 Task: Compose an email with the signature Lane Turner with the subject Request for feedback on a legal brief and the message Could you please provide a breakdown of the project issues log? from softage.3@softage.net to softage.1@softage.net with an attached audio file Audiobook_sample.mp3 Undo the message, redo the message and add the line (Thank you) Send the email. Finally, move the email from Sent Items to the label Maintenance
Action: Mouse moved to (118, 156)
Screenshot: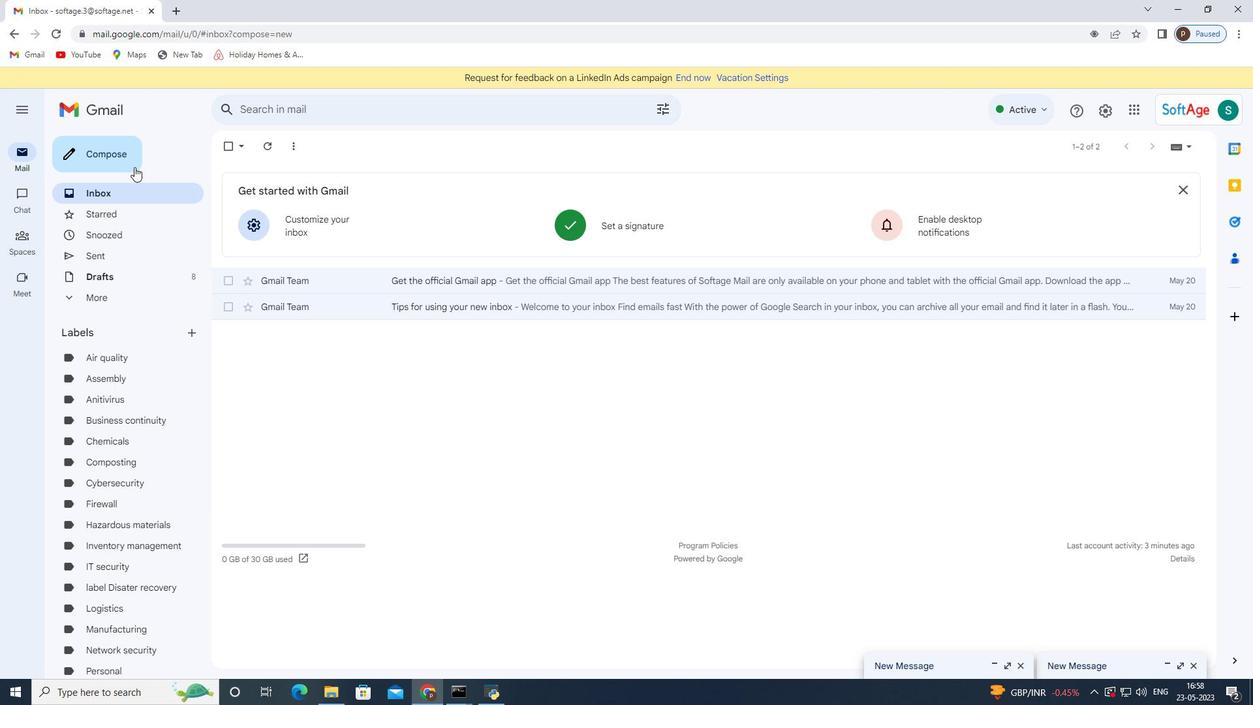 
Action: Mouse pressed left at (118, 156)
Screenshot: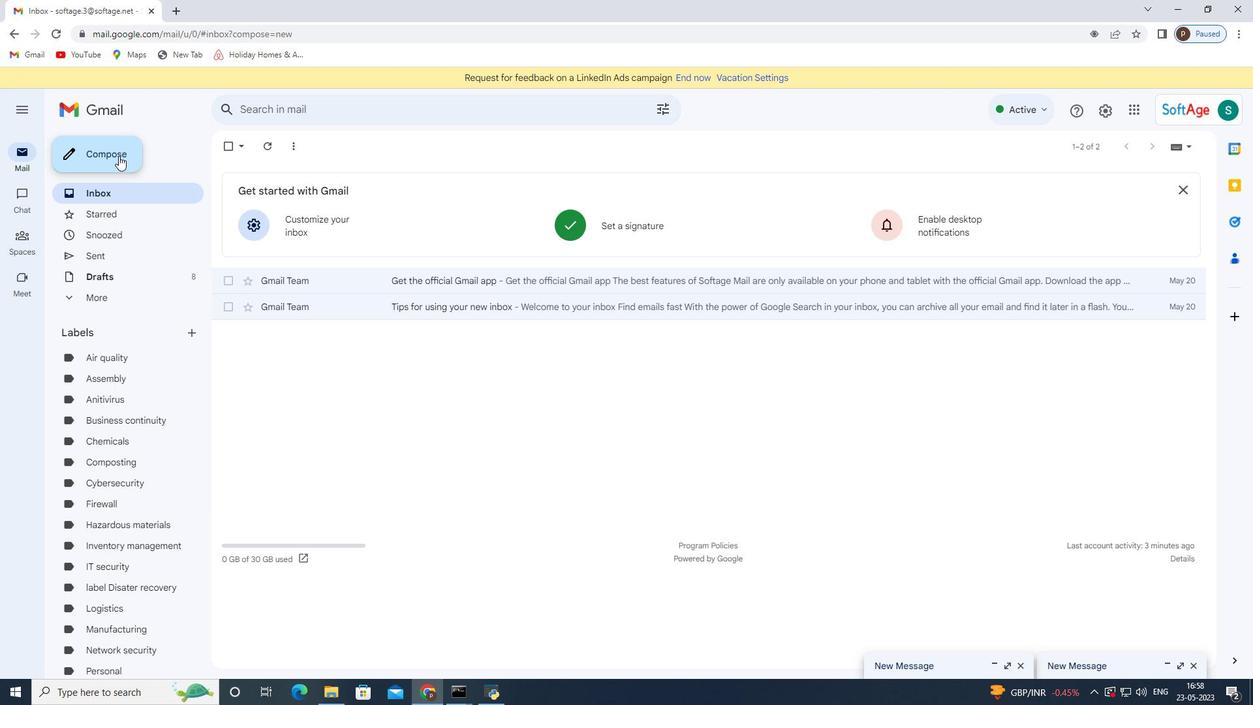 
Action: Mouse moved to (710, 659)
Screenshot: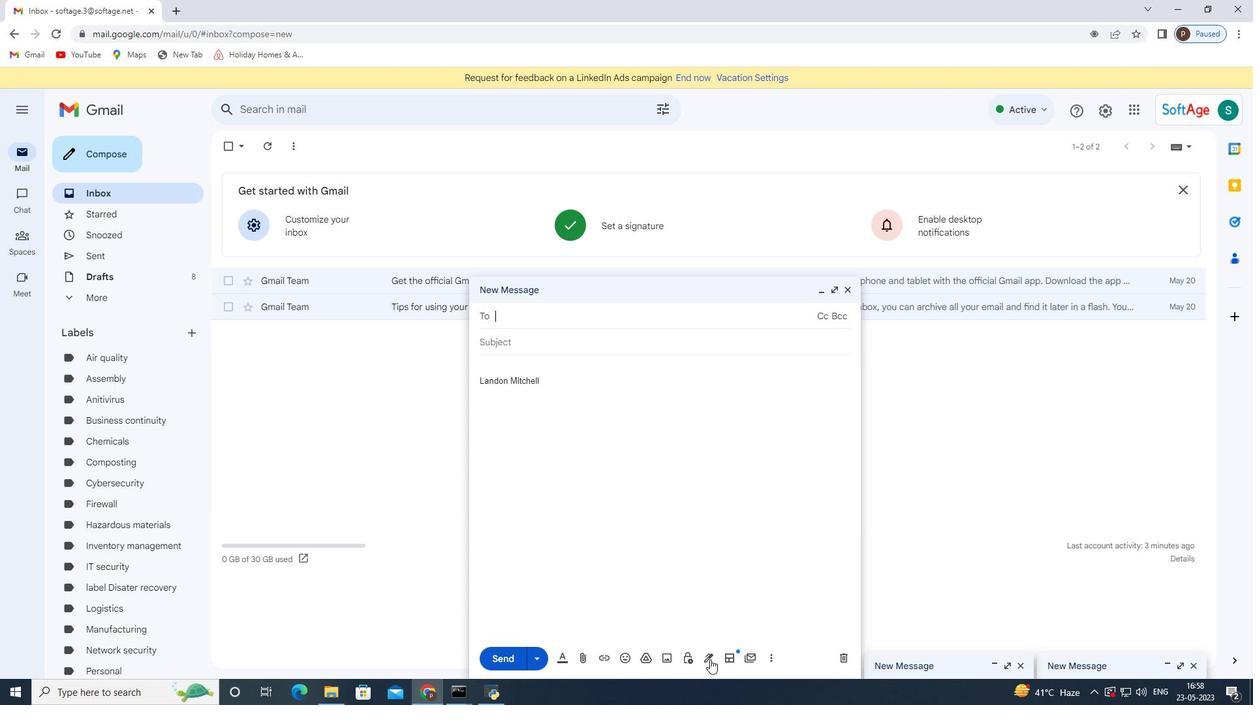 
Action: Mouse pressed left at (710, 659)
Screenshot: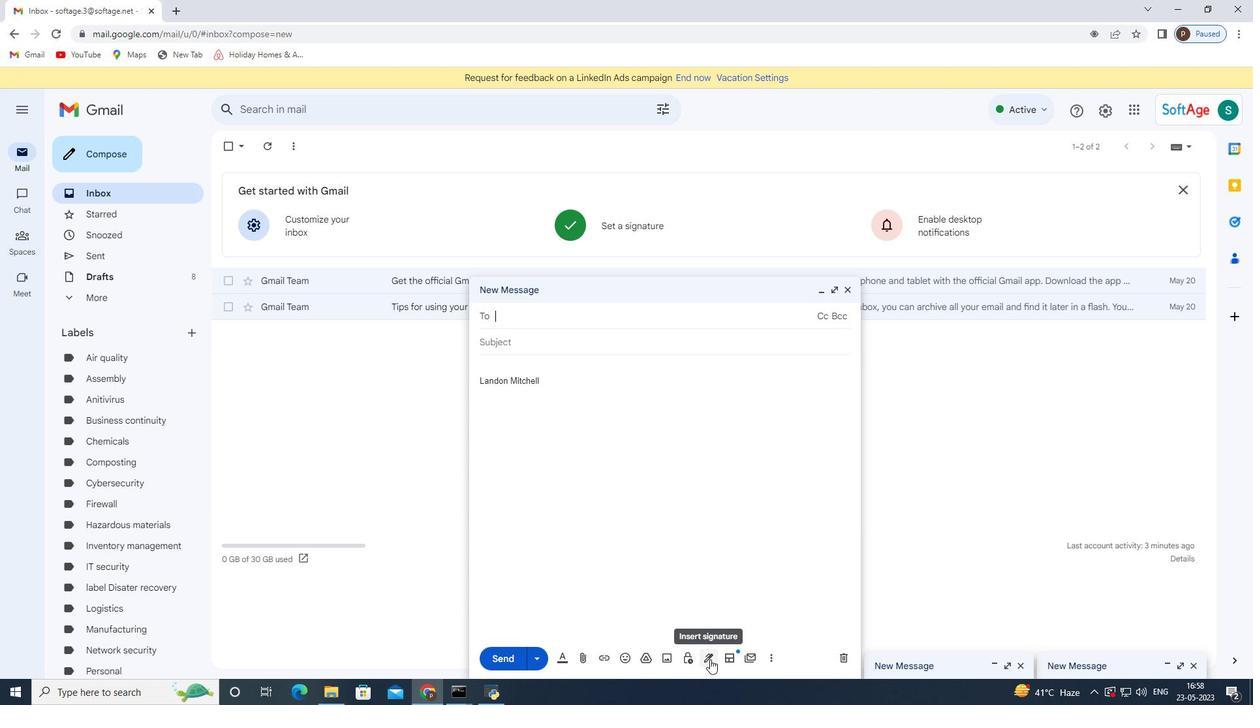 
Action: Mouse moved to (753, 586)
Screenshot: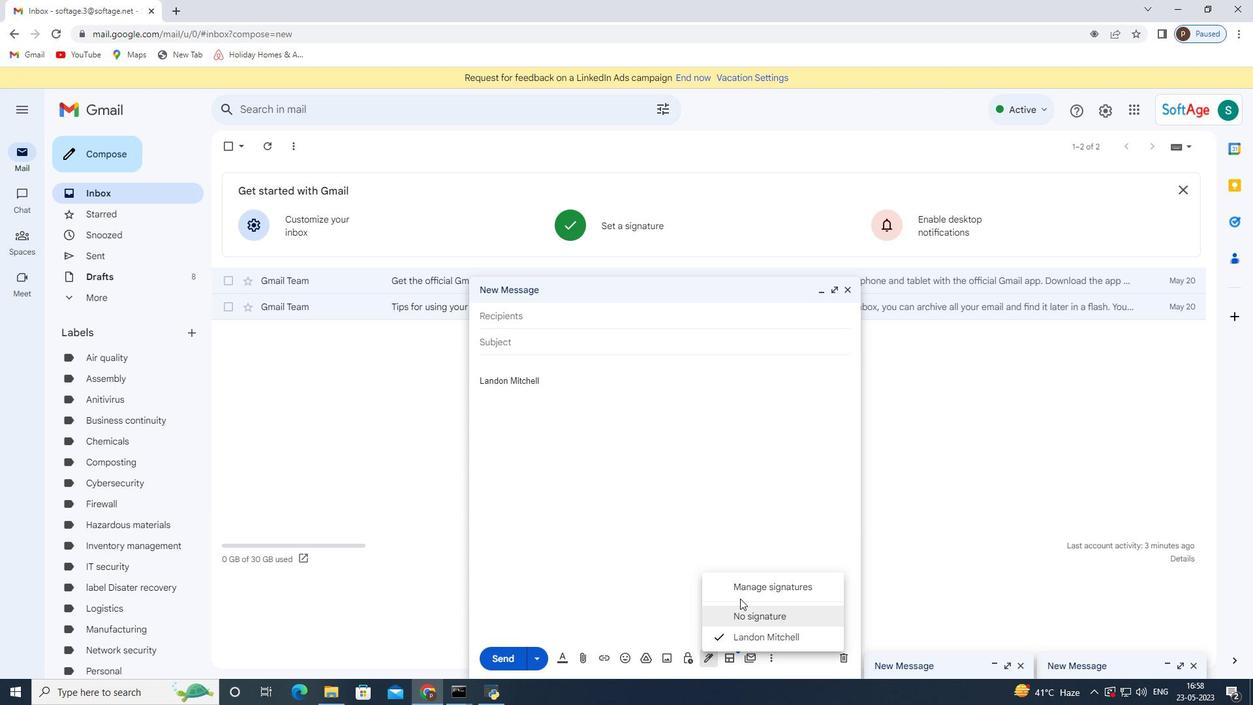 
Action: Mouse pressed left at (753, 586)
Screenshot: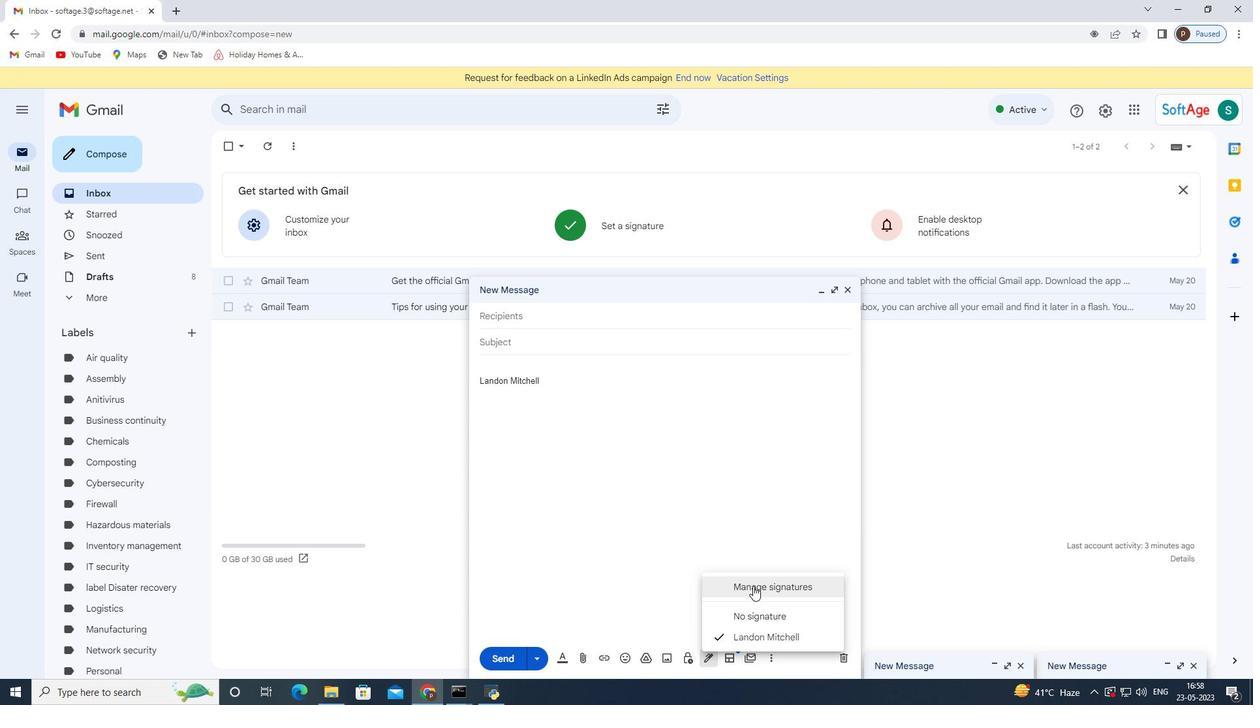 
Action: Mouse moved to (848, 289)
Screenshot: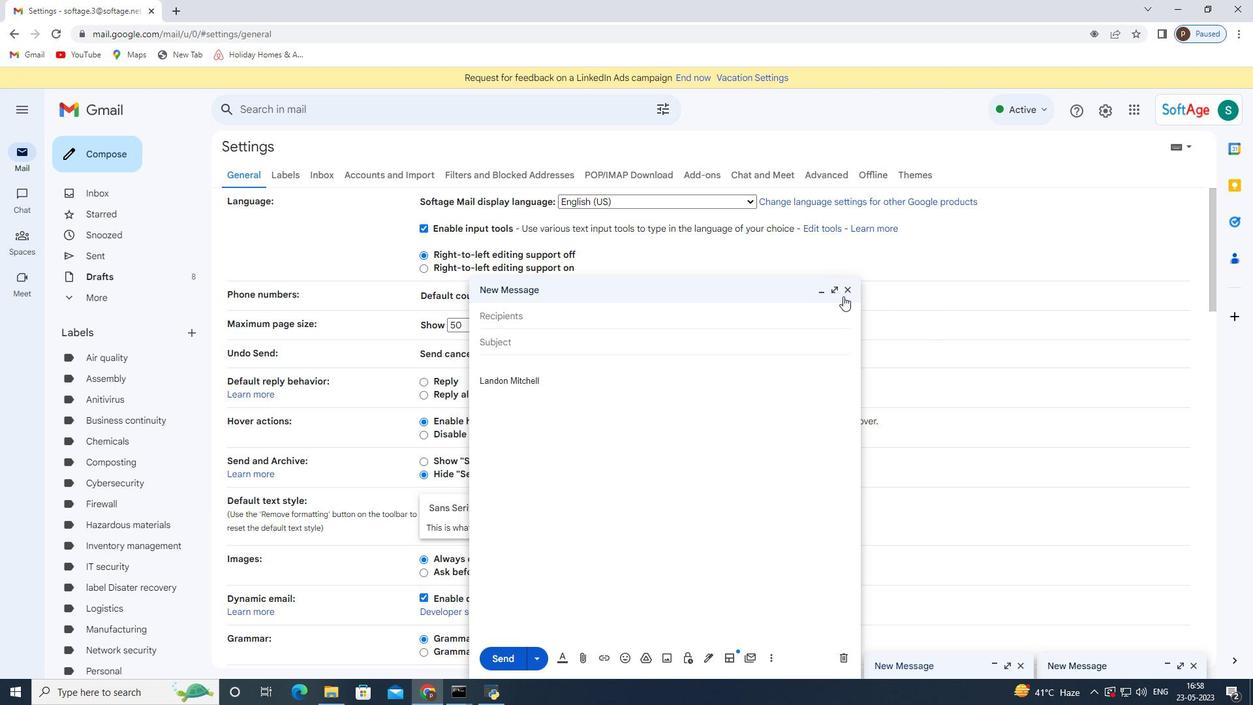 
Action: Mouse pressed left at (848, 289)
Screenshot: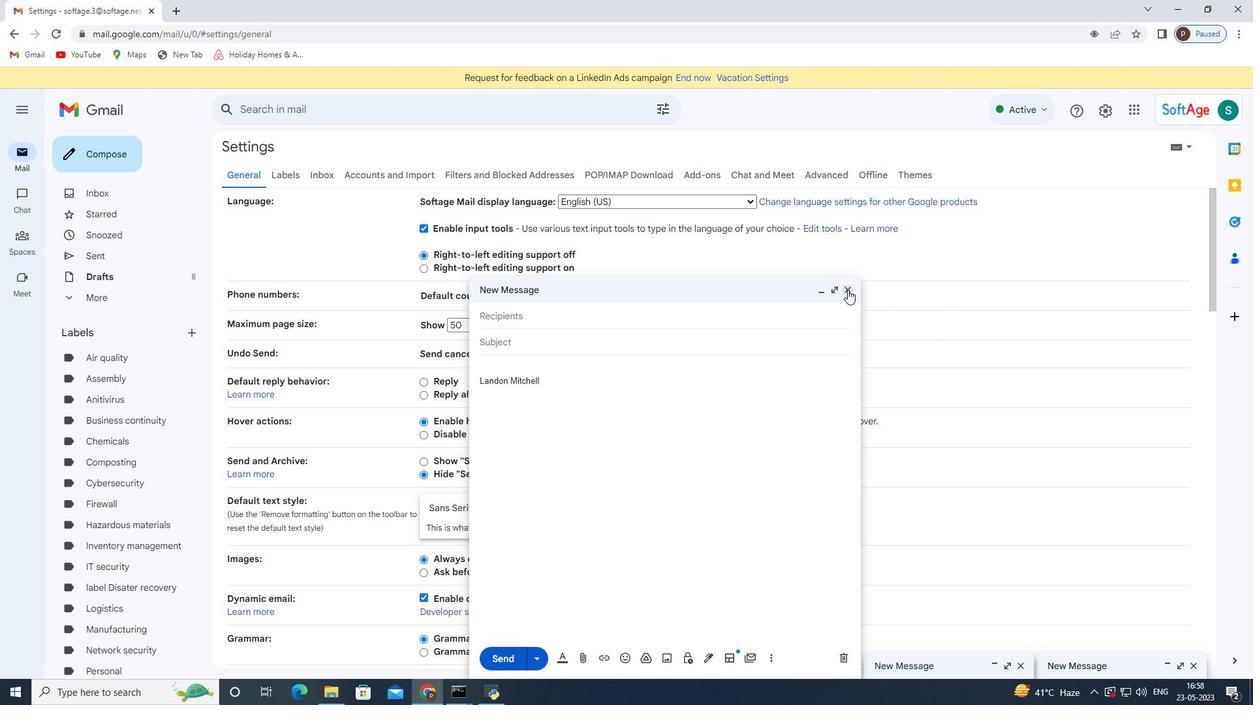 
Action: Mouse moved to (593, 380)
Screenshot: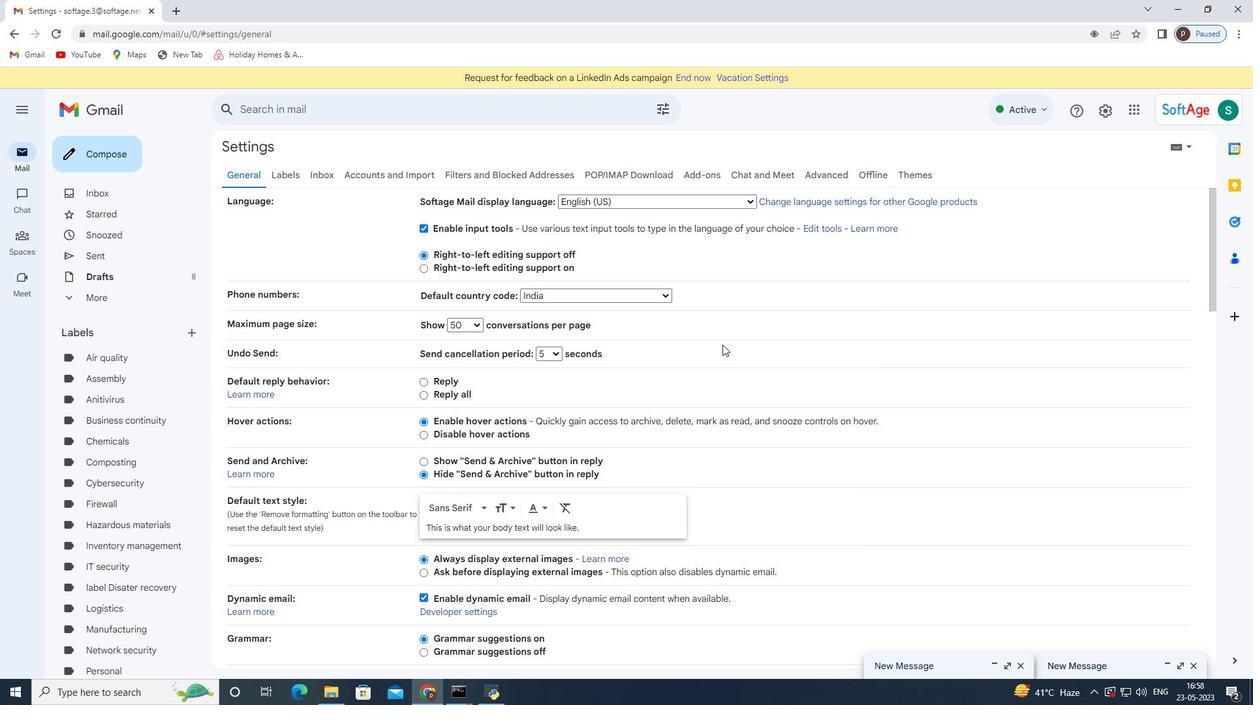 
Action: Mouse scrolled (593, 380) with delta (0, 0)
Screenshot: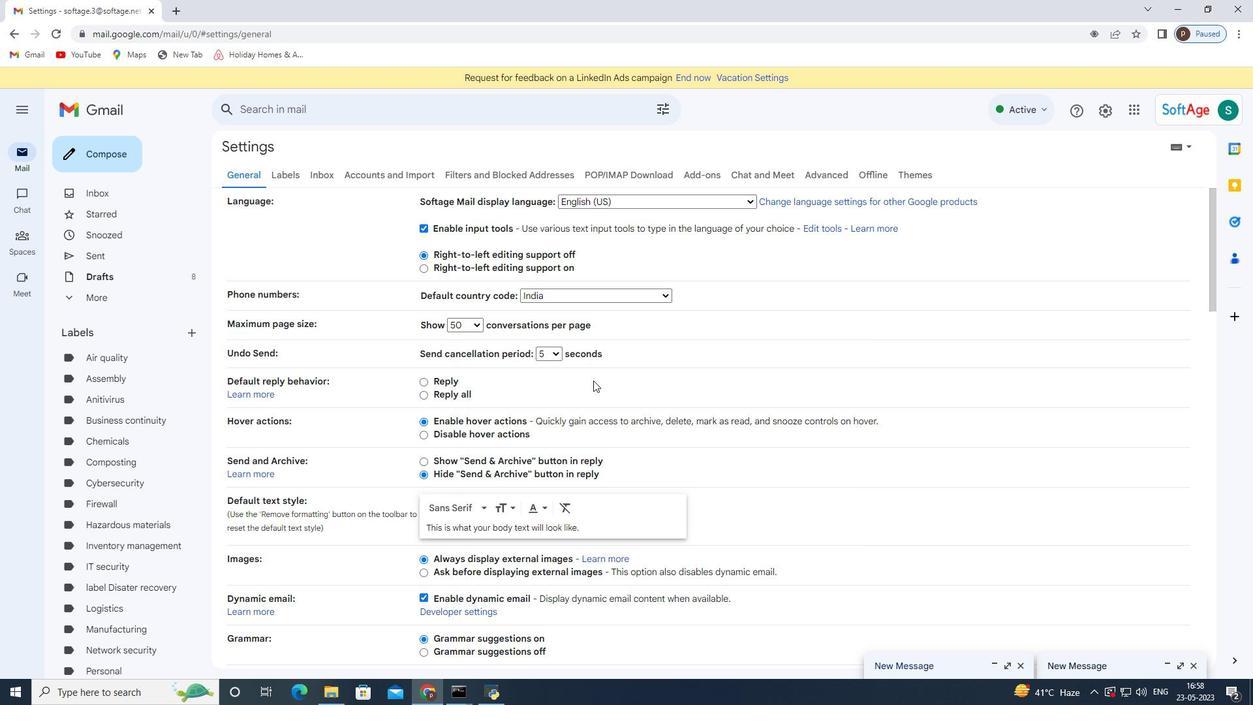 
Action: Mouse scrolled (593, 380) with delta (0, 0)
Screenshot: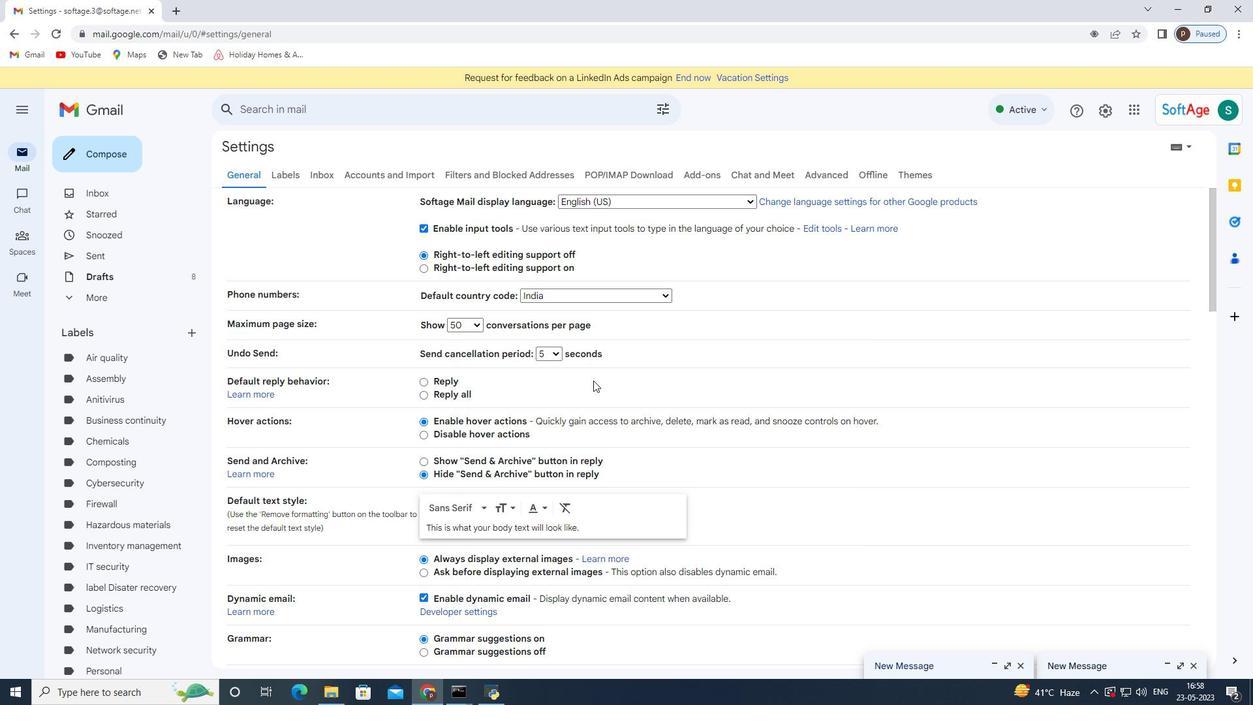 
Action: Mouse moved to (488, 430)
Screenshot: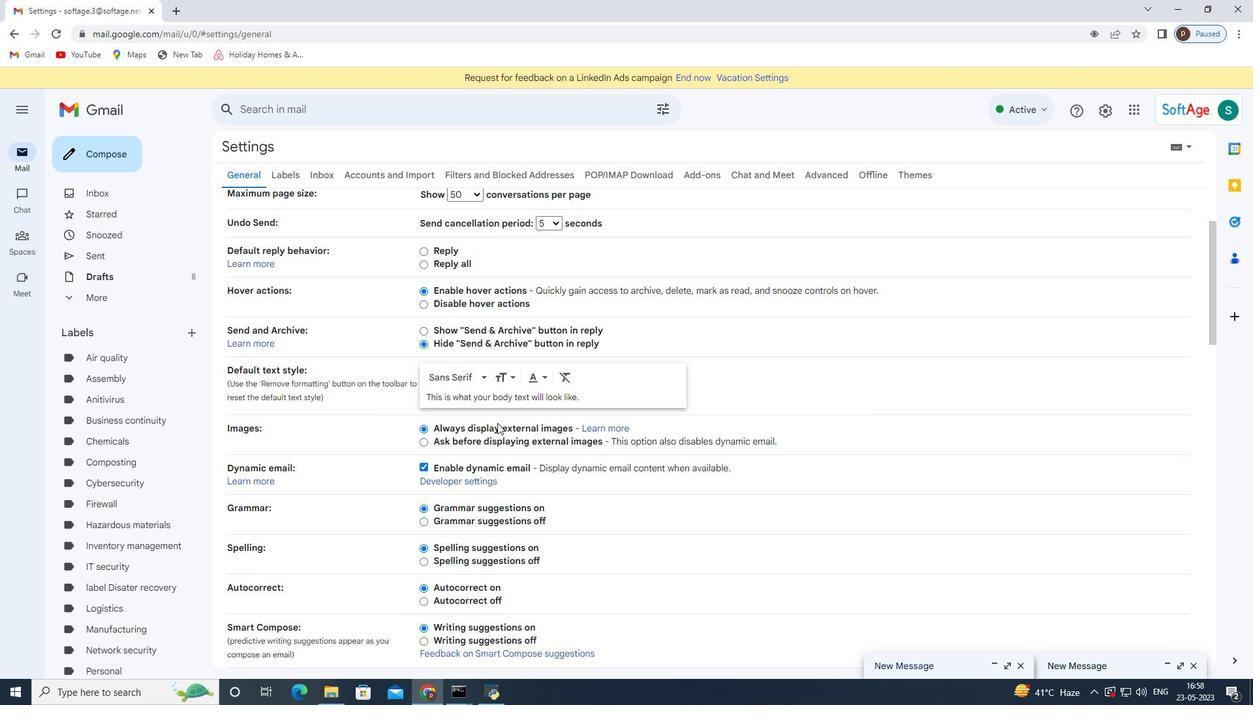 
Action: Mouse scrolled (488, 429) with delta (0, 0)
Screenshot: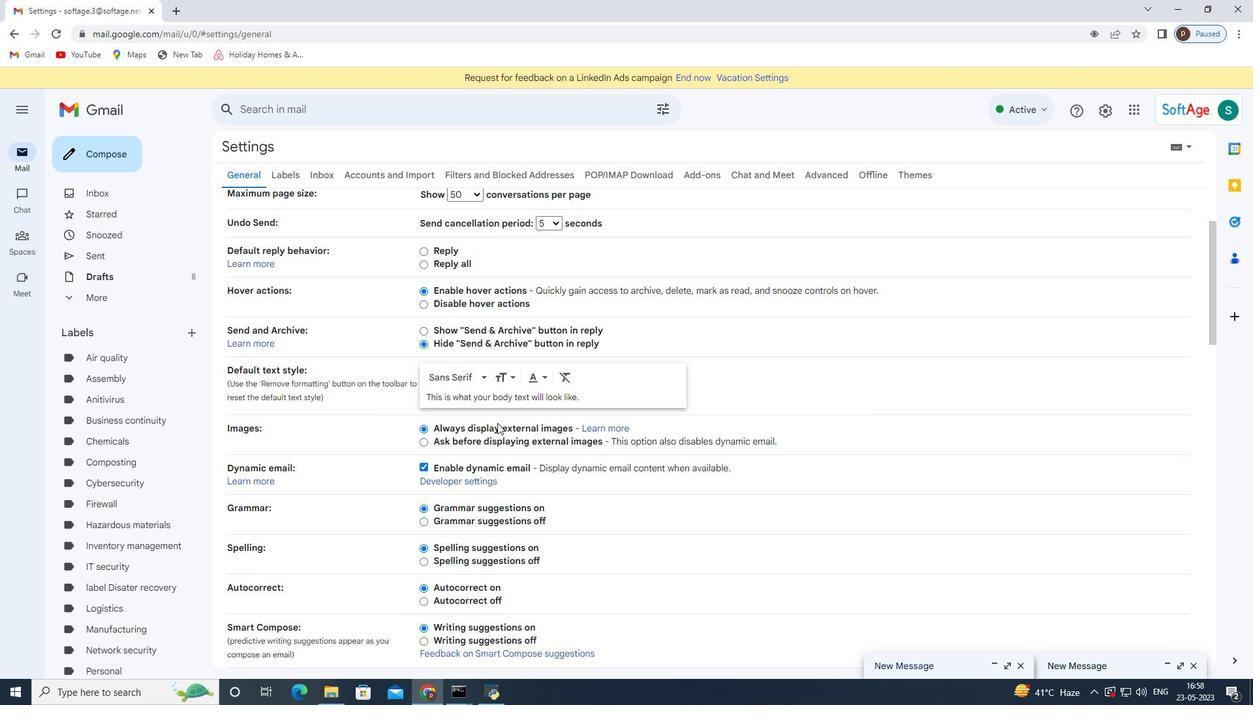 
Action: Mouse moved to (487, 431)
Screenshot: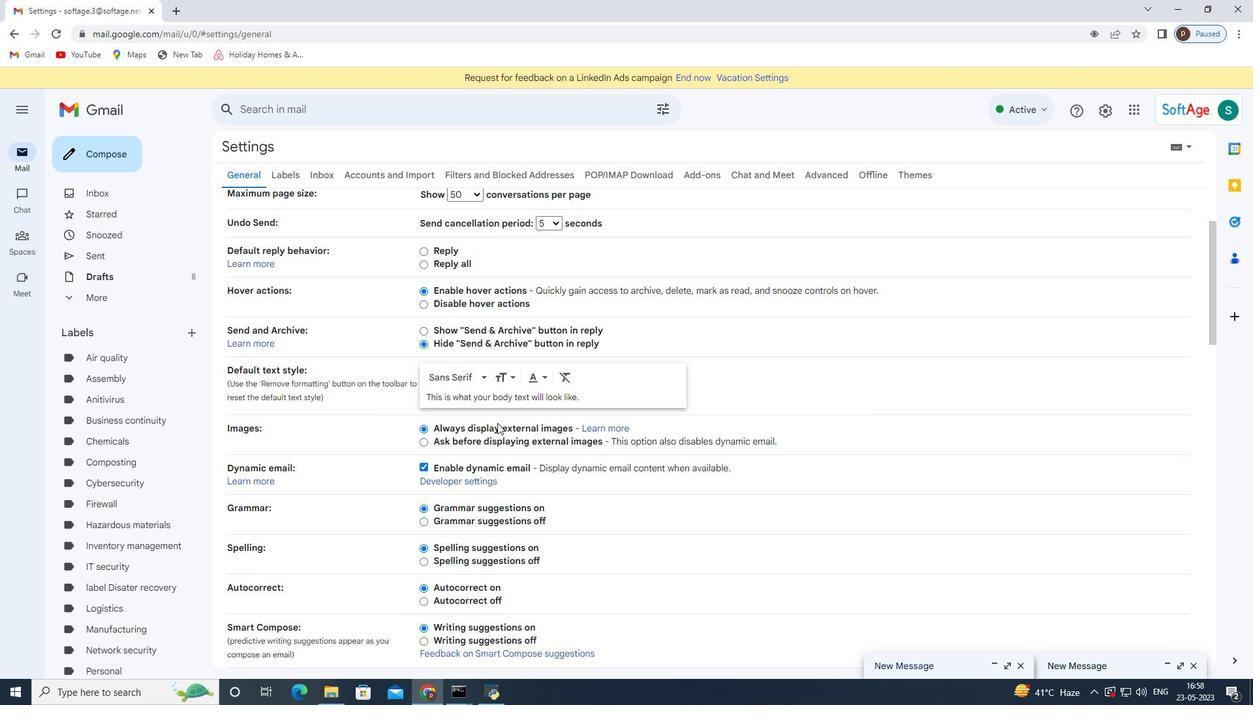 
Action: Mouse scrolled (487, 431) with delta (0, 0)
Screenshot: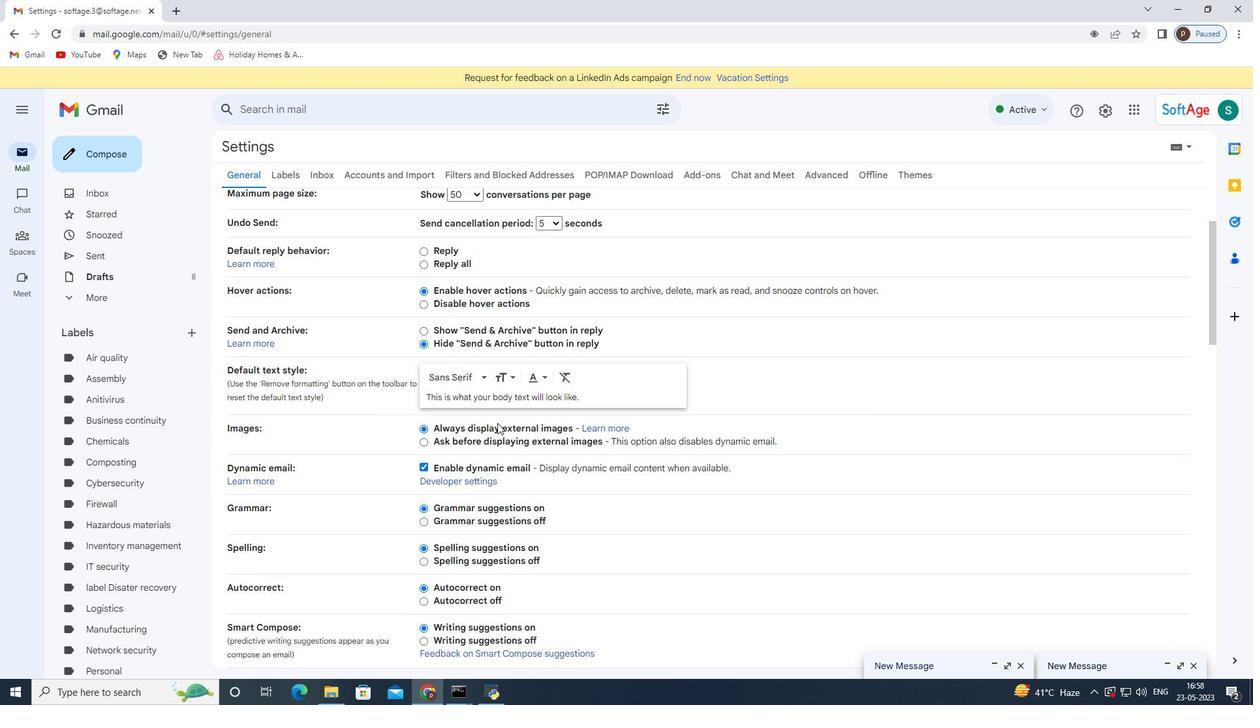 
Action: Mouse moved to (487, 434)
Screenshot: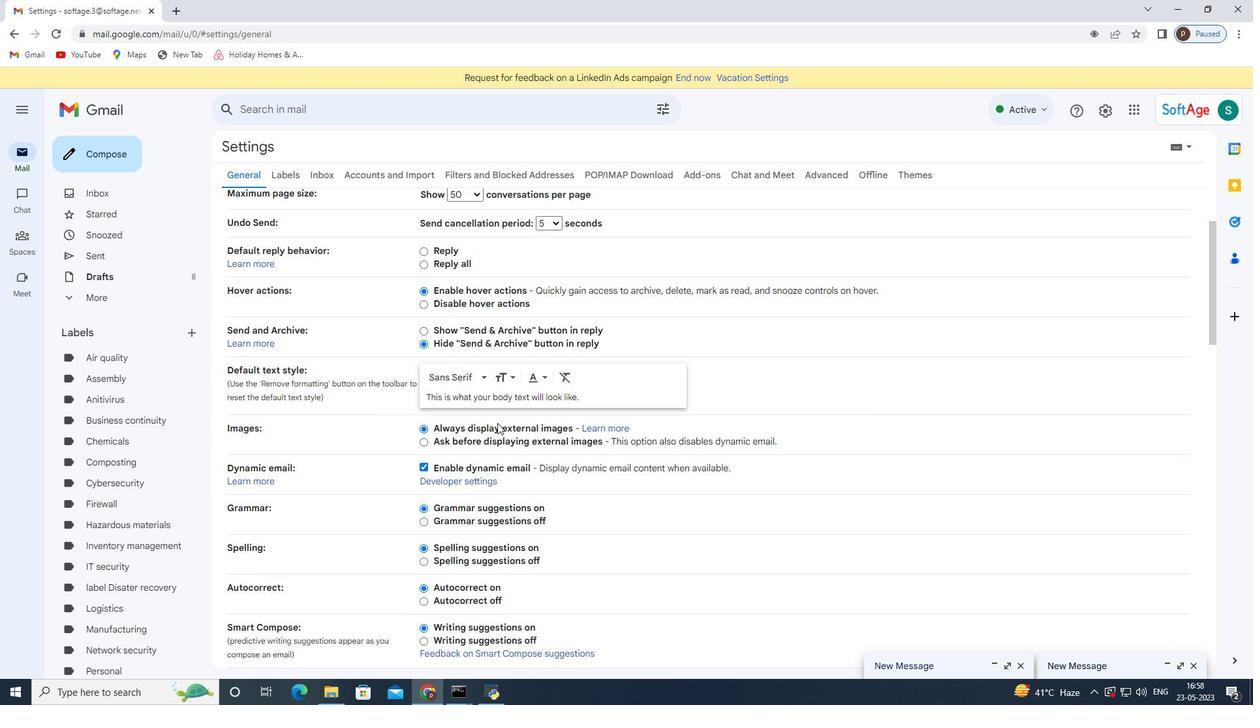 
Action: Mouse scrolled (487, 434) with delta (0, 0)
Screenshot: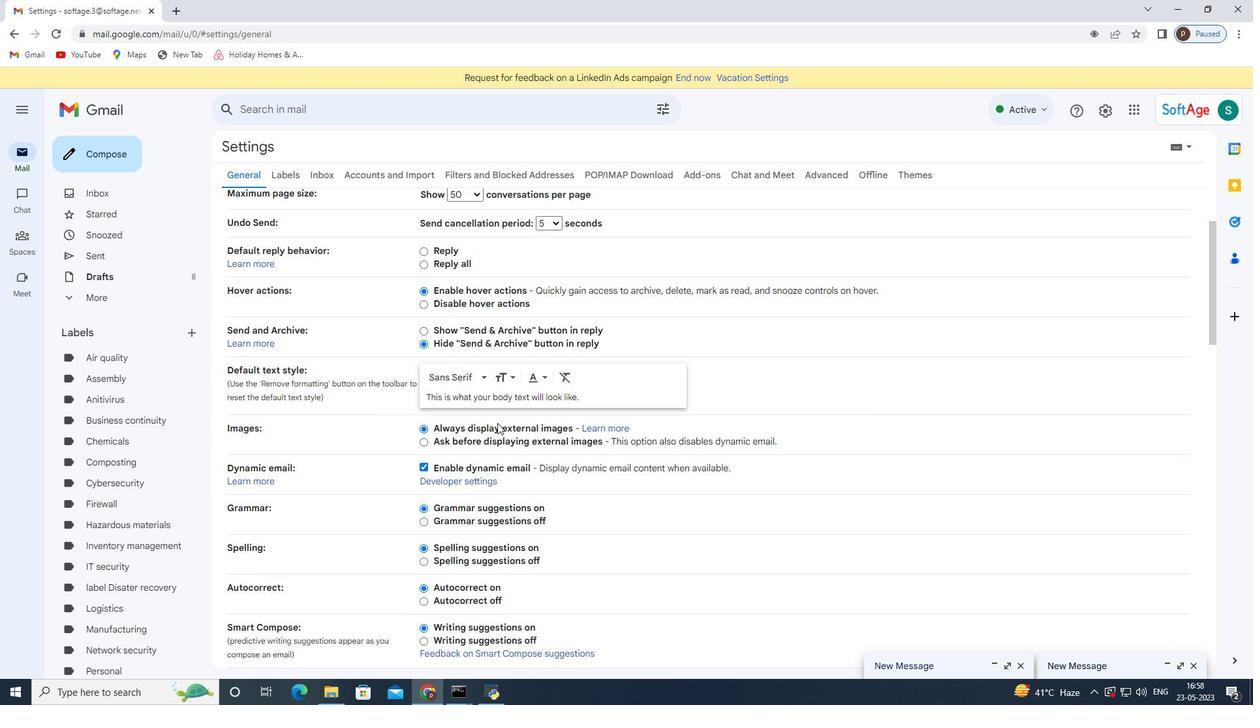 
Action: Mouse moved to (532, 449)
Screenshot: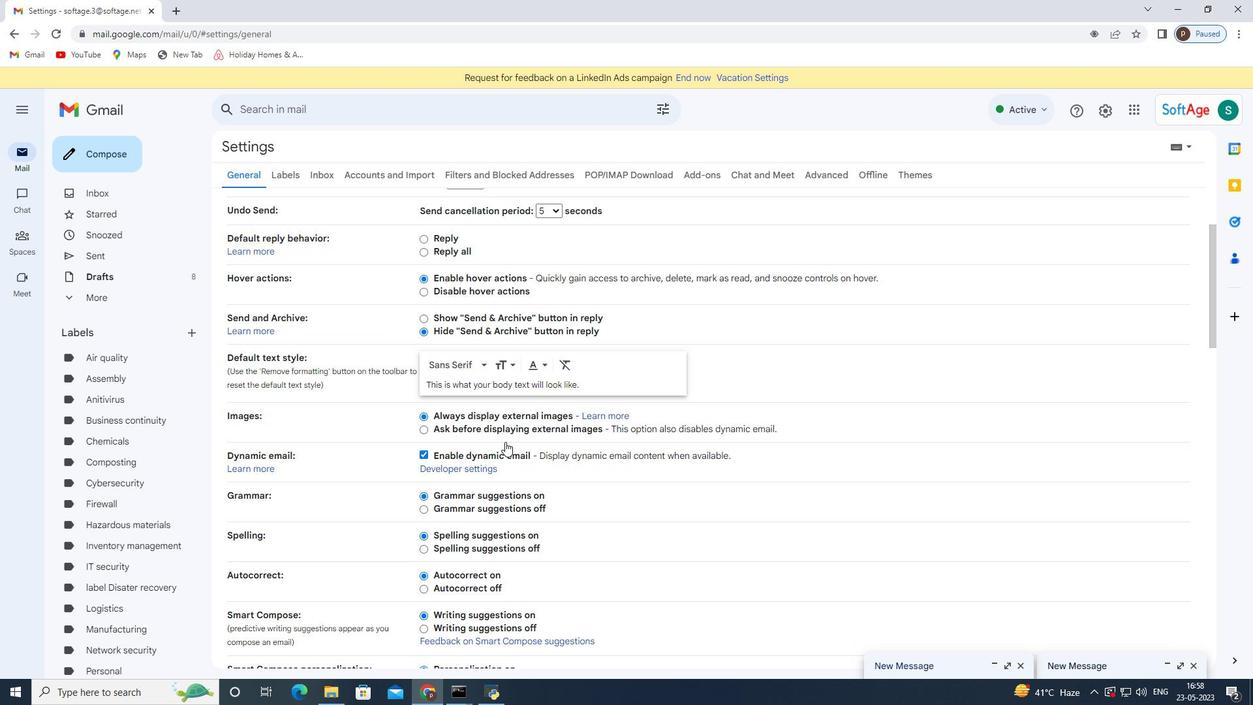 
Action: Mouse scrolled (532, 448) with delta (0, 0)
Screenshot: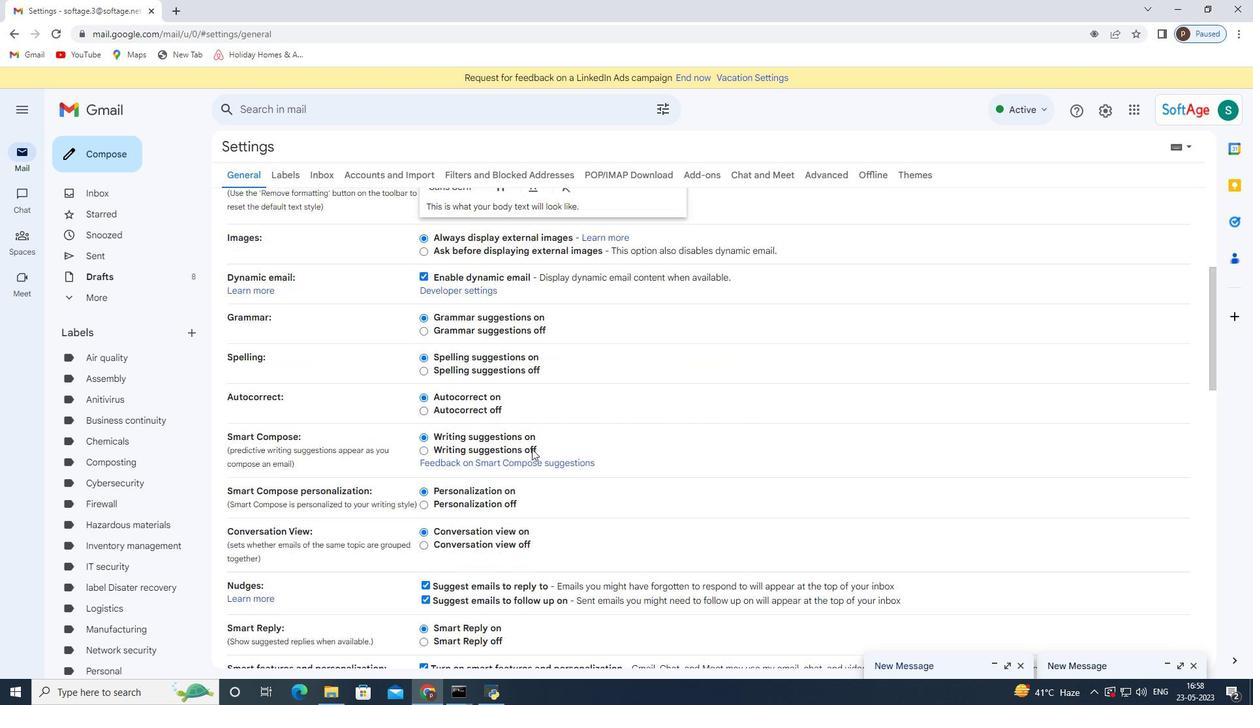 
Action: Mouse scrolled (532, 448) with delta (0, 0)
Screenshot: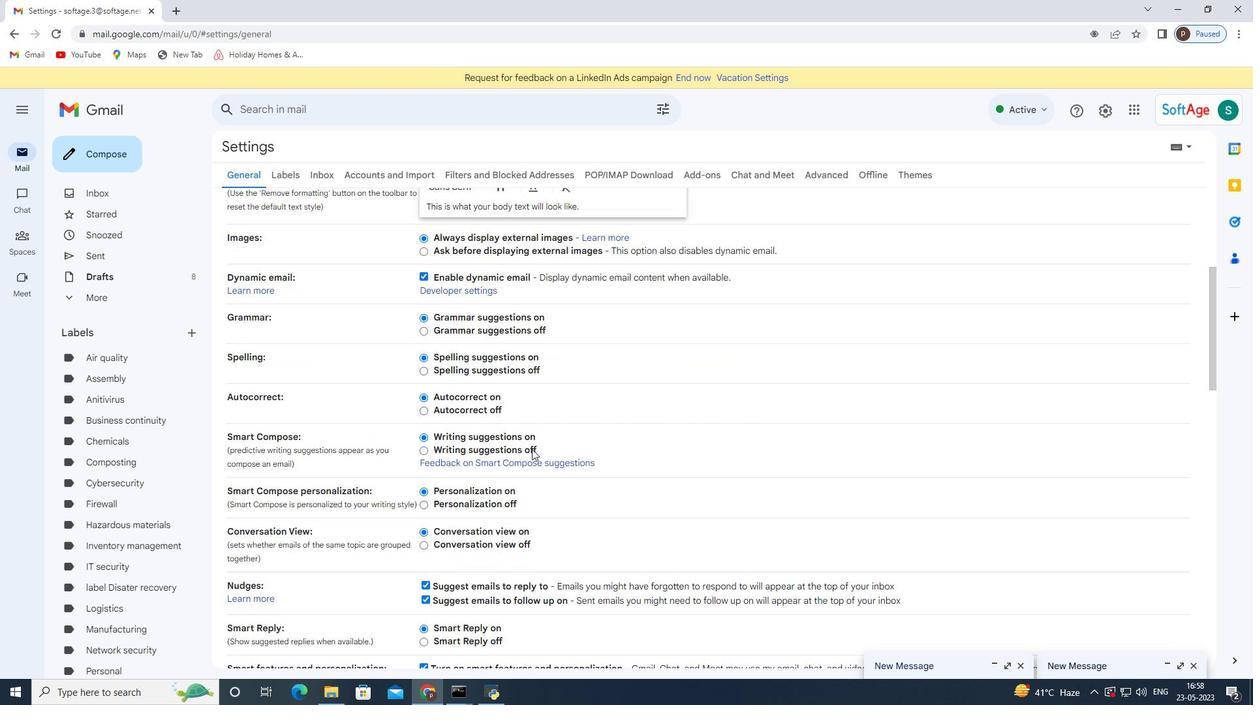 
Action: Mouse scrolled (532, 448) with delta (0, 0)
Screenshot: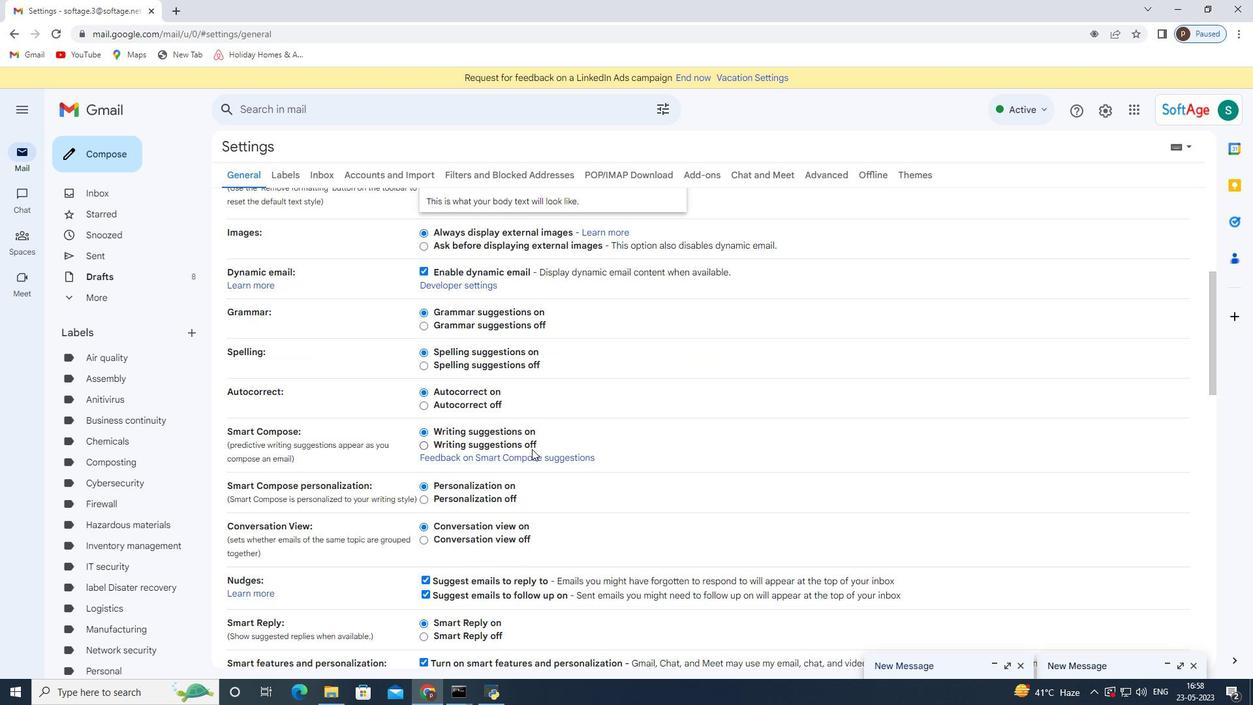 
Action: Mouse scrolled (532, 448) with delta (0, 0)
Screenshot: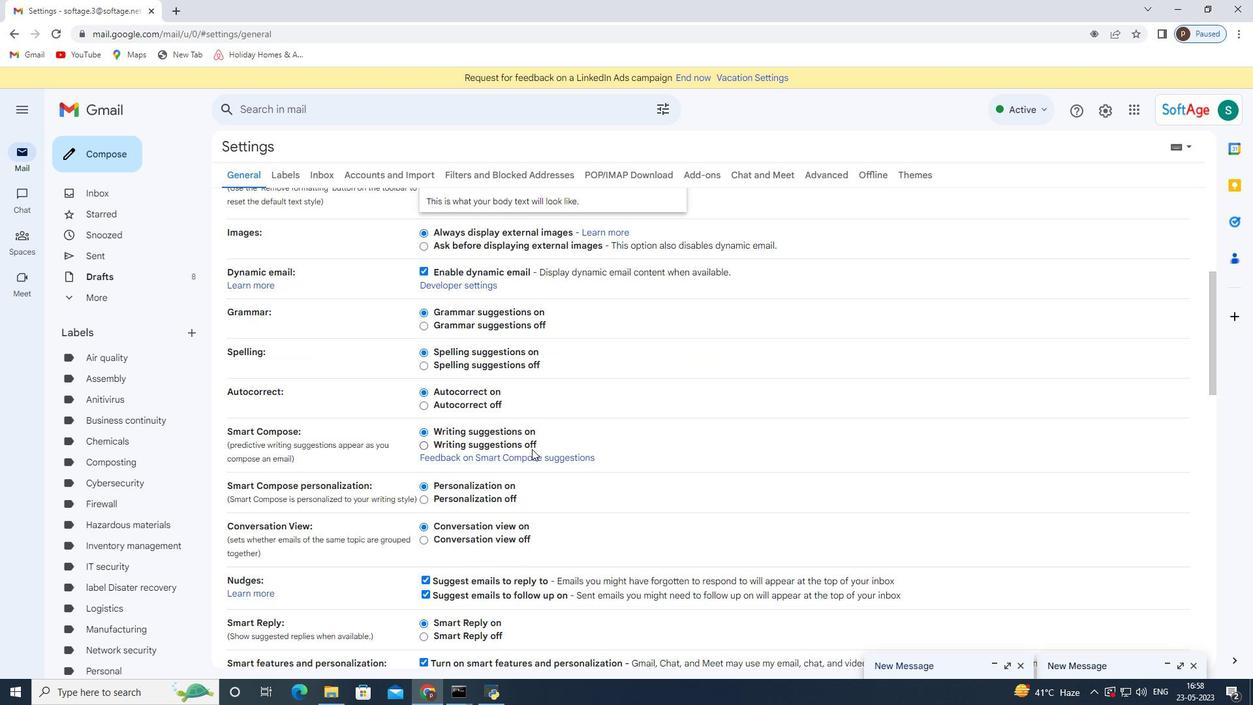 
Action: Mouse moved to (522, 449)
Screenshot: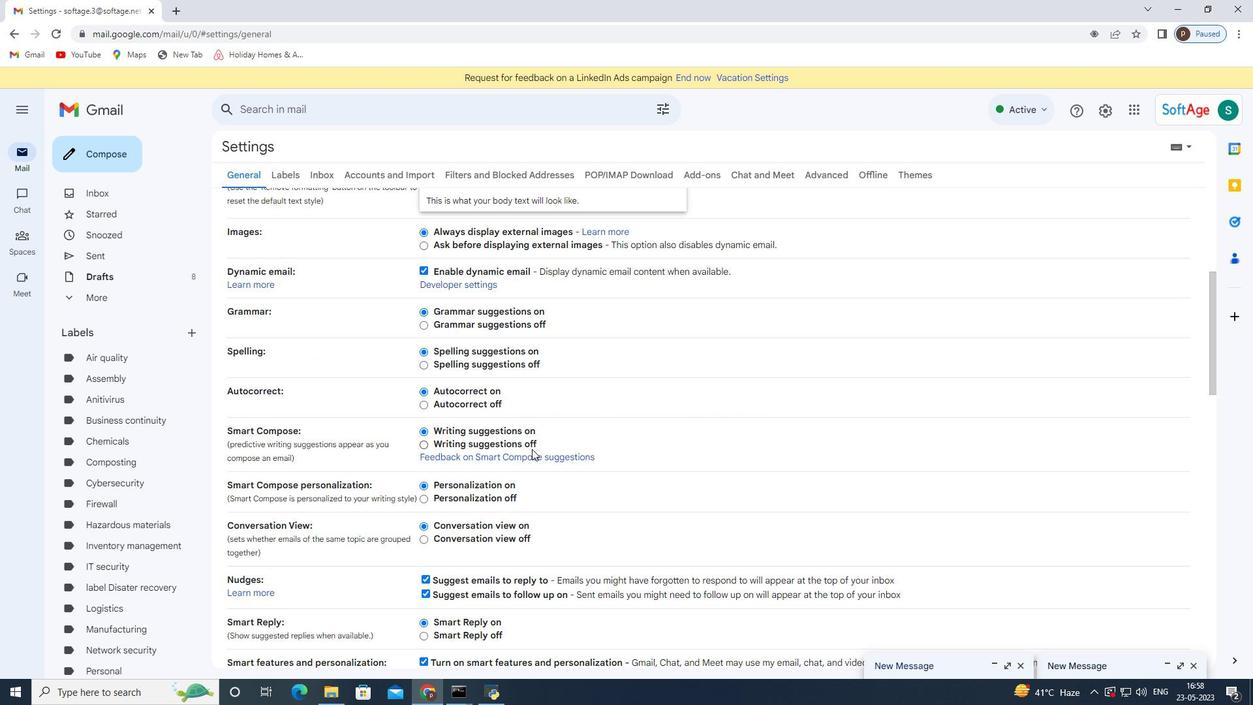 
Action: Mouse scrolled (522, 448) with delta (0, 0)
Screenshot: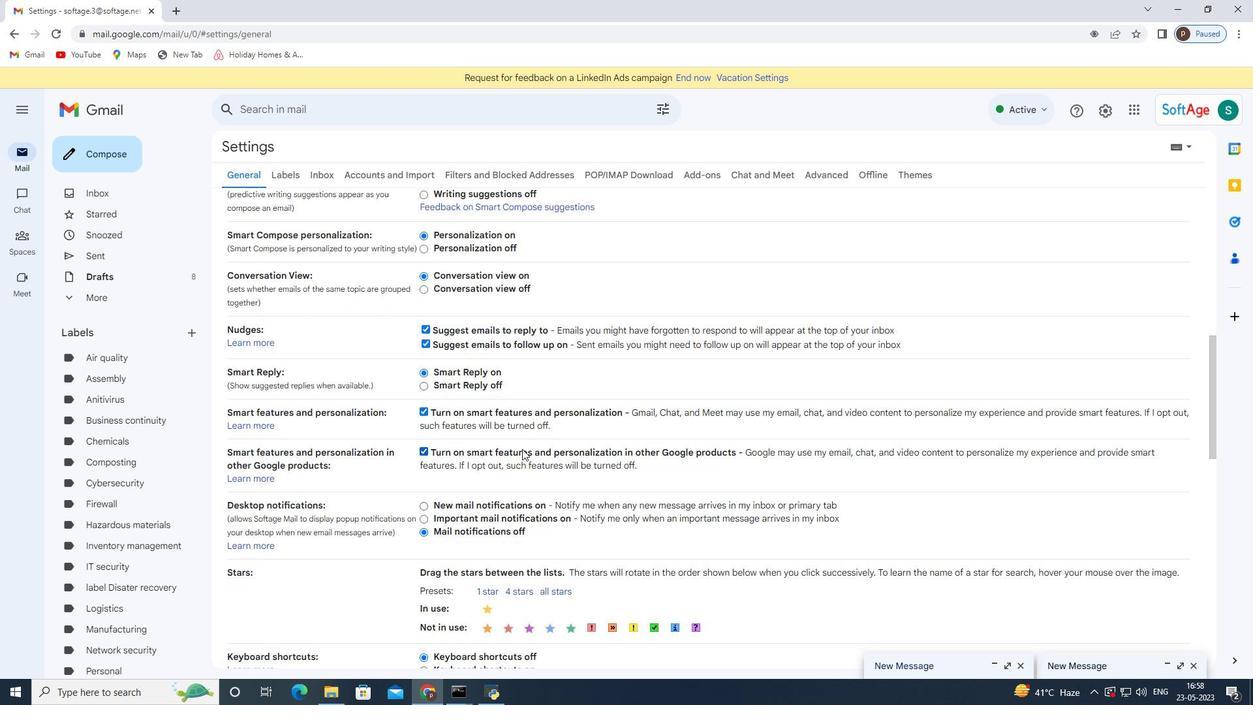 
Action: Mouse scrolled (522, 448) with delta (0, 0)
Screenshot: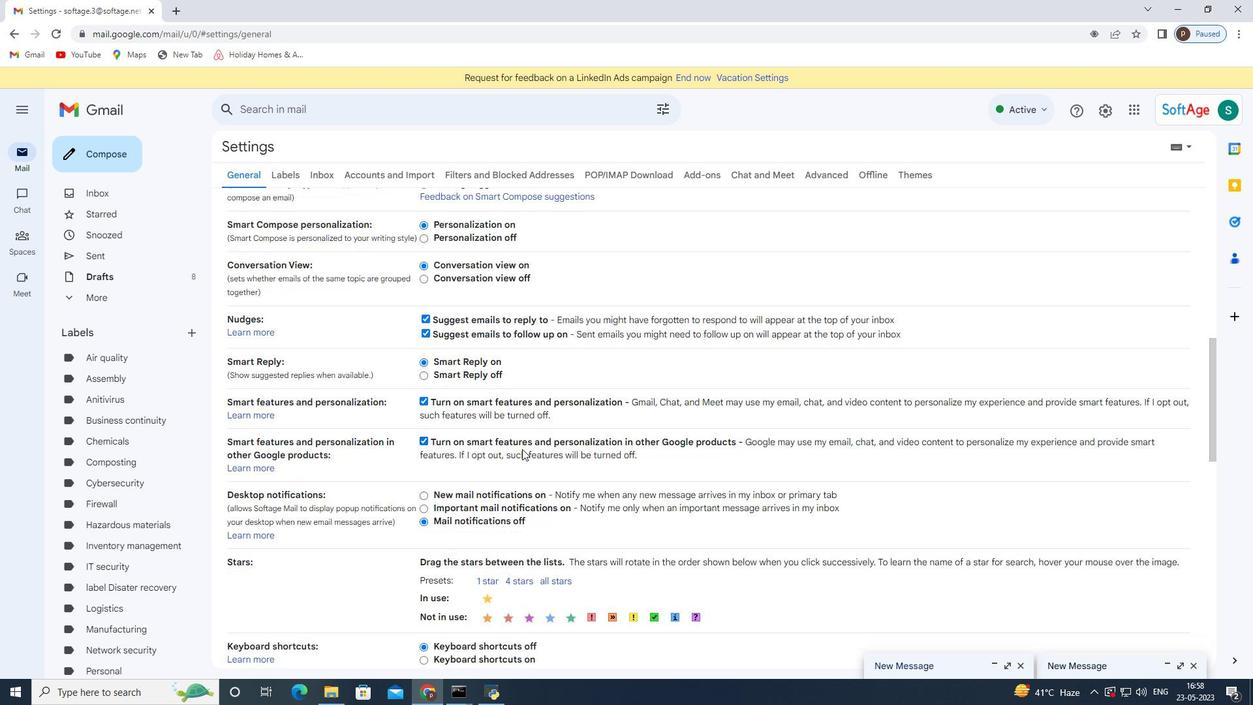 
Action: Mouse scrolled (522, 449) with delta (0, 0)
Screenshot: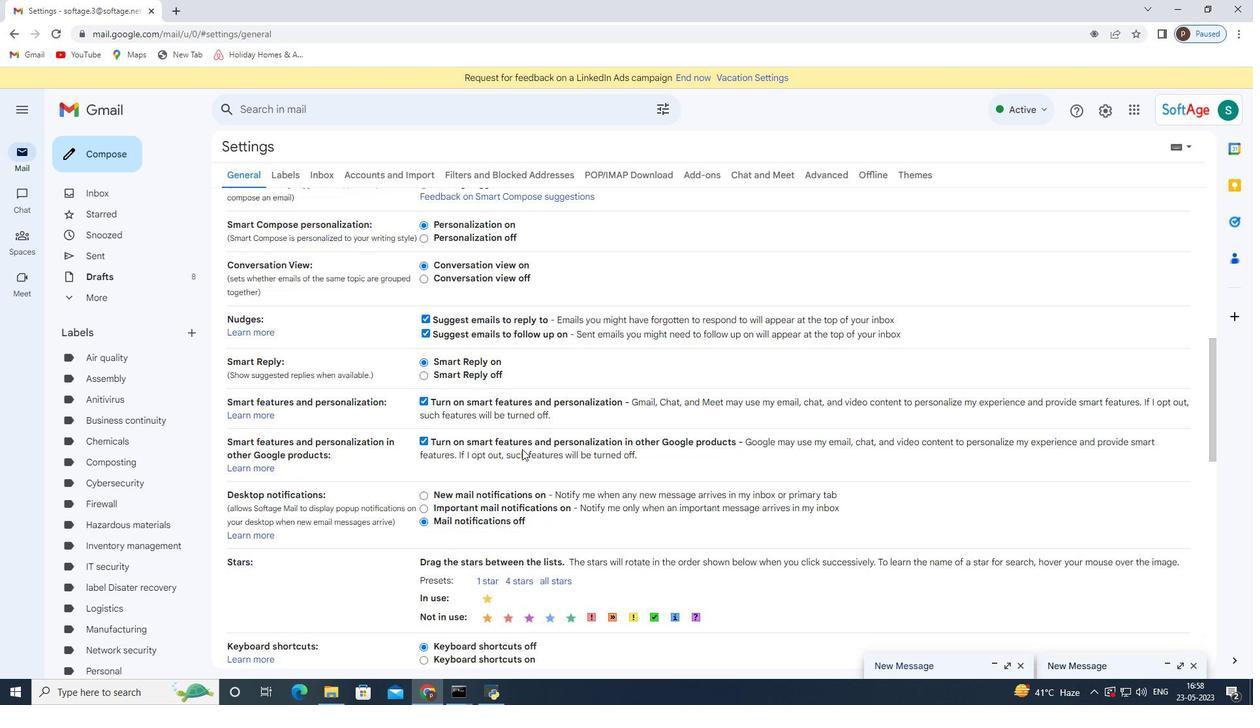 
Action: Mouse scrolled (522, 448) with delta (0, 0)
Screenshot: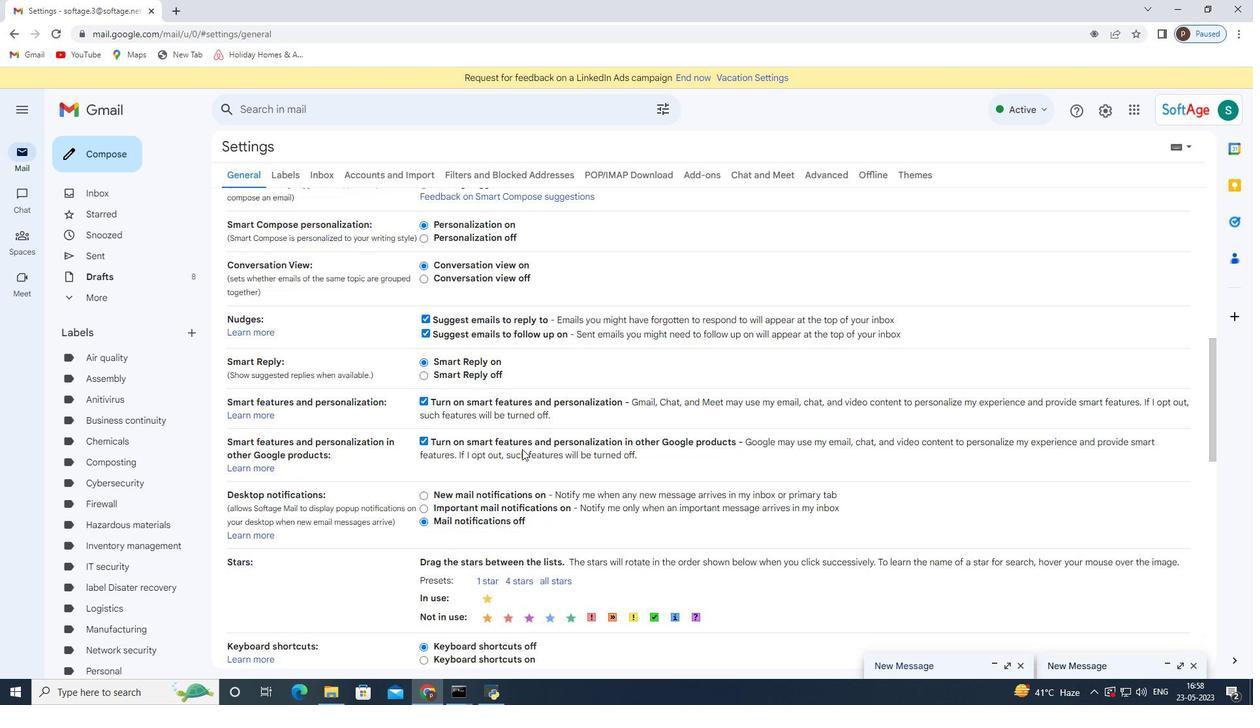 
Action: Mouse scrolled (522, 448) with delta (0, 0)
Screenshot: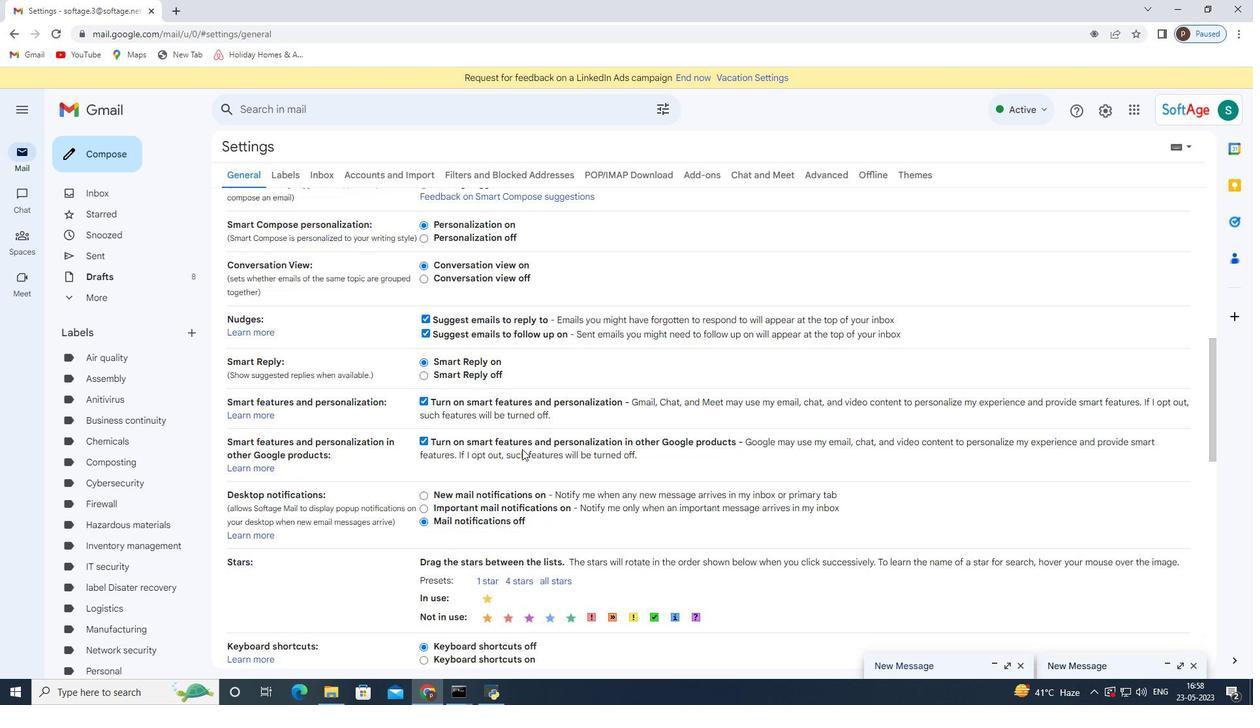 
Action: Mouse scrolled (522, 448) with delta (0, 0)
Screenshot: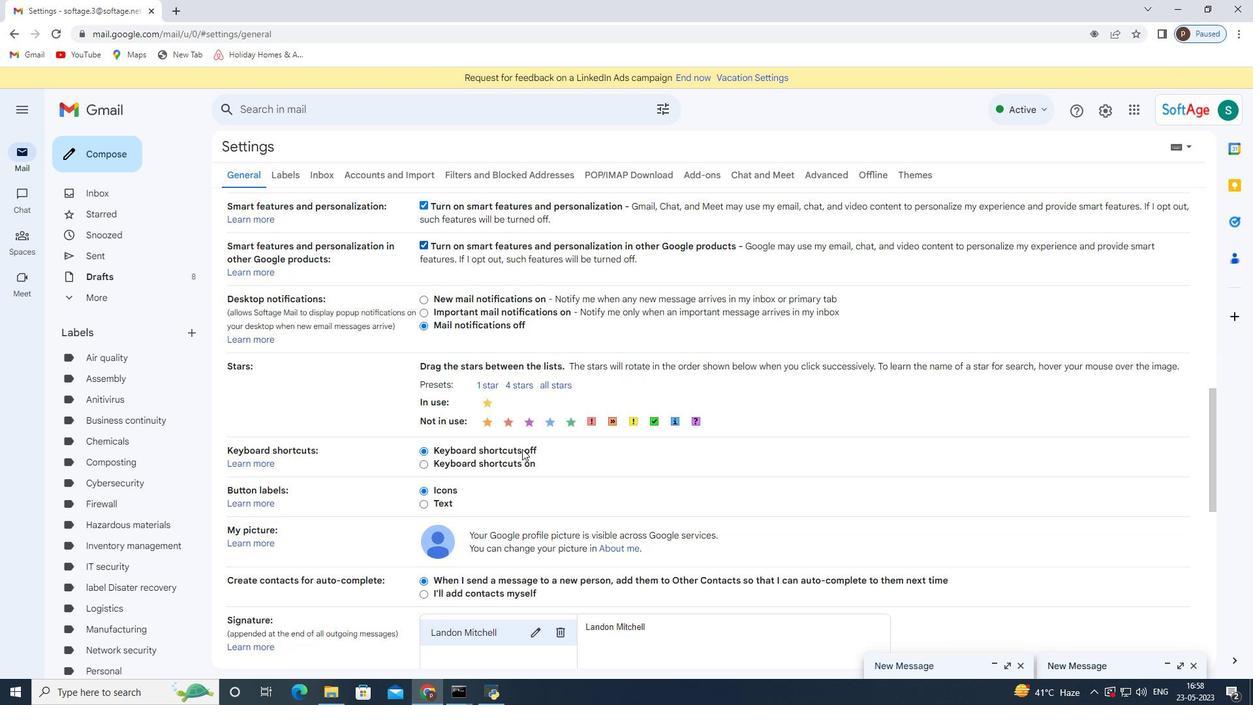 
Action: Mouse scrolled (522, 448) with delta (0, 0)
Screenshot: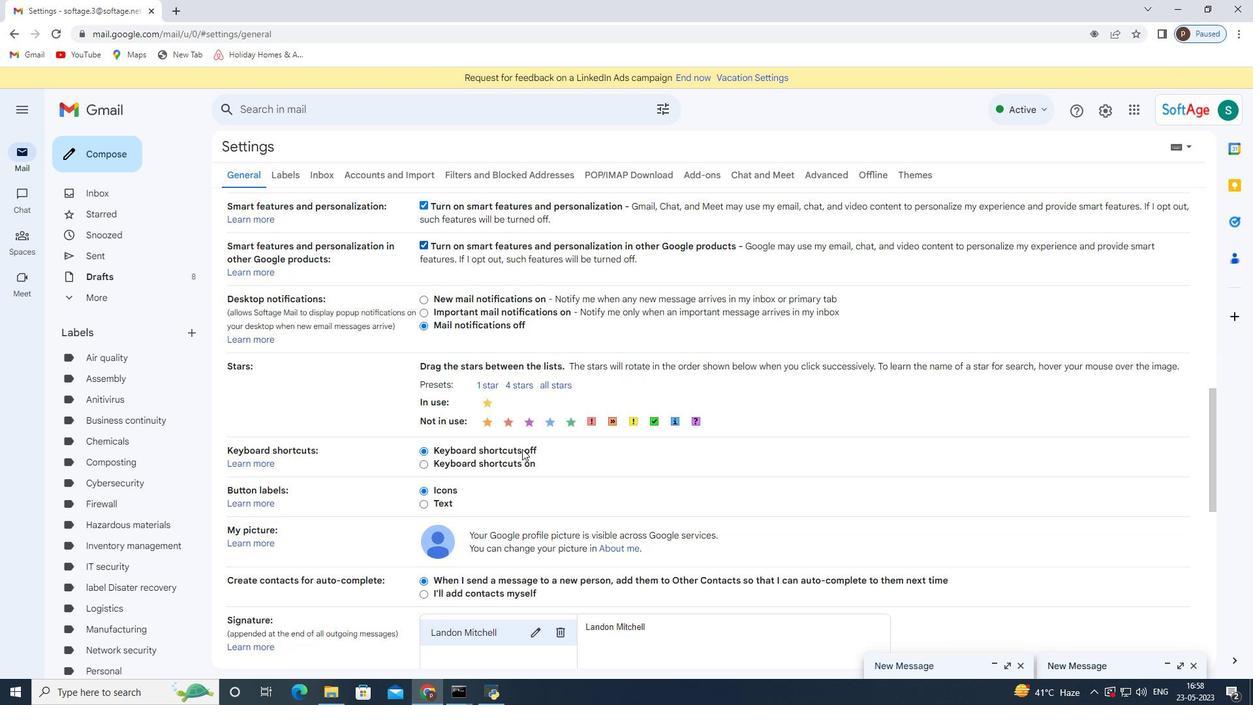 
Action: Mouse scrolled (522, 448) with delta (0, 0)
Screenshot: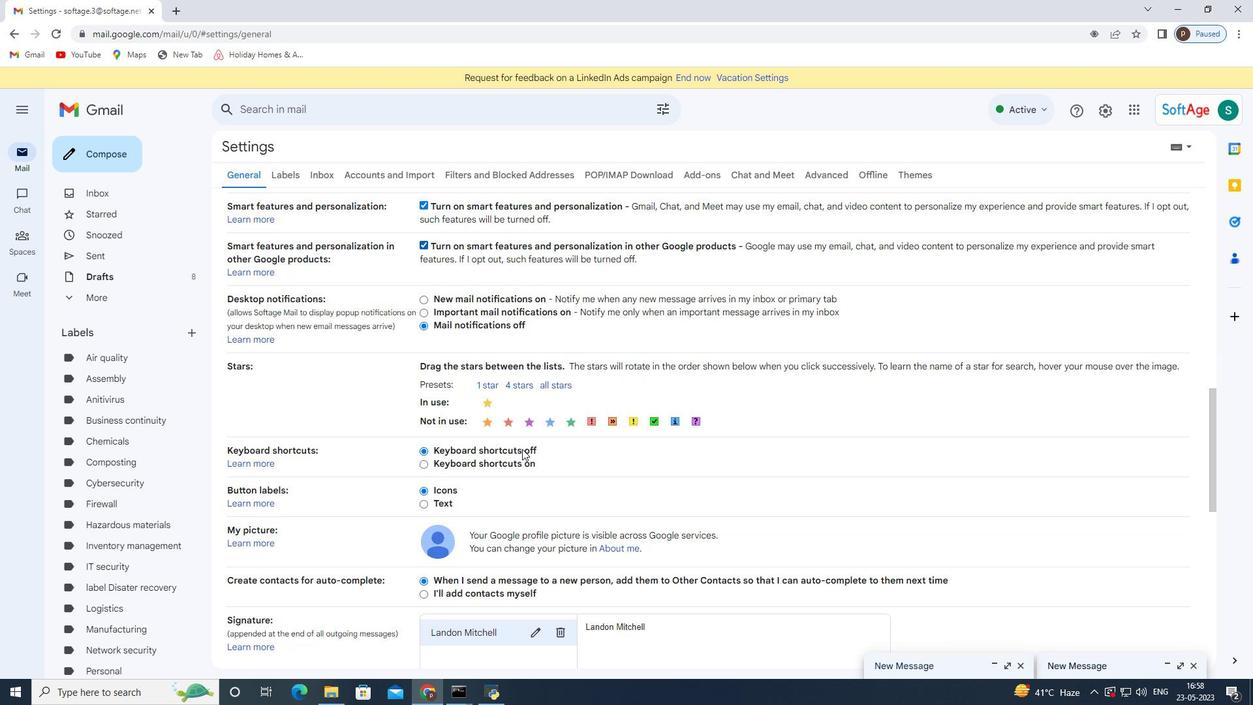 
Action: Mouse scrolled (522, 448) with delta (0, 0)
Screenshot: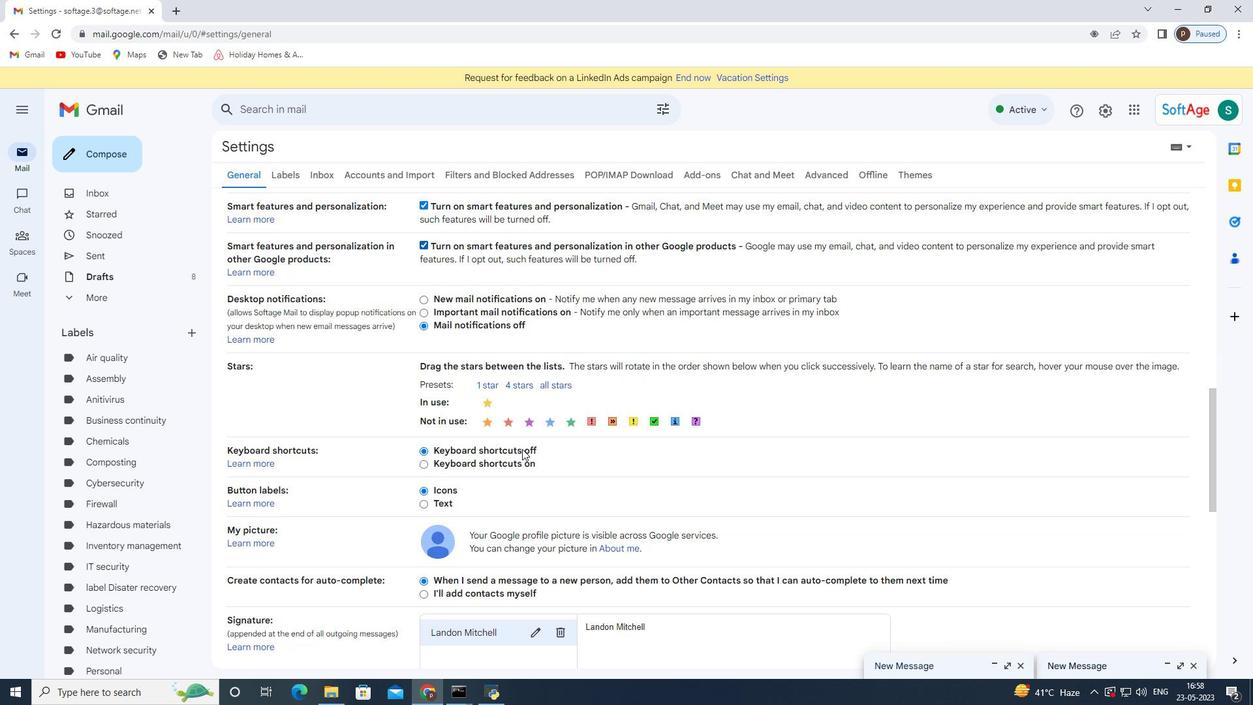 
Action: Mouse scrolled (522, 448) with delta (0, 0)
Screenshot: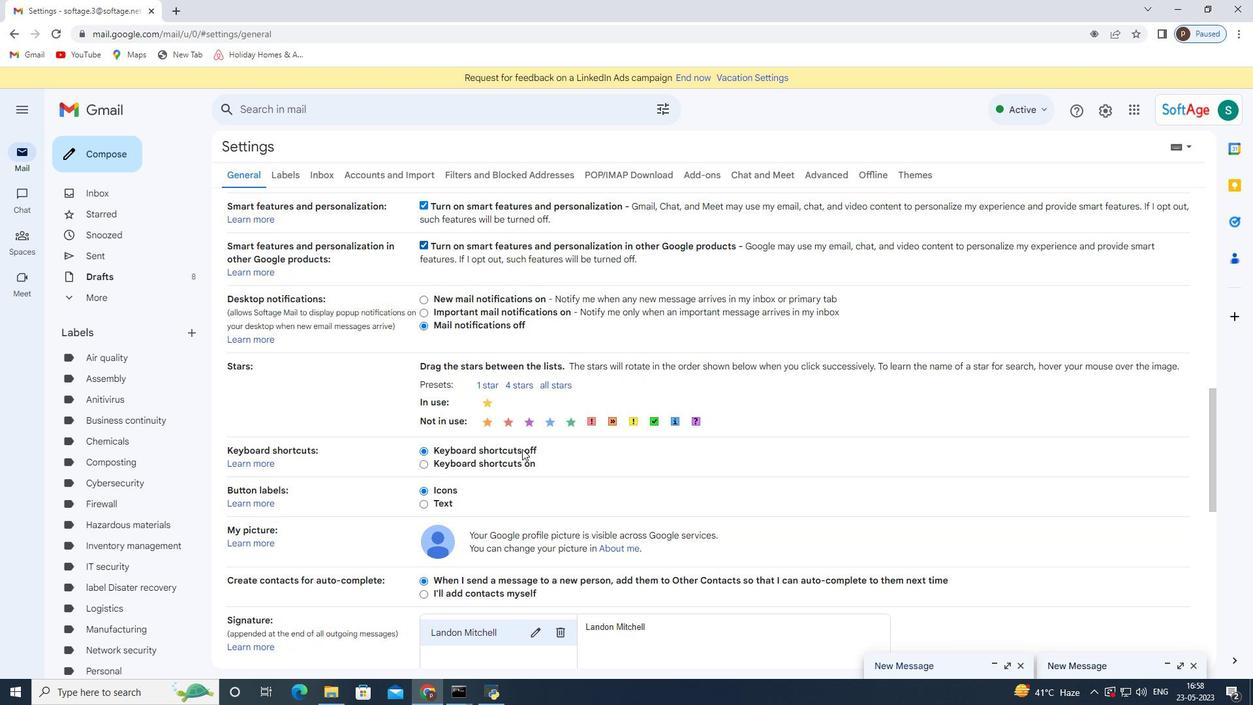 
Action: Mouse moved to (567, 309)
Screenshot: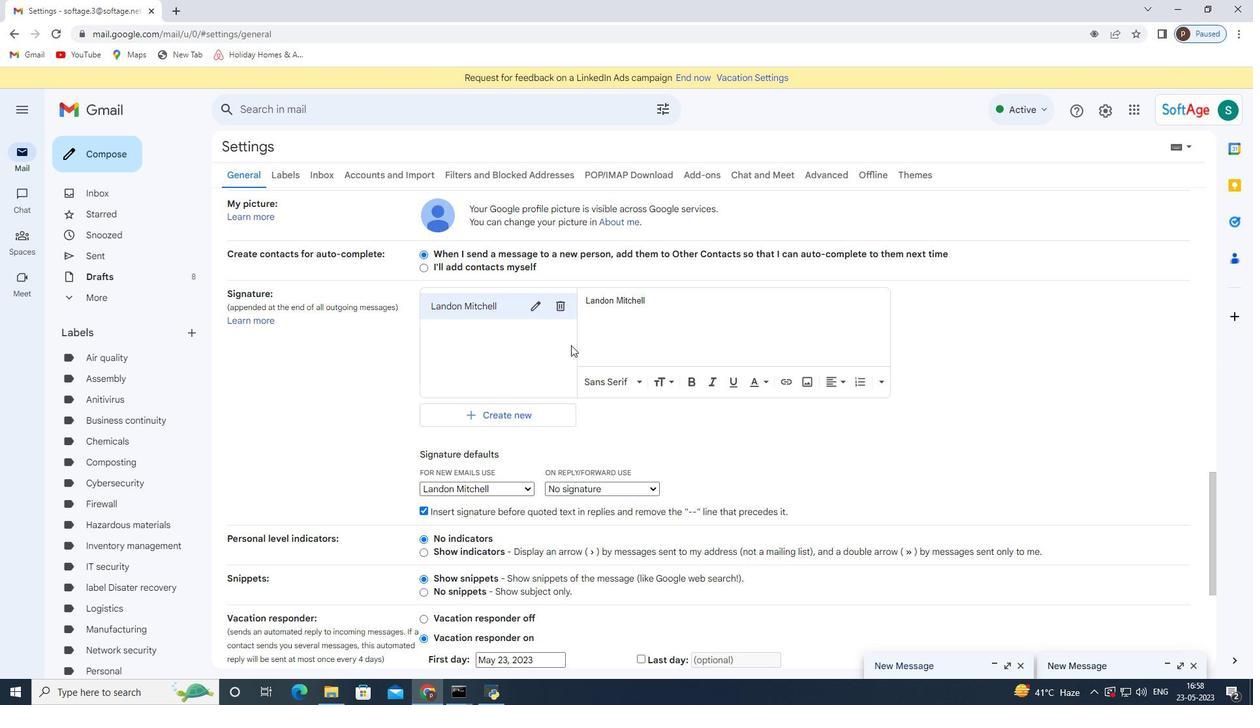 
Action: Mouse pressed left at (567, 309)
Screenshot: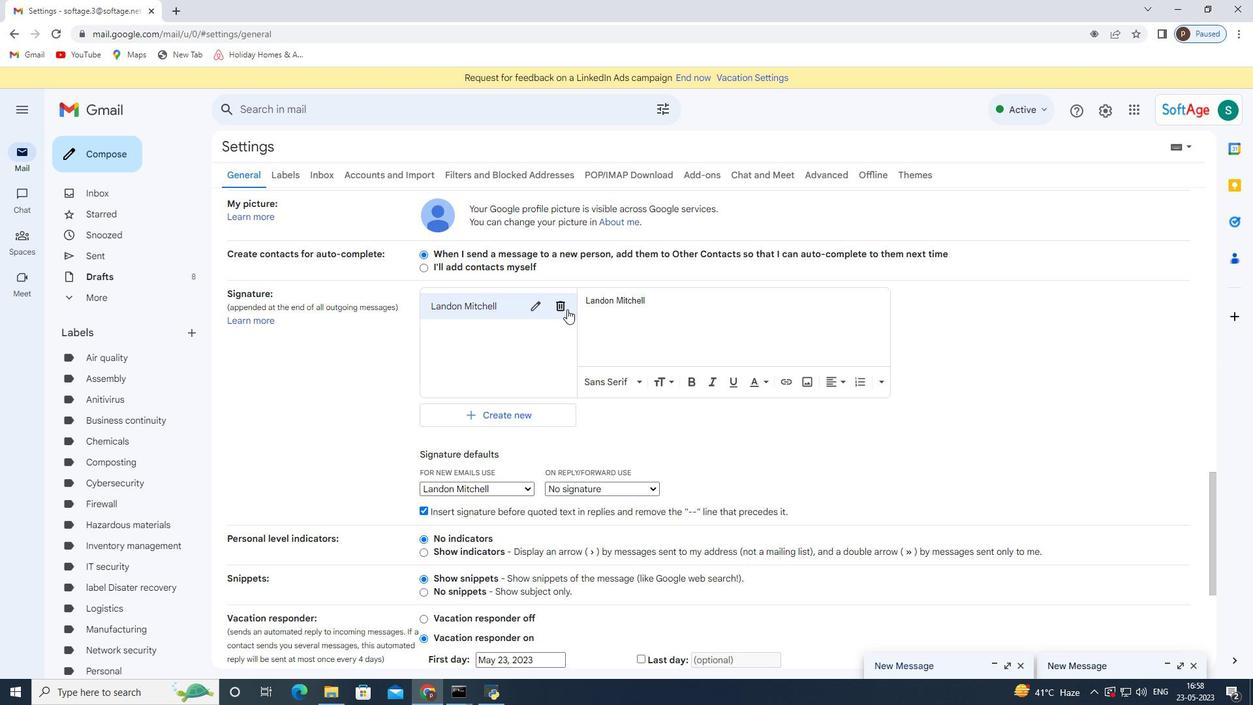 
Action: Mouse moved to (737, 399)
Screenshot: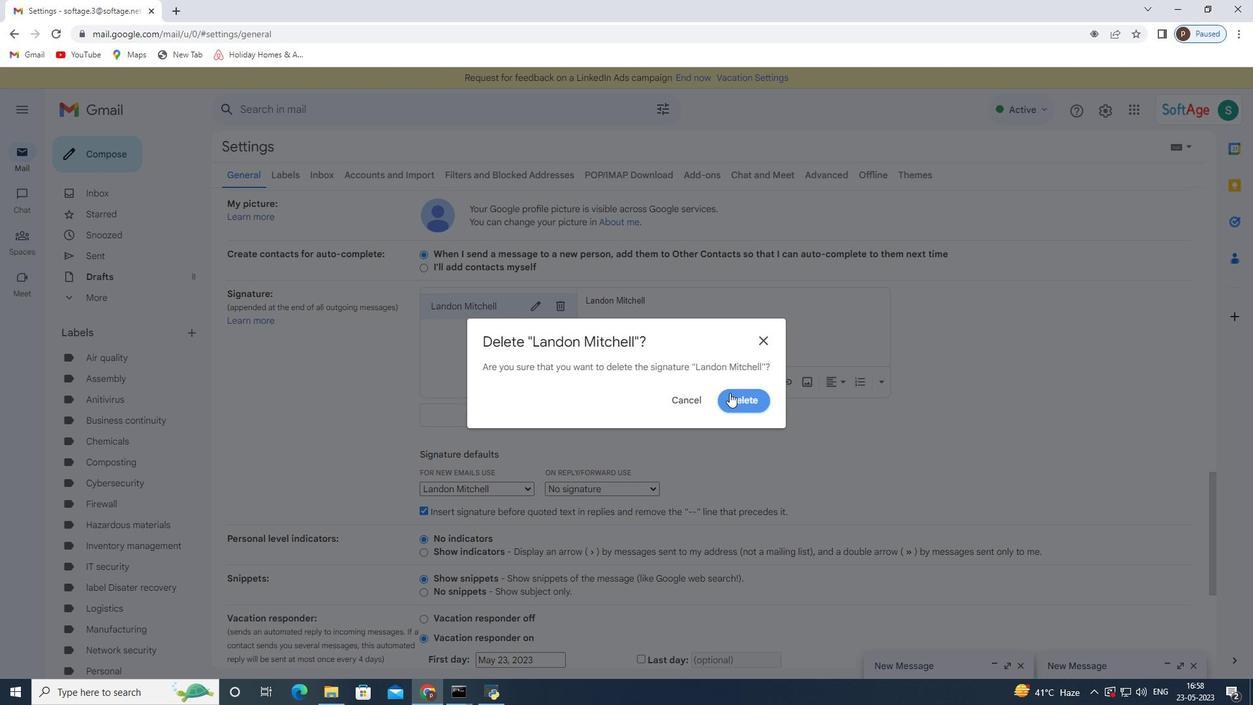 
Action: Mouse pressed left at (737, 399)
Screenshot: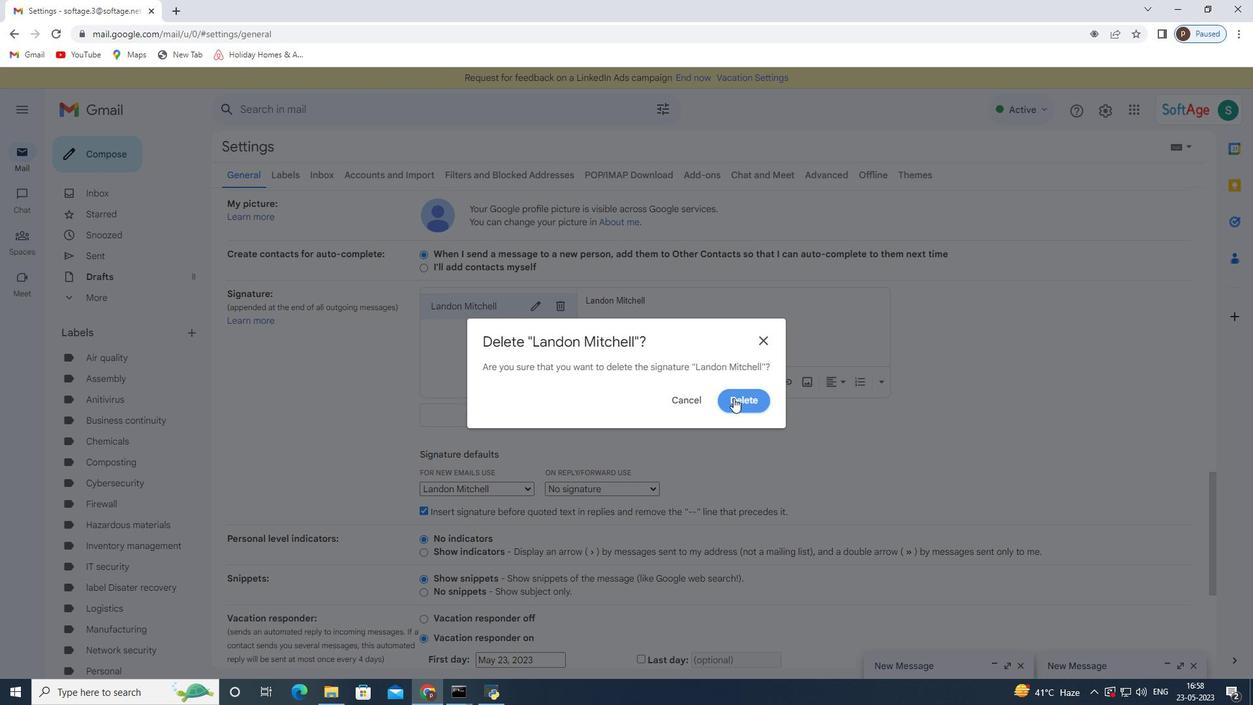 
Action: Mouse moved to (480, 319)
Screenshot: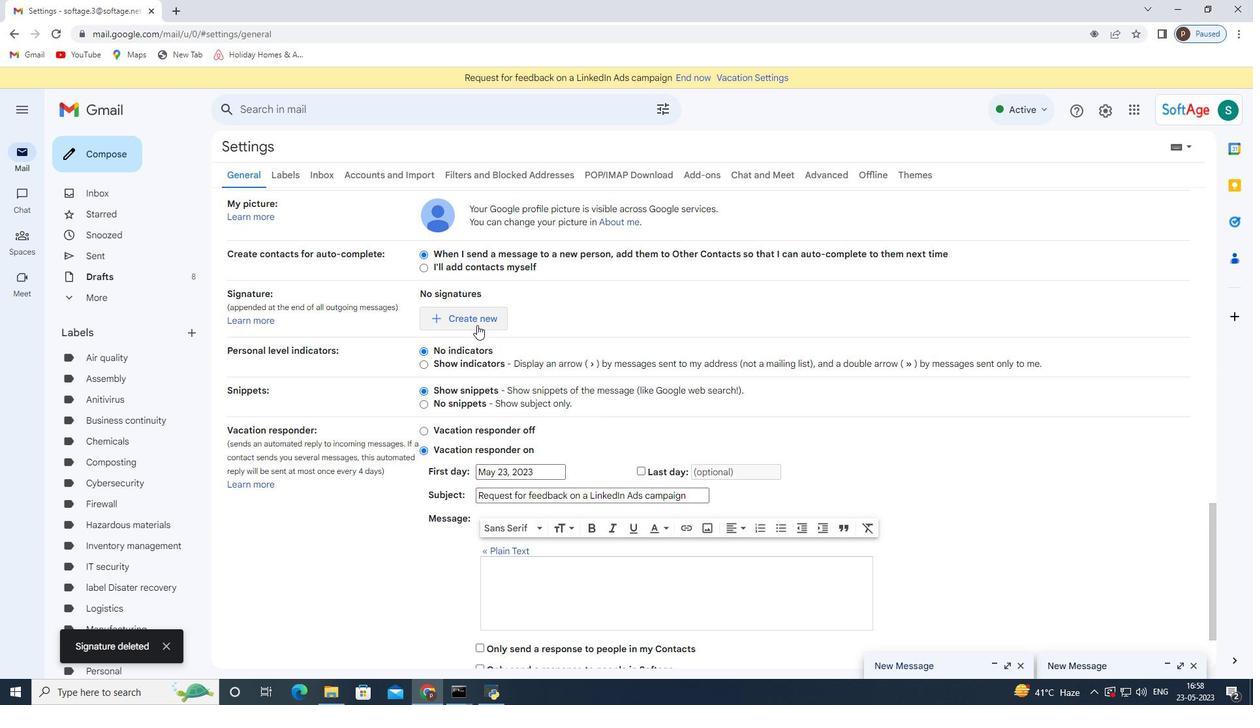 
Action: Mouse pressed left at (480, 319)
Screenshot: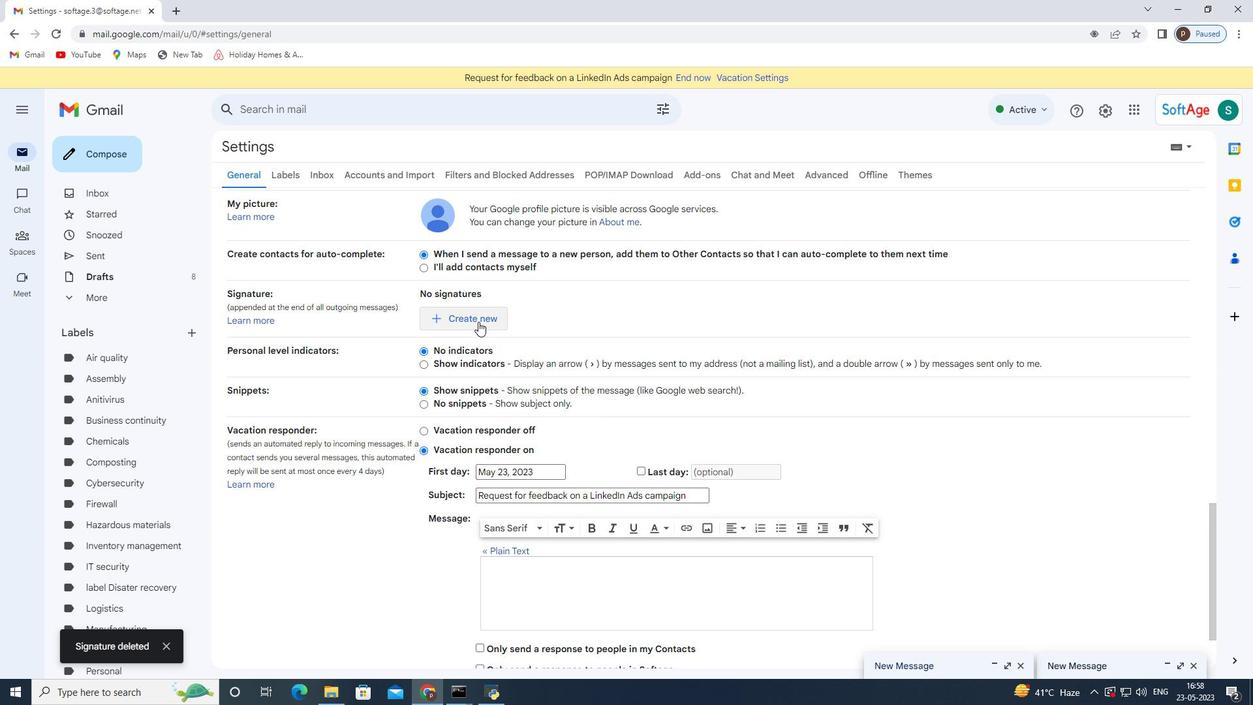
Action: Mouse moved to (514, 363)
Screenshot: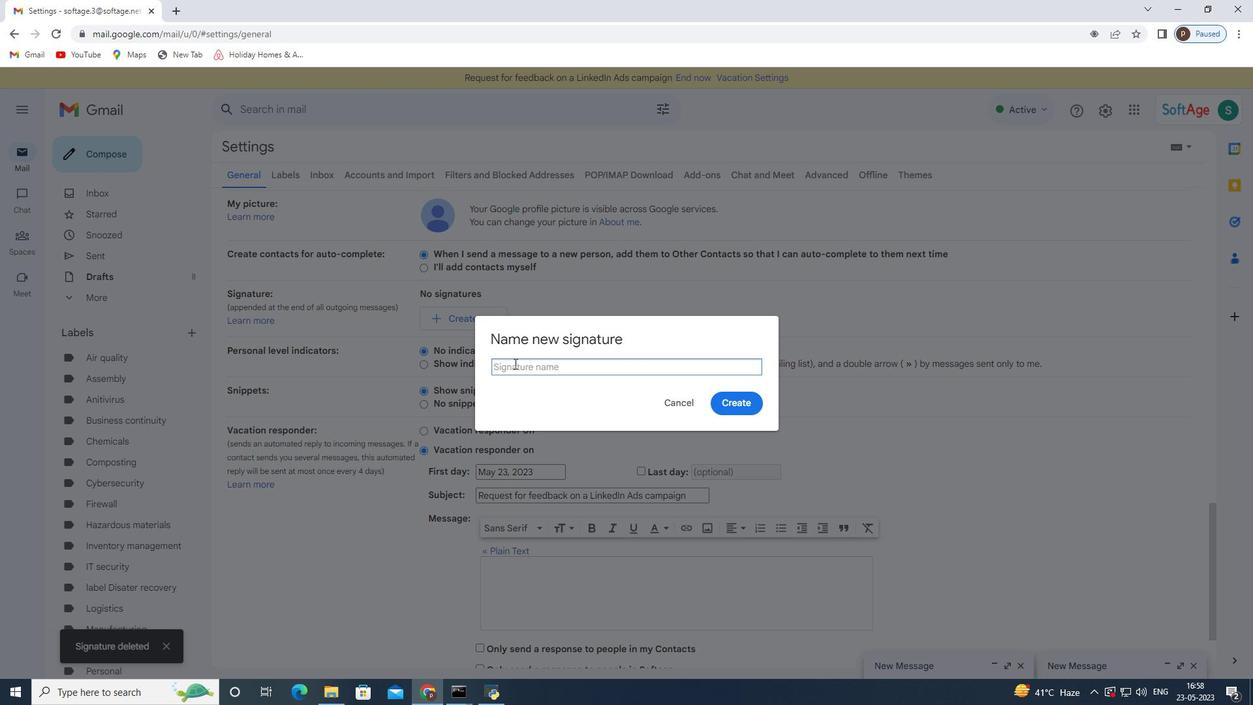 
Action: Mouse pressed left at (514, 363)
Screenshot: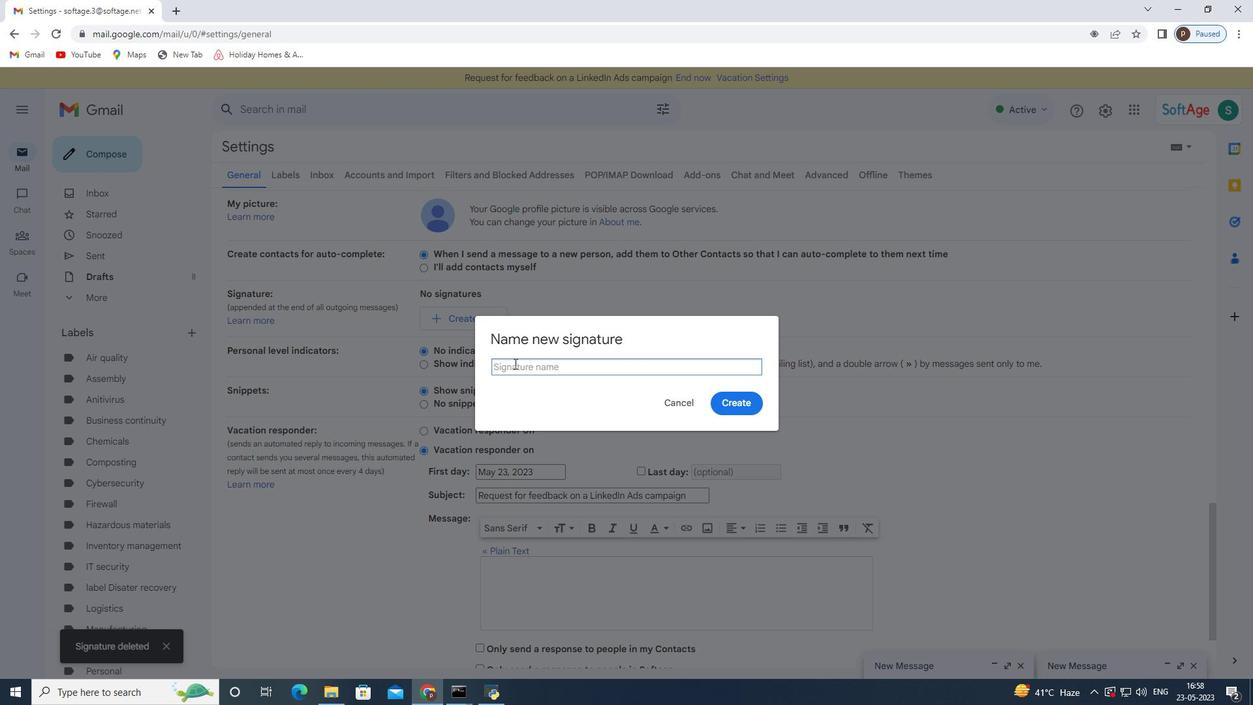 
Action: Key pressed <Key.shift>Lane<Key.space><Key.shift>Turner
Screenshot: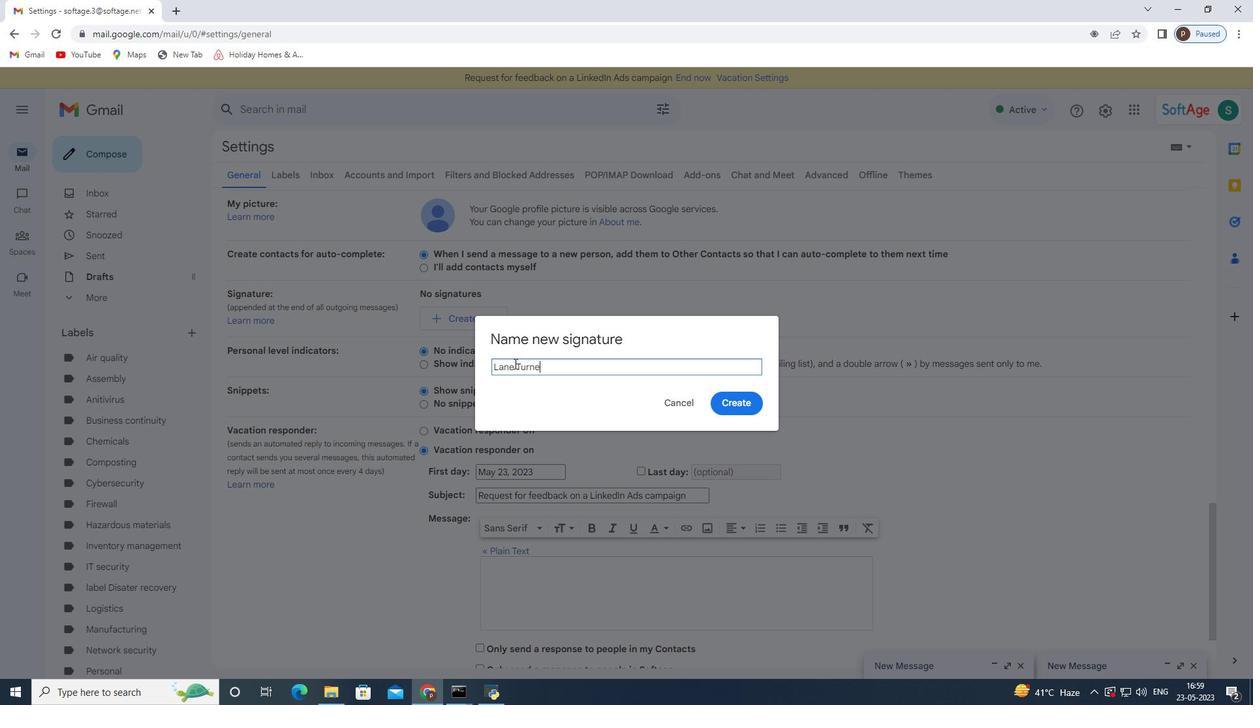 
Action: Mouse moved to (745, 402)
Screenshot: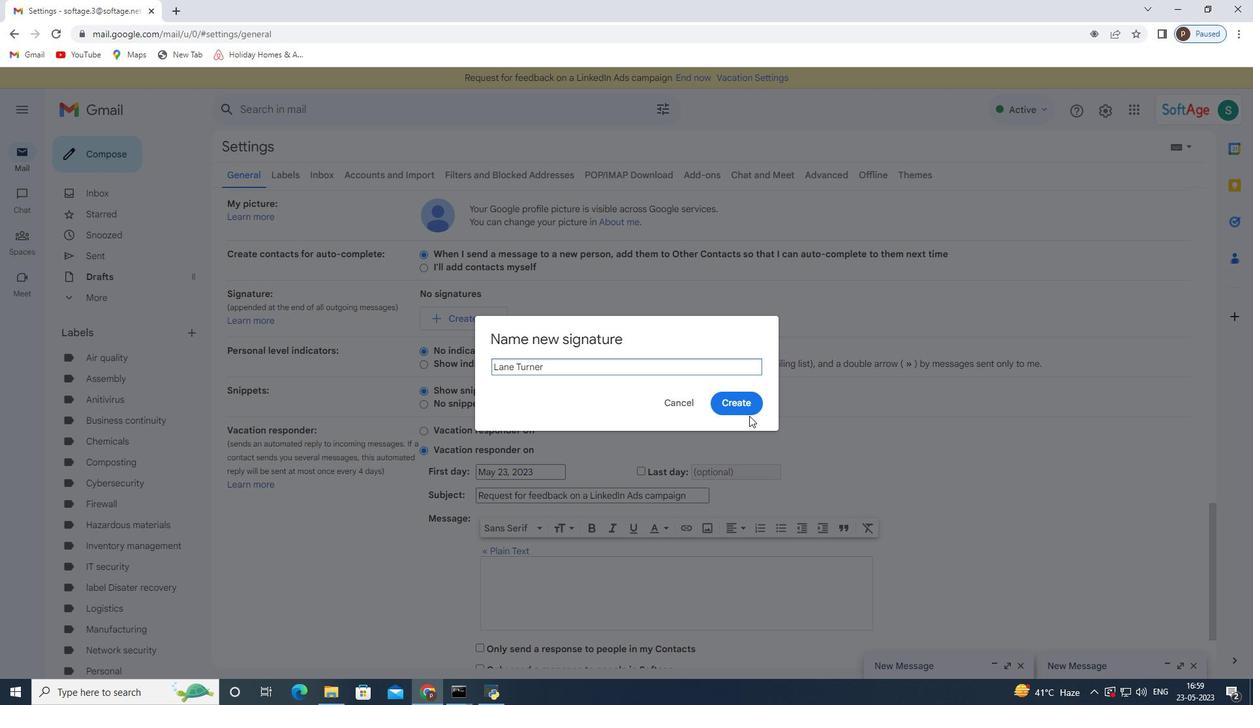 
Action: Mouse pressed left at (745, 402)
Screenshot: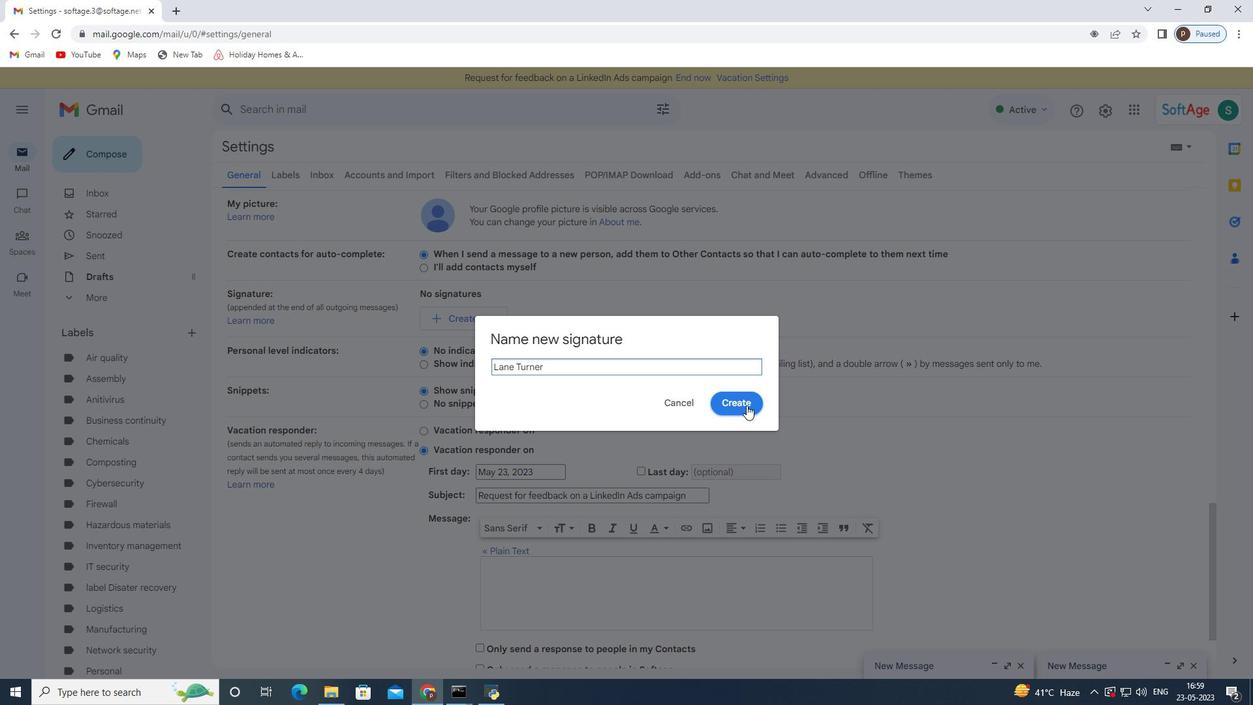 
Action: Mouse moved to (596, 310)
Screenshot: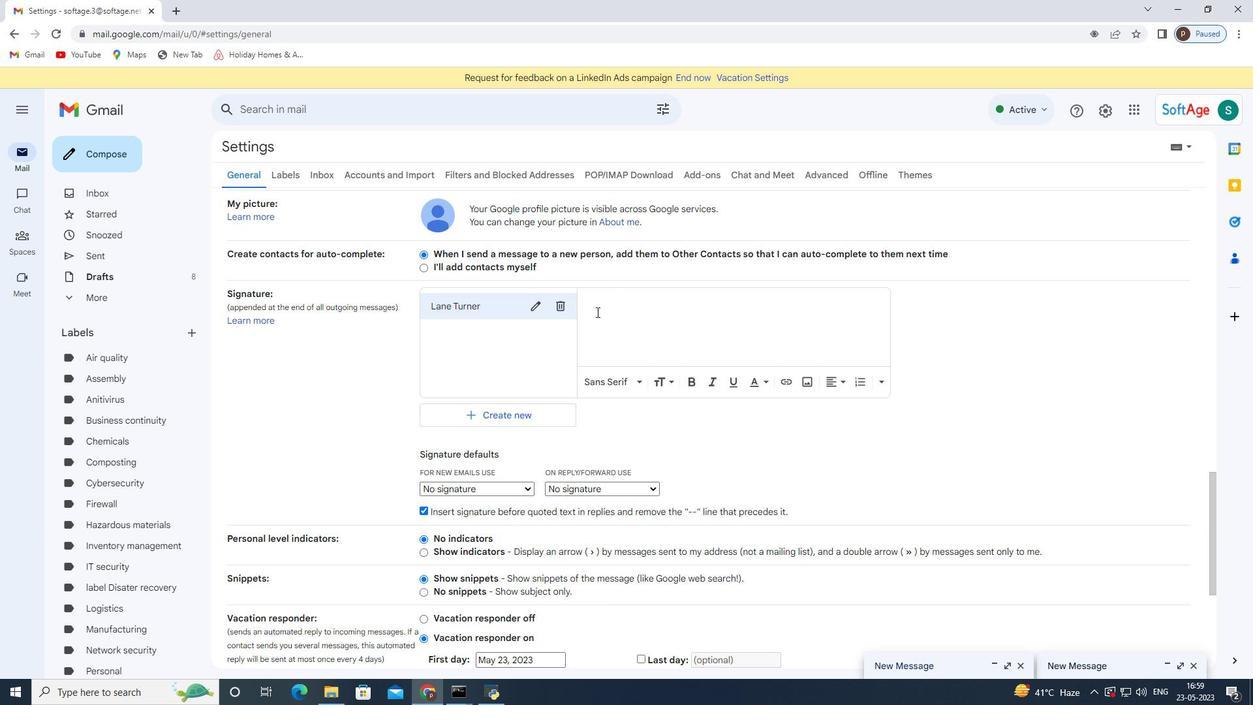 
Action: Mouse pressed left at (596, 310)
Screenshot: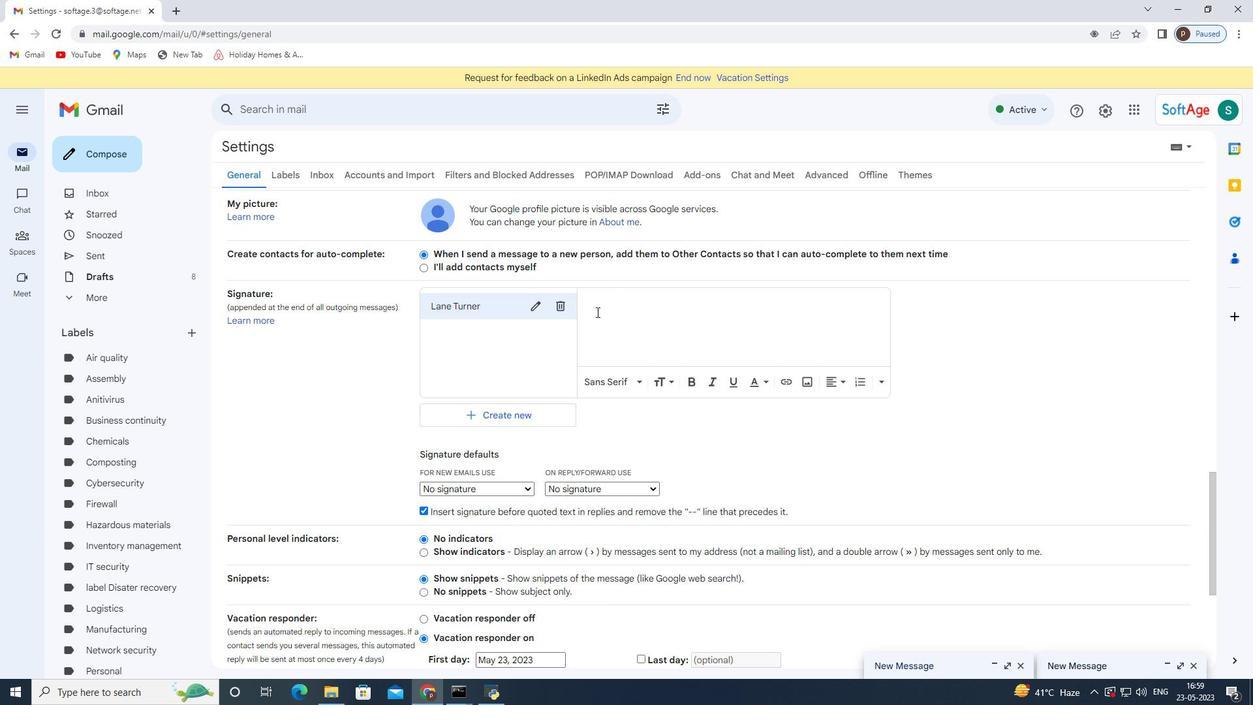 
Action: Key pressed <Key.shift>Lane<Key.space><Key.shift>Turner
Screenshot: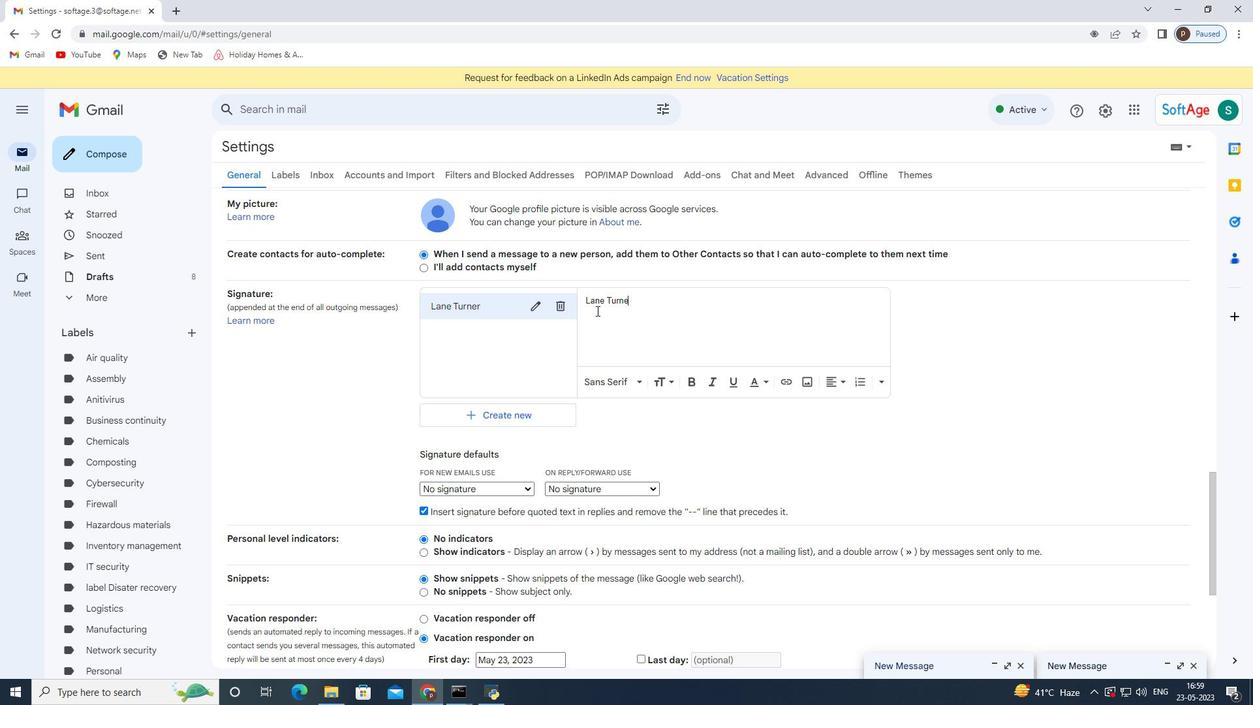
Action: Mouse moved to (574, 347)
Screenshot: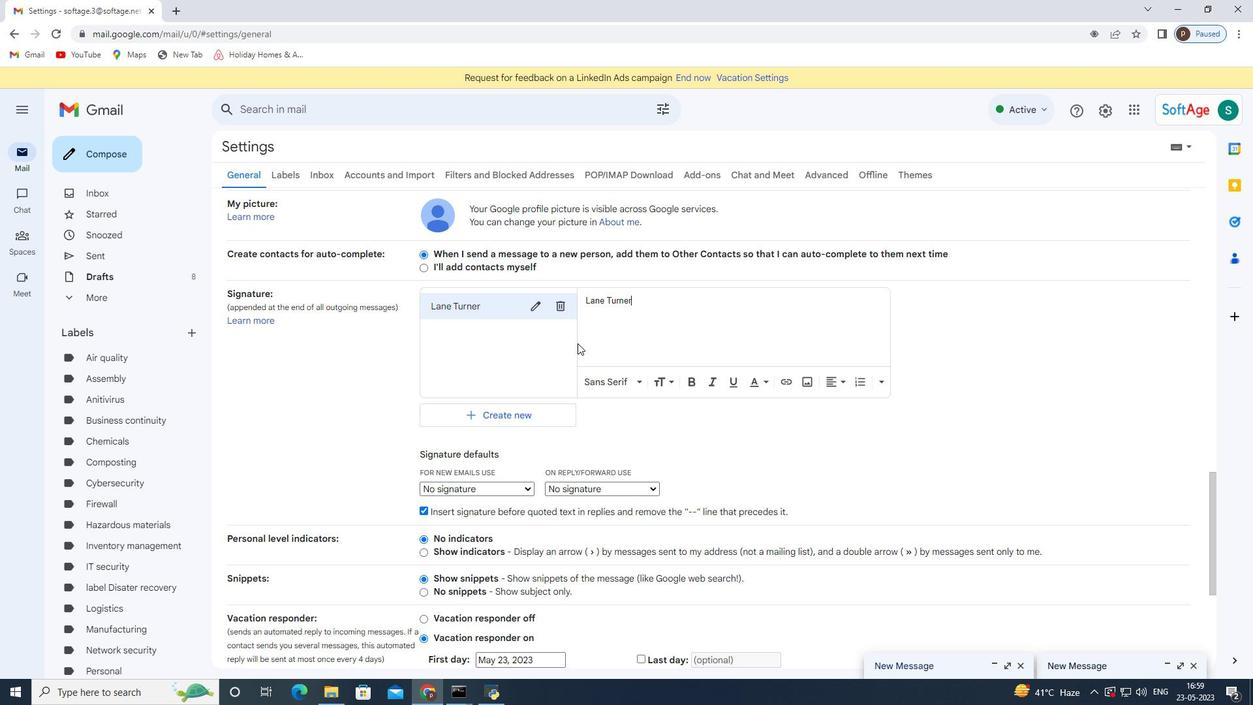 
Action: Mouse scrolled (574, 346) with delta (0, 0)
Screenshot: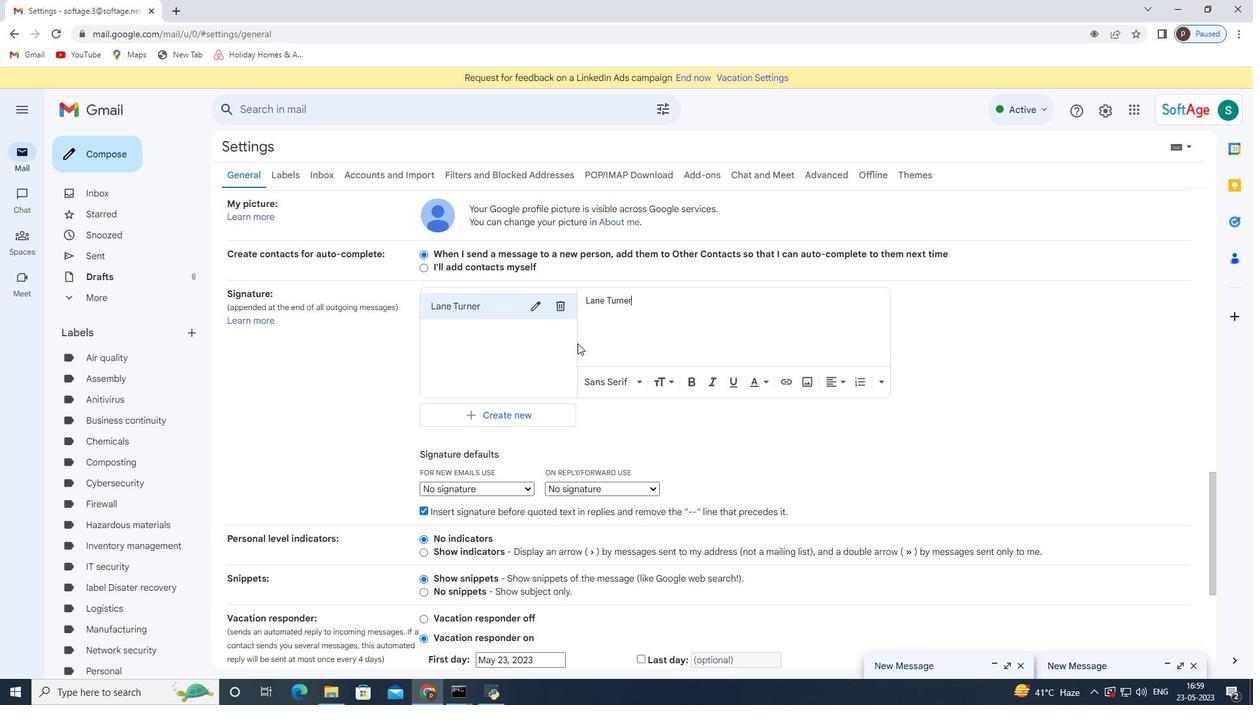 
Action: Mouse moved to (574, 348)
Screenshot: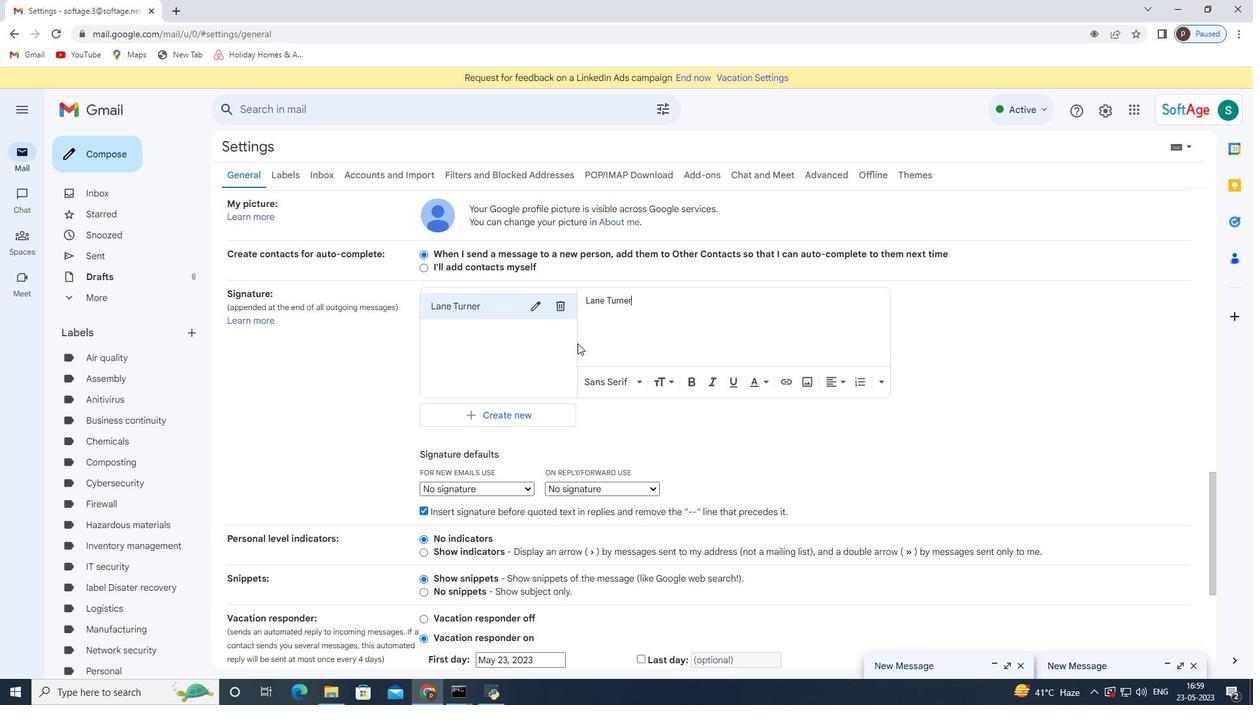
Action: Mouse scrolled (574, 347) with delta (0, 0)
Screenshot: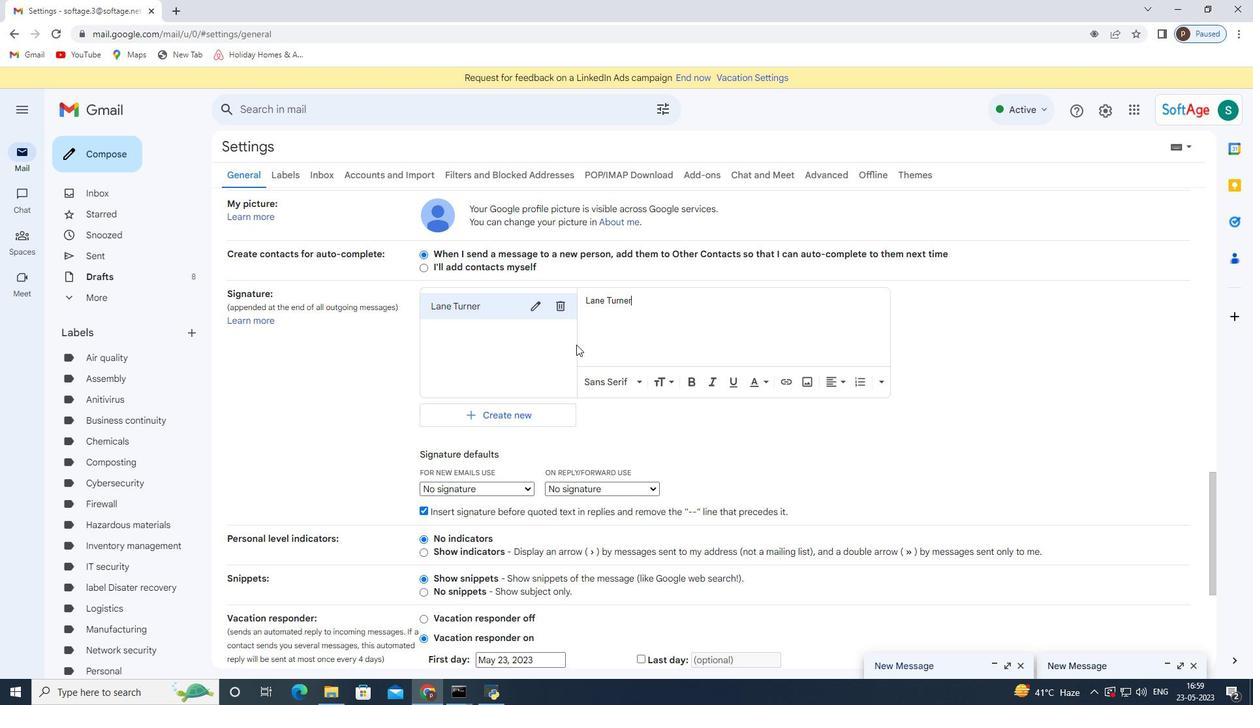 
Action: Mouse moved to (480, 357)
Screenshot: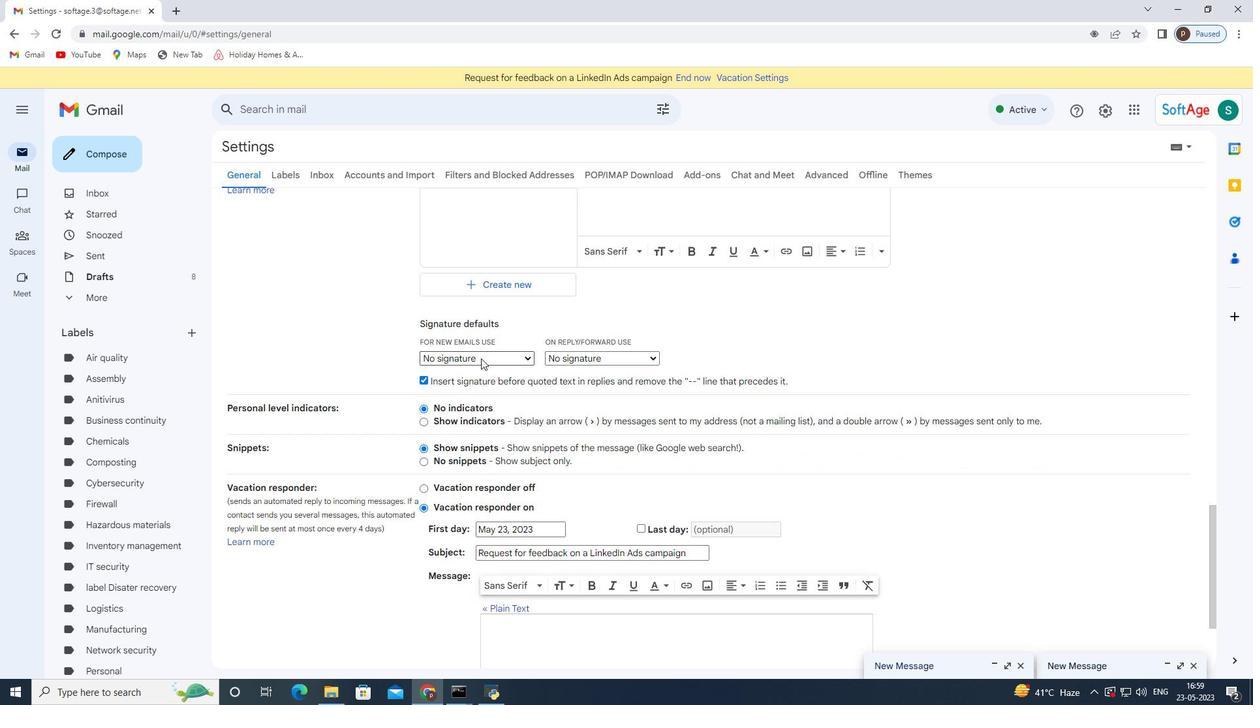 
Action: Mouse pressed left at (480, 357)
Screenshot: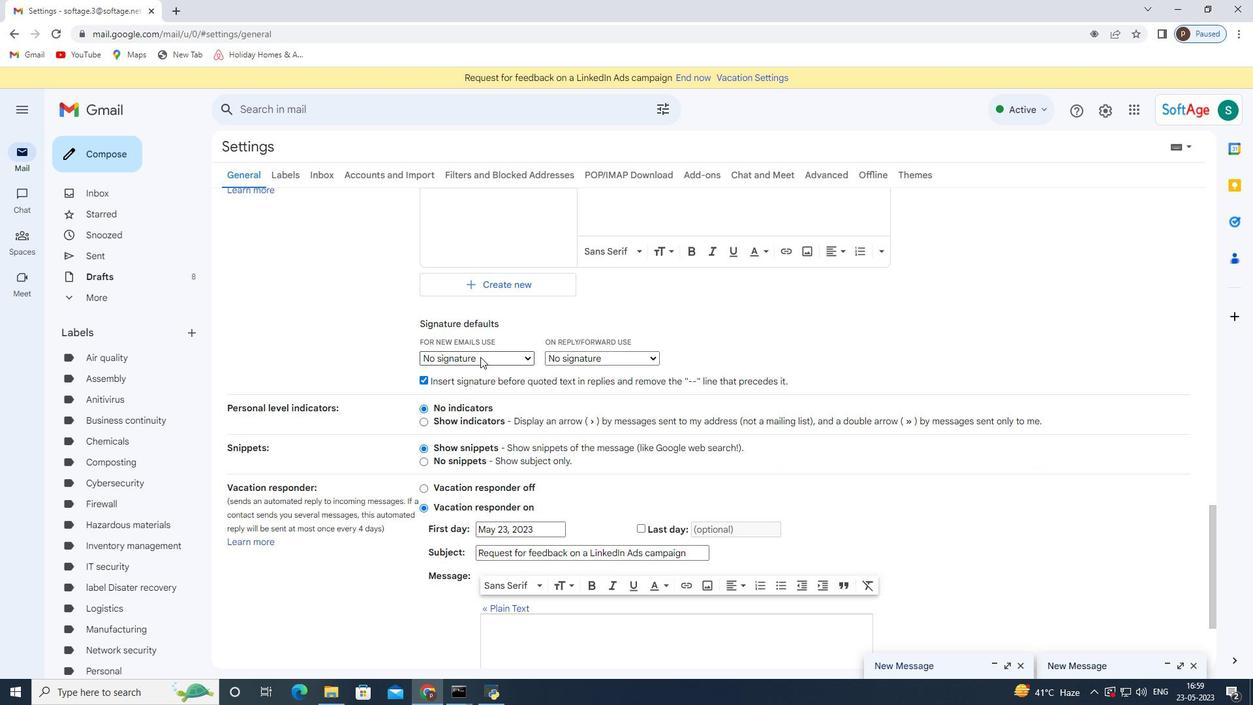 
Action: Mouse moved to (496, 386)
Screenshot: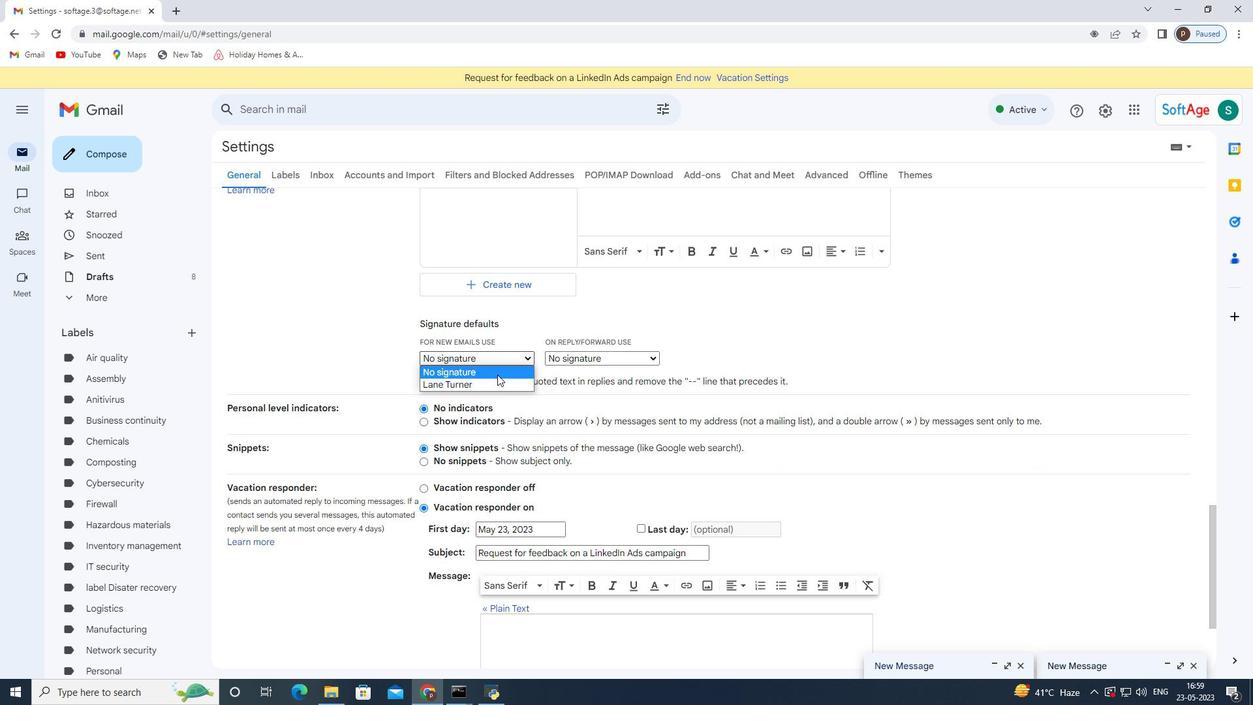 
Action: Mouse pressed left at (496, 386)
Screenshot: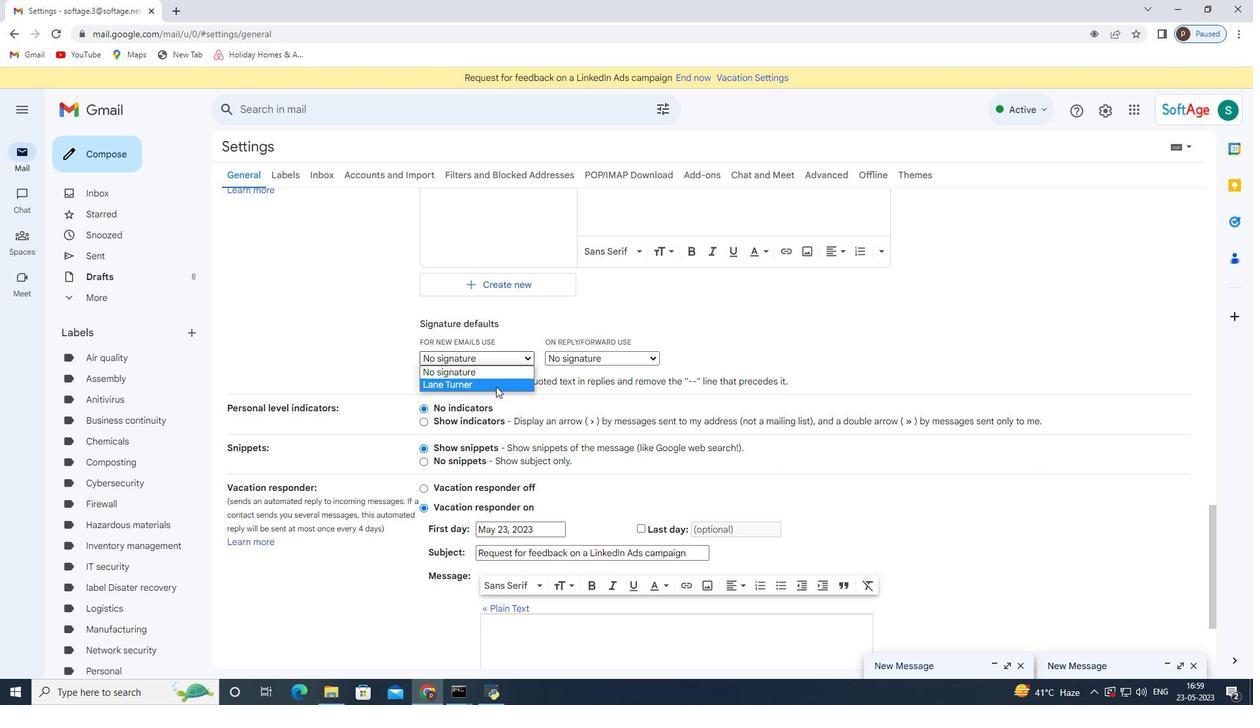 
Action: Mouse moved to (499, 403)
Screenshot: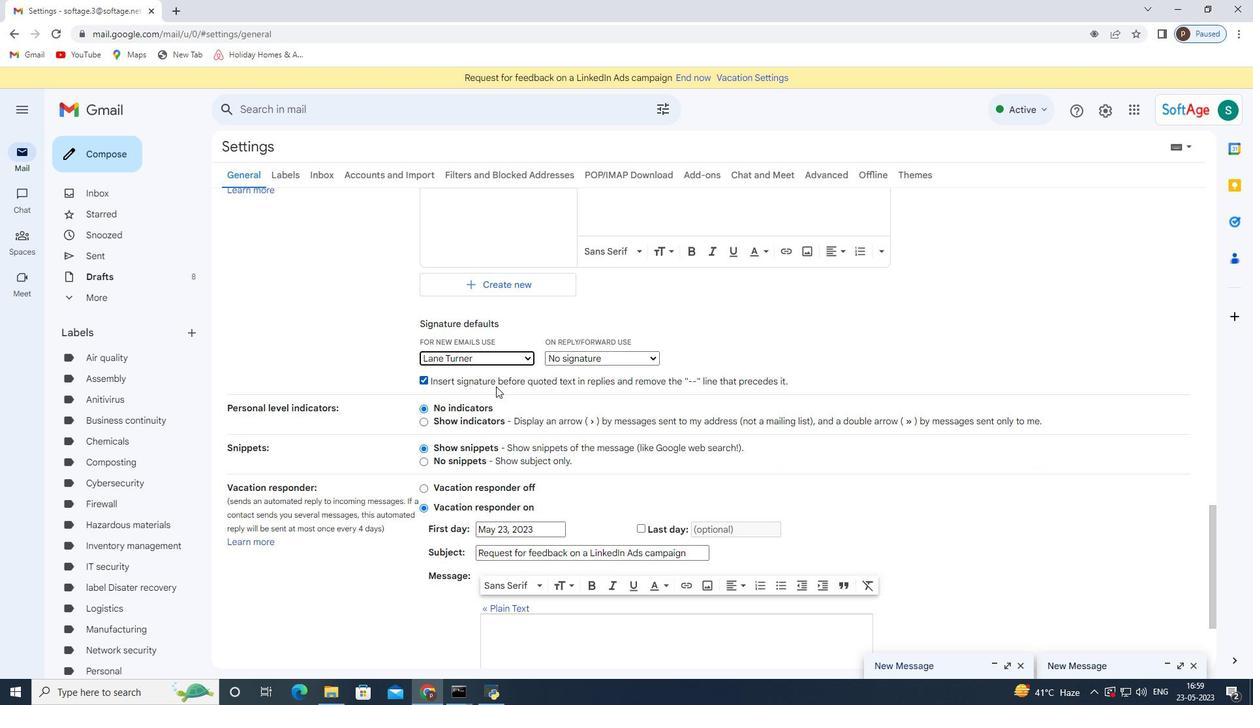
Action: Mouse scrolled (499, 402) with delta (0, 0)
Screenshot: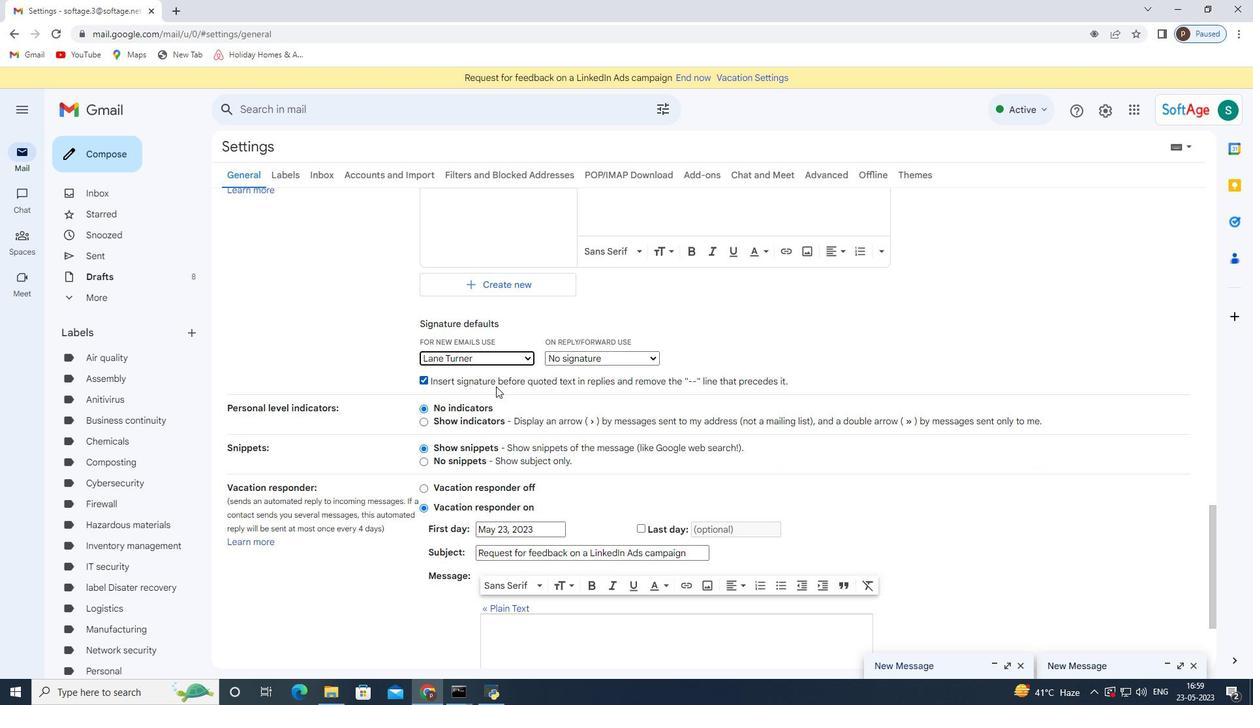 
Action: Mouse moved to (510, 425)
Screenshot: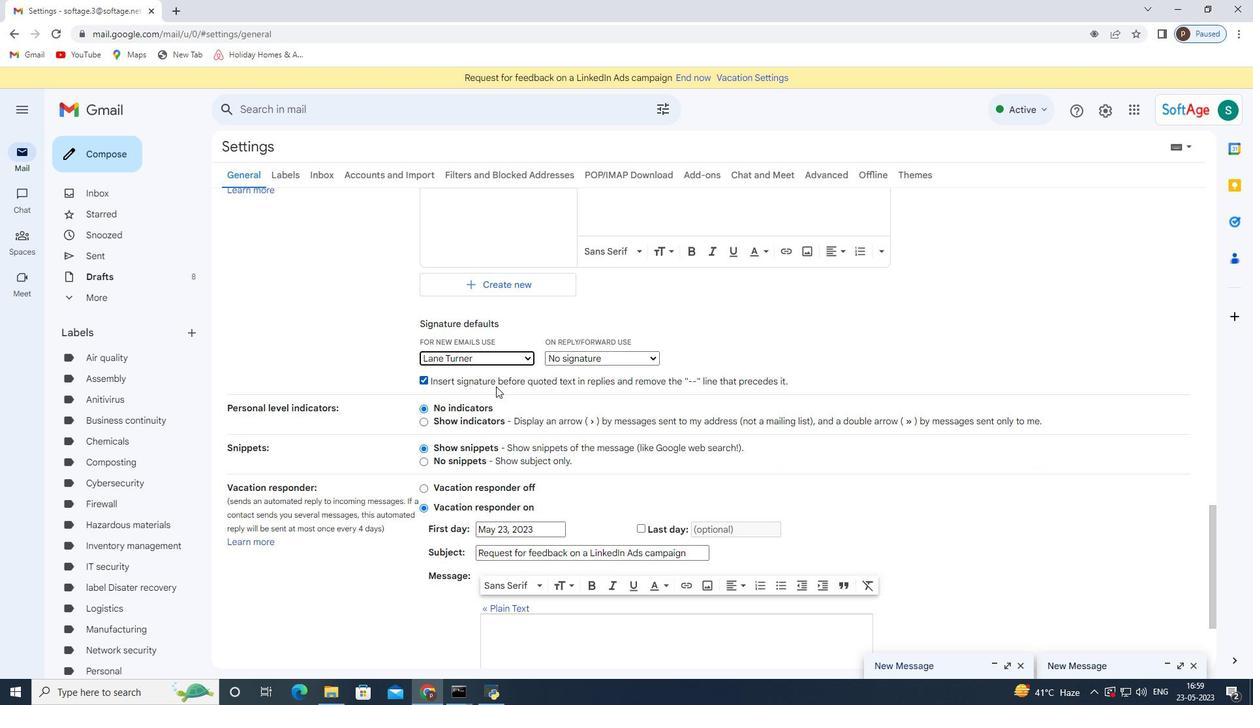 
Action: Mouse scrolled (510, 425) with delta (0, 0)
Screenshot: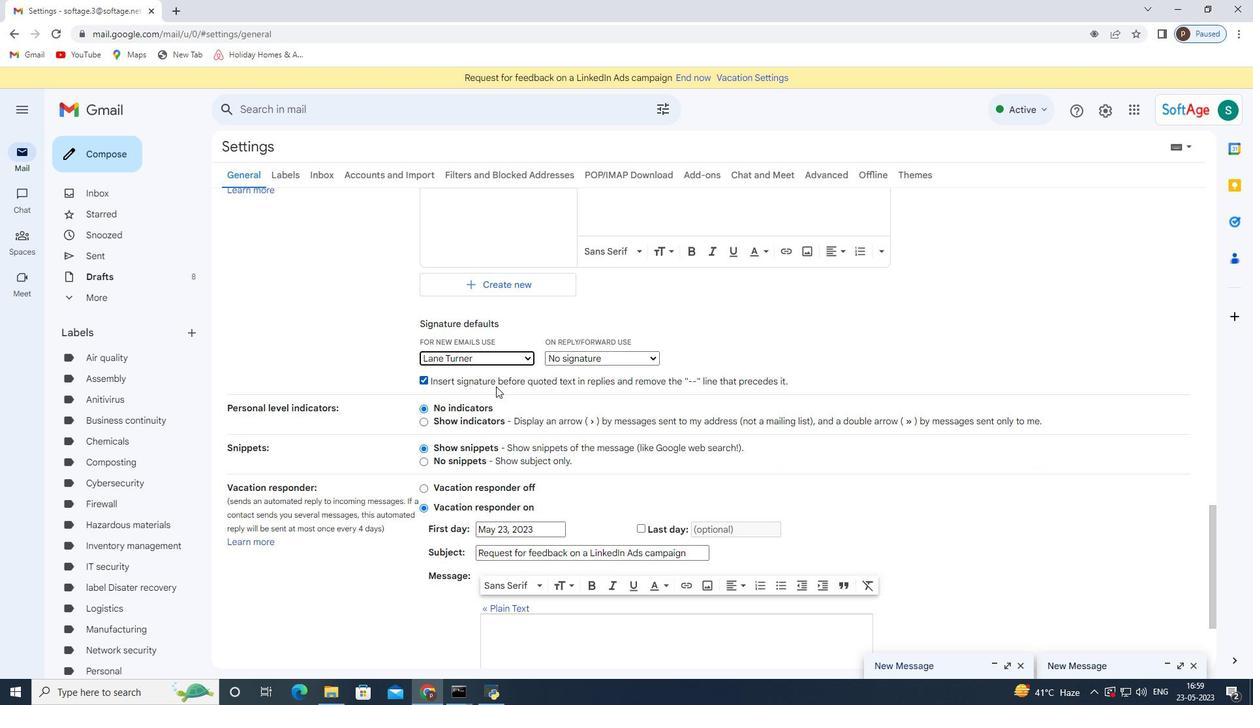 
Action: Mouse moved to (525, 455)
Screenshot: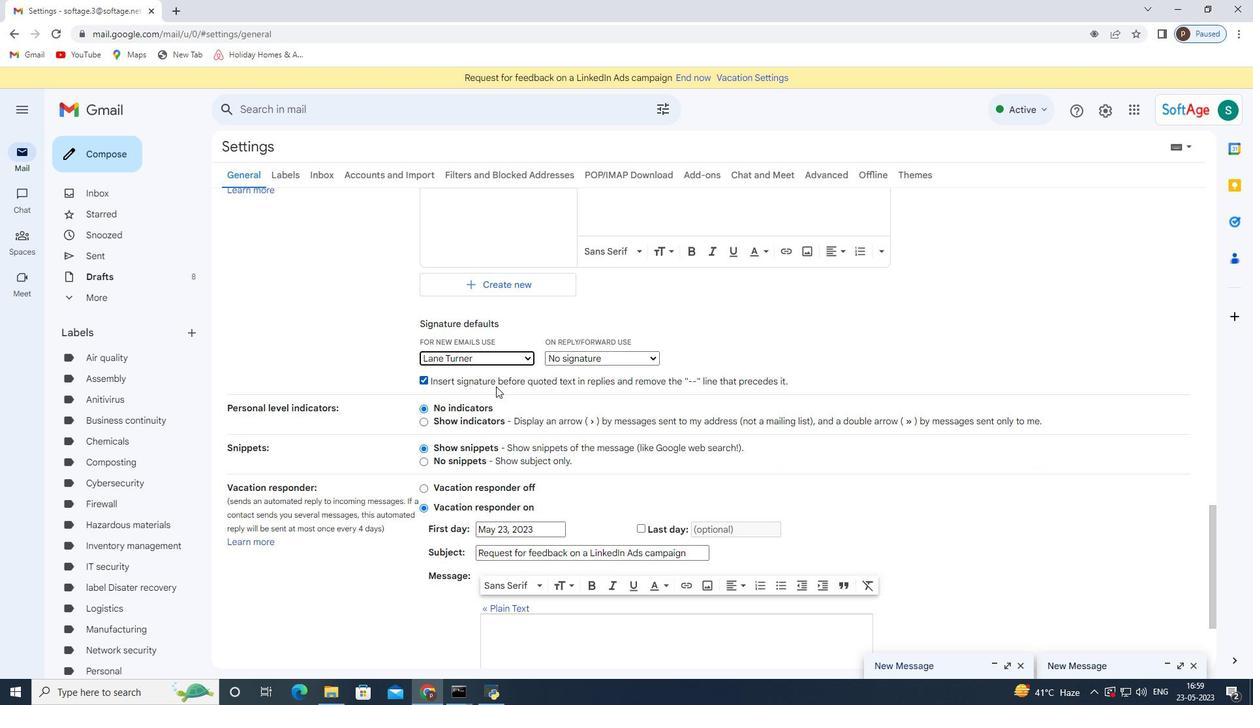 
Action: Mouse scrolled (522, 452) with delta (0, 0)
Screenshot: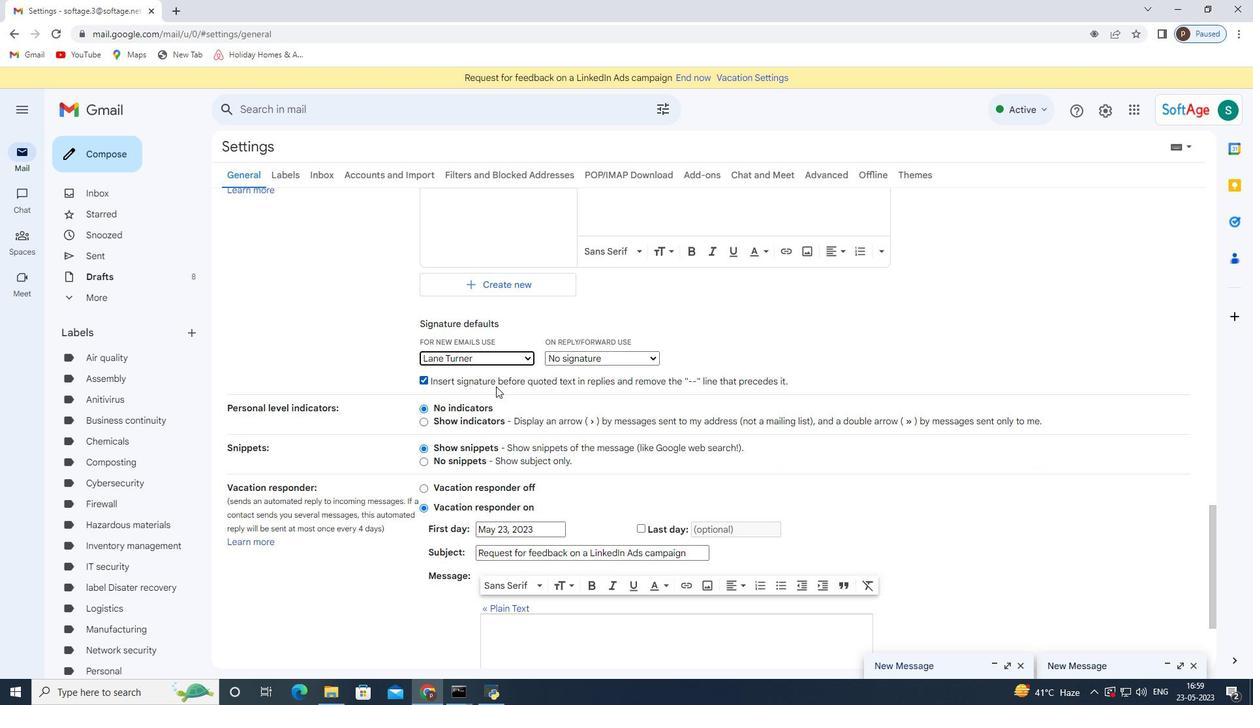 
Action: Mouse moved to (655, 601)
Screenshot: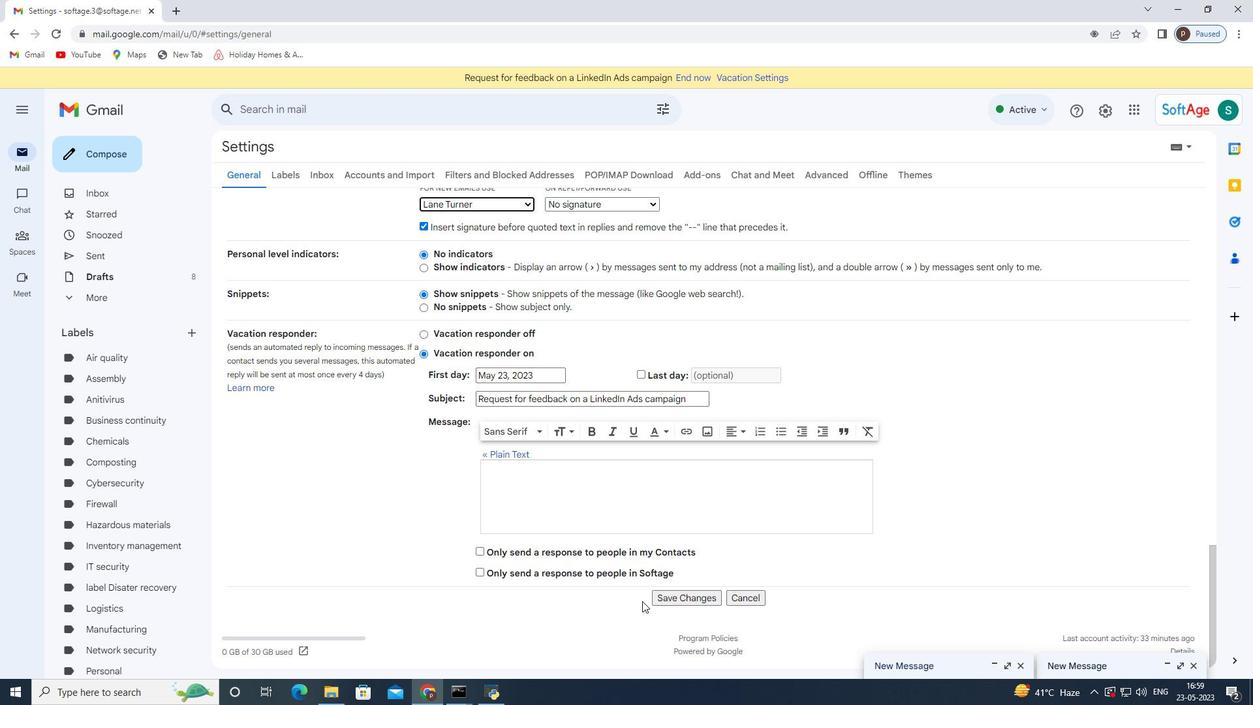 
Action: Mouse pressed left at (655, 601)
Screenshot: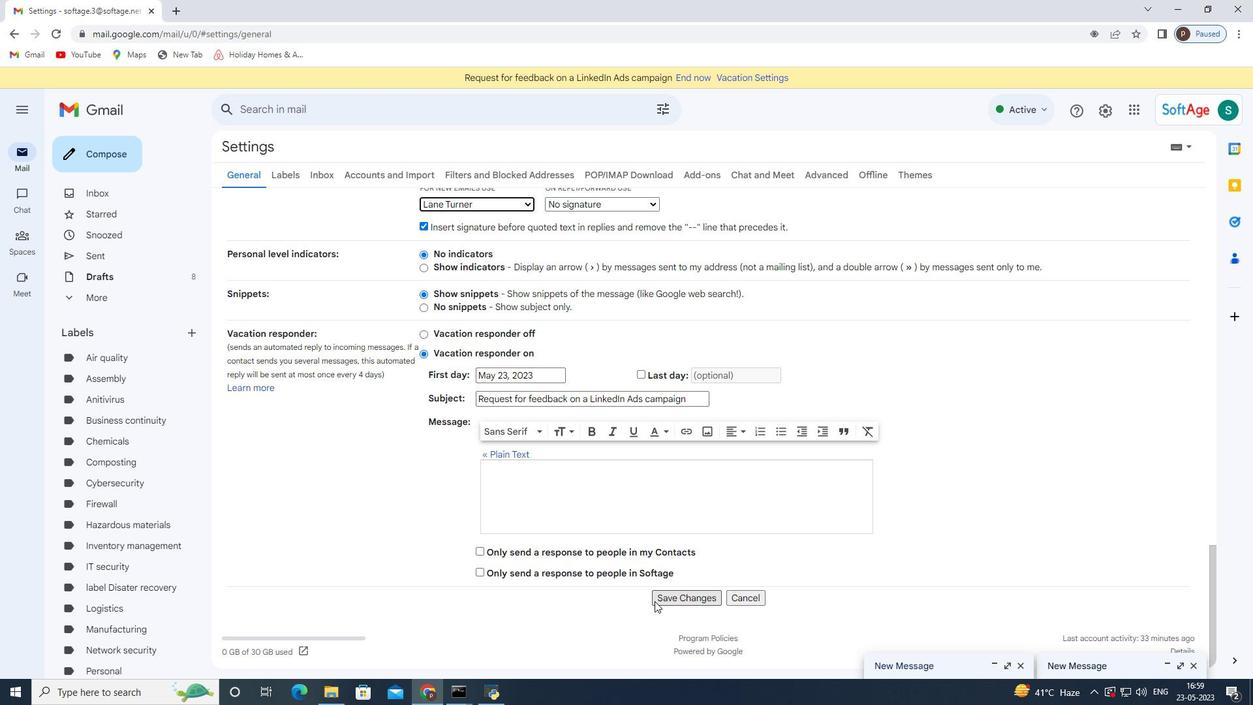 
Action: Mouse moved to (94, 151)
Screenshot: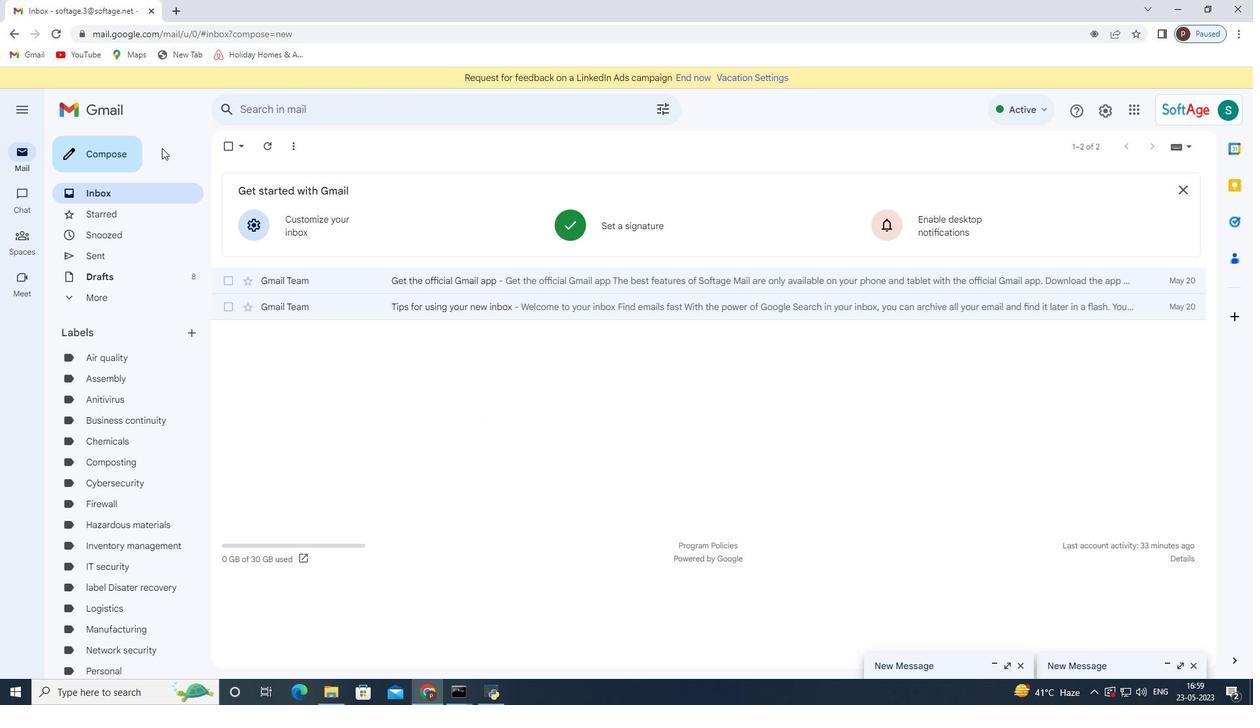 
Action: Mouse pressed left at (94, 151)
Screenshot: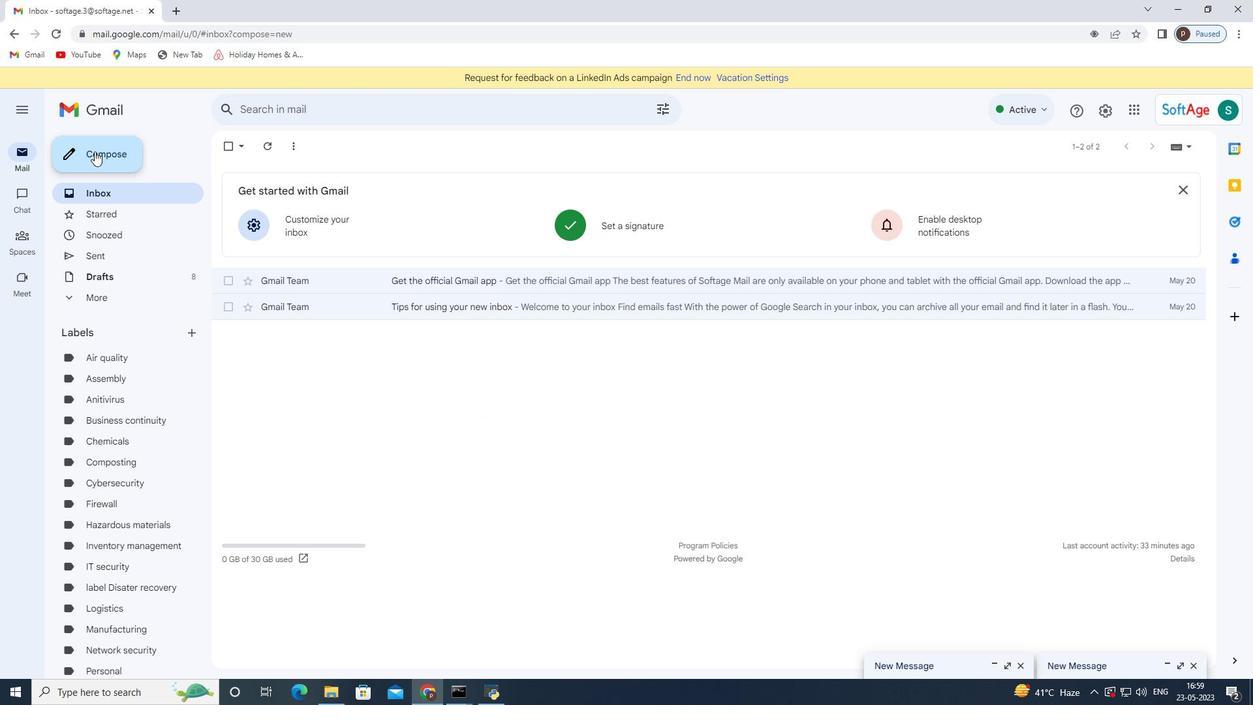 
Action: Mouse moved to (505, 344)
Screenshot: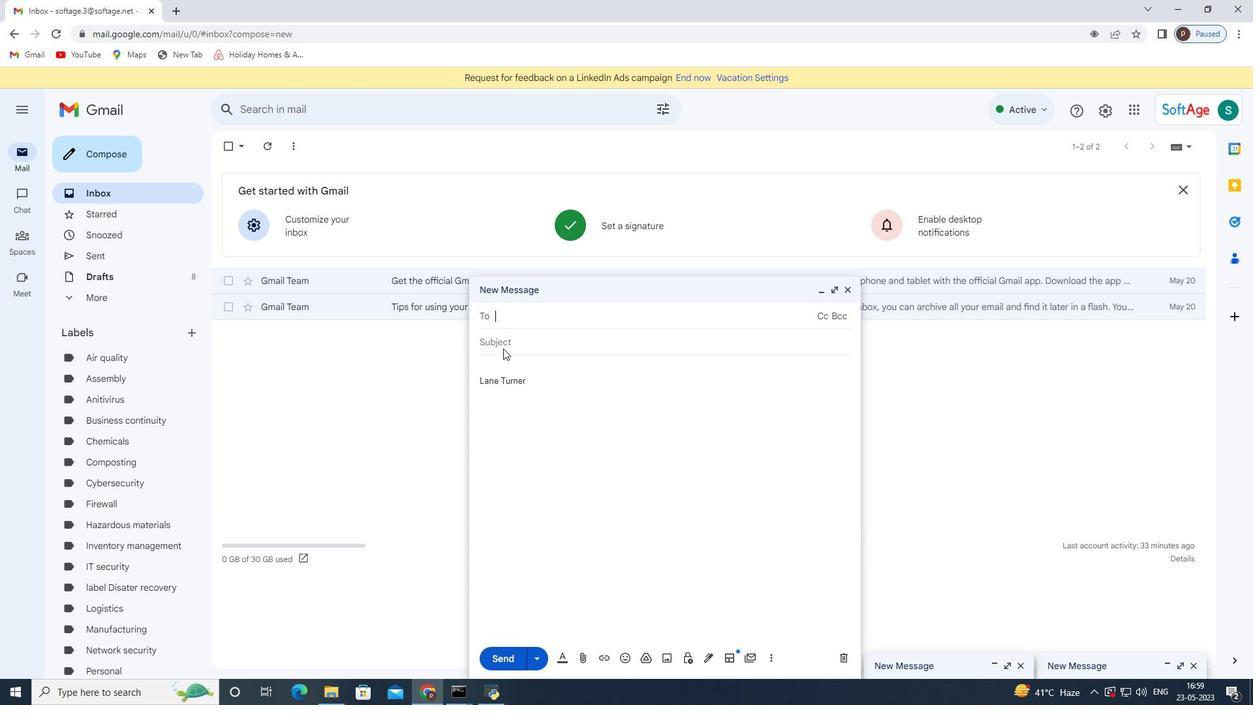 
Action: Mouse pressed left at (505, 344)
Screenshot: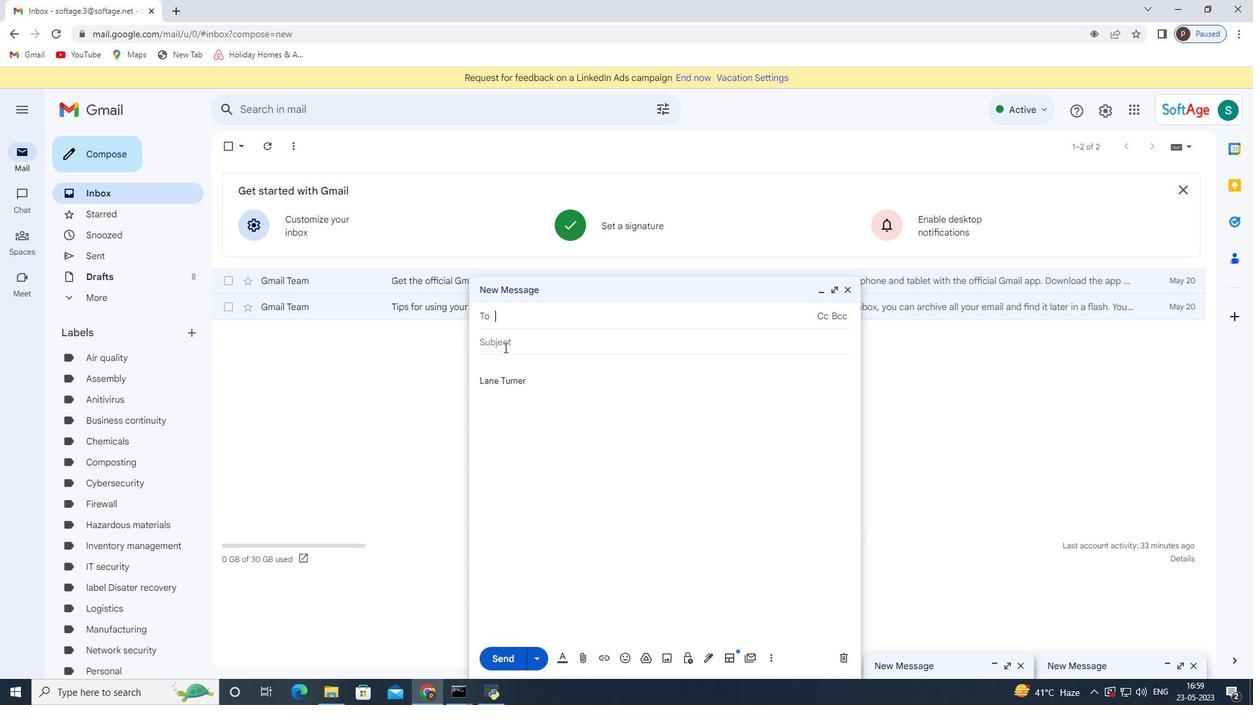 
Action: Key pressed <Key.shift>Request<Key.space>for<Key.space>feedback<Key.space>on<Key.space><Key.space><Key.backspace>a<Key.space>legal<Key.space>brief
Screenshot: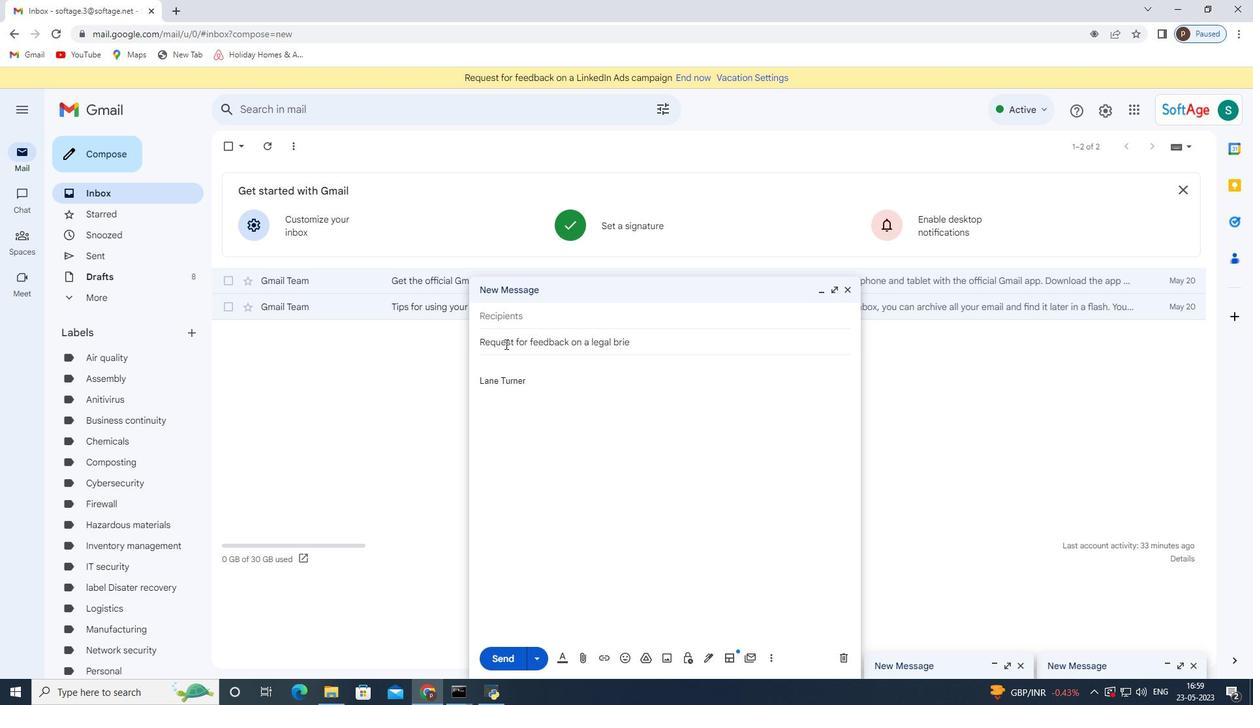 
Action: Mouse moved to (517, 371)
Screenshot: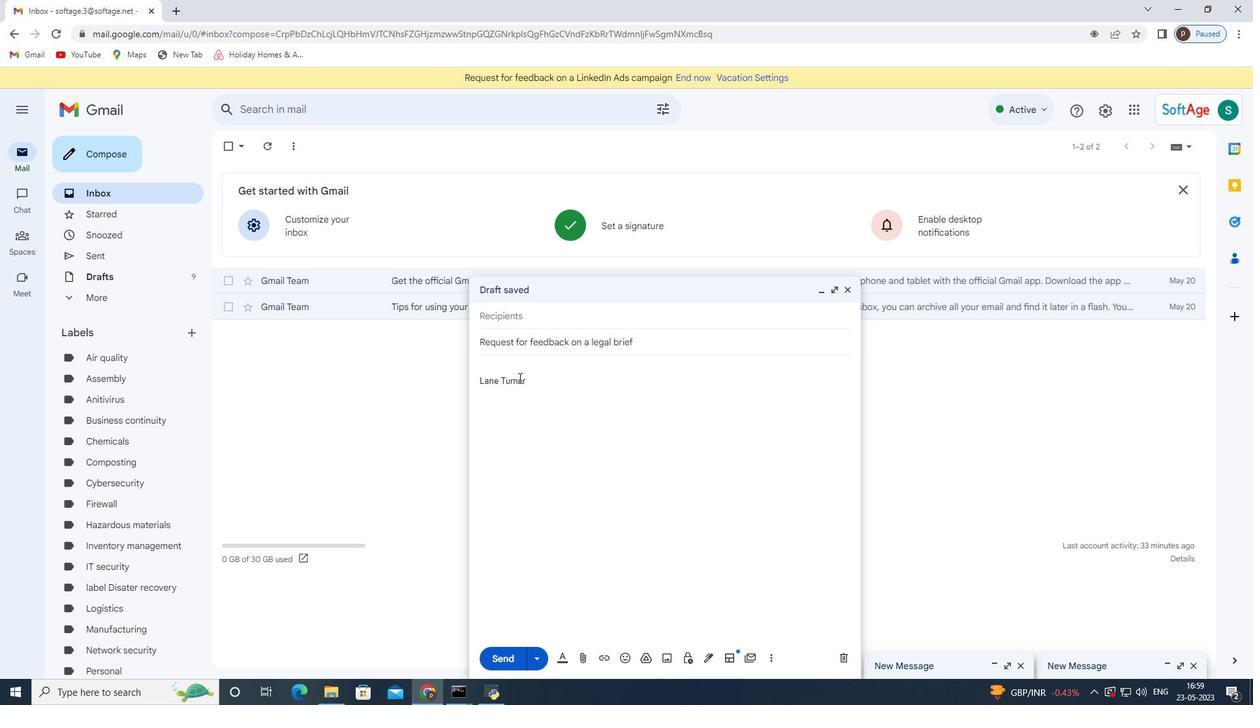 
Action: Mouse pressed left at (517, 371)
Screenshot: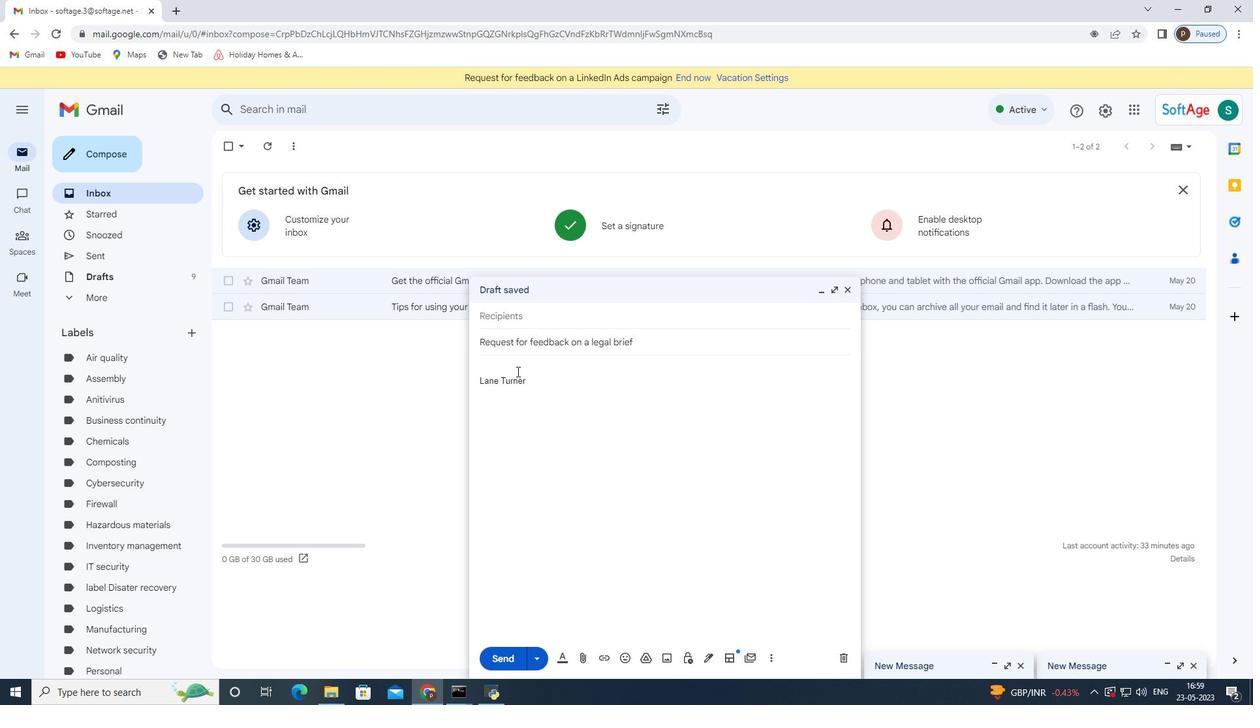 
Action: Key pressed <Key.shift>Could<Key.space>you<Key.space>please<Key.space>provide<Key.space>a<Key.space>breakdown<Key.space>of<Key.space>the<Key.space>project<Key.space>issues<Key.space>log<Key.shift><Key.shift><Key.shift>?
Screenshot: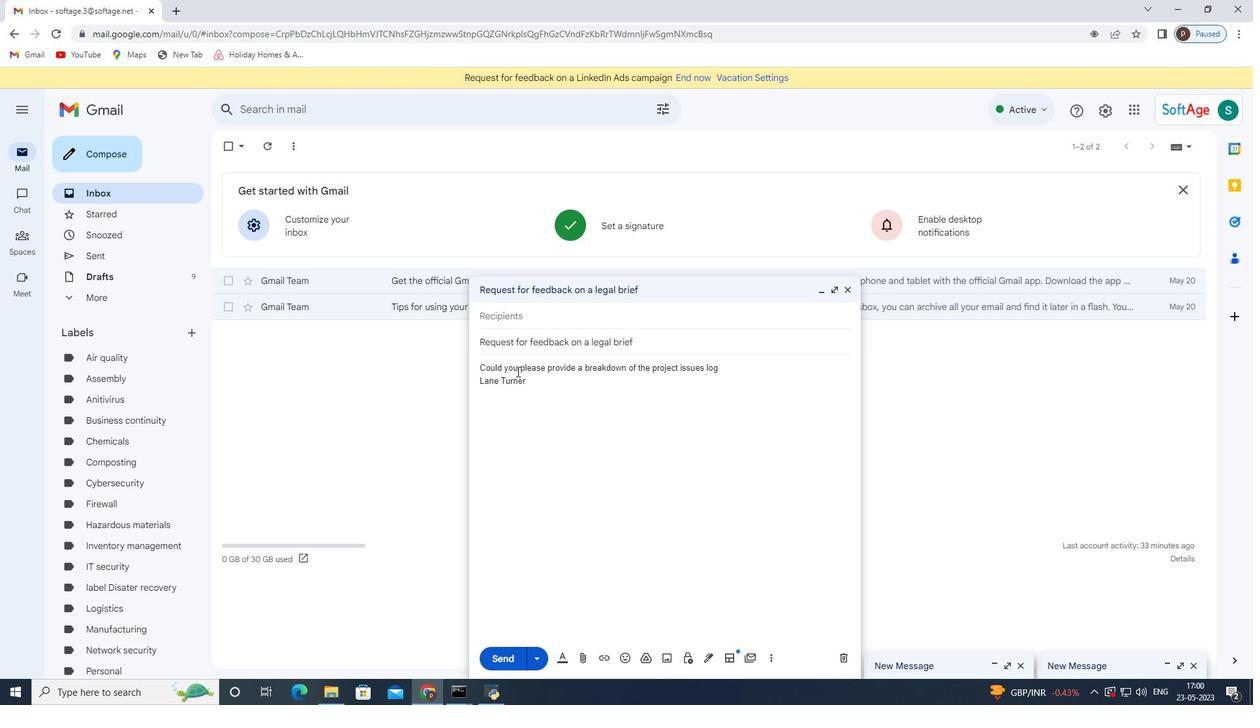 
Action: Mouse moved to (1225, 111)
Screenshot: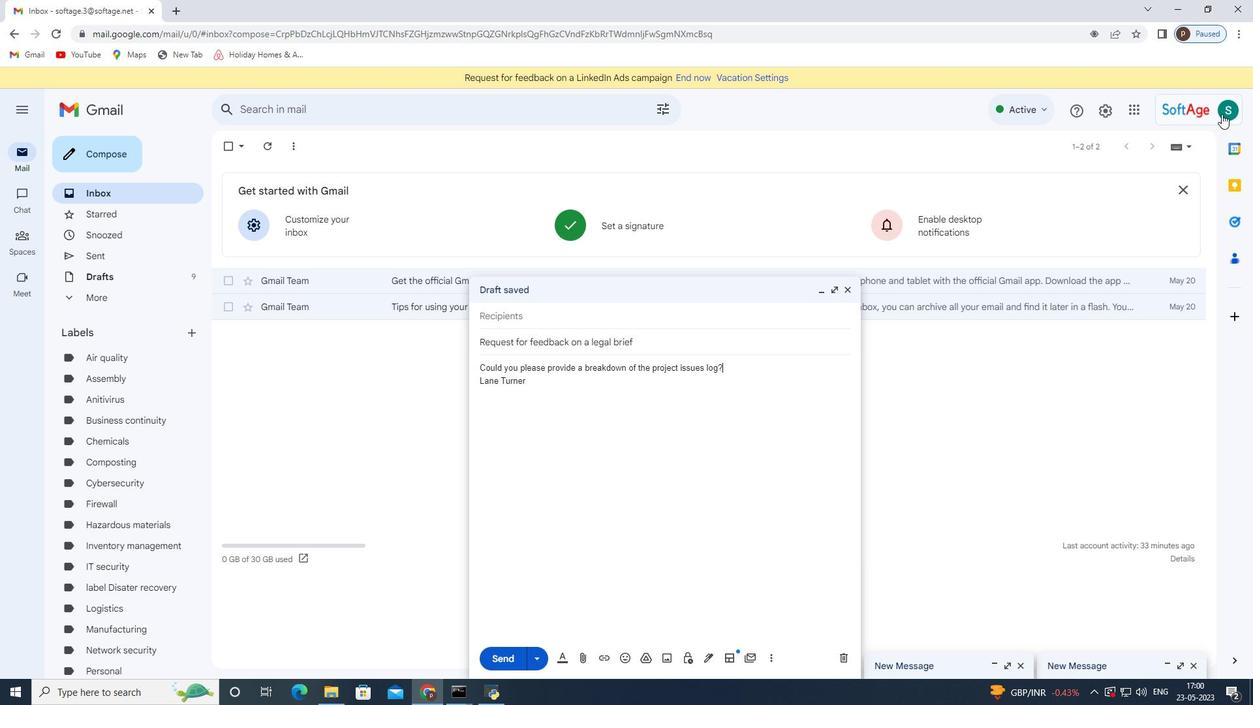 
Action: Mouse pressed left at (1225, 111)
Screenshot: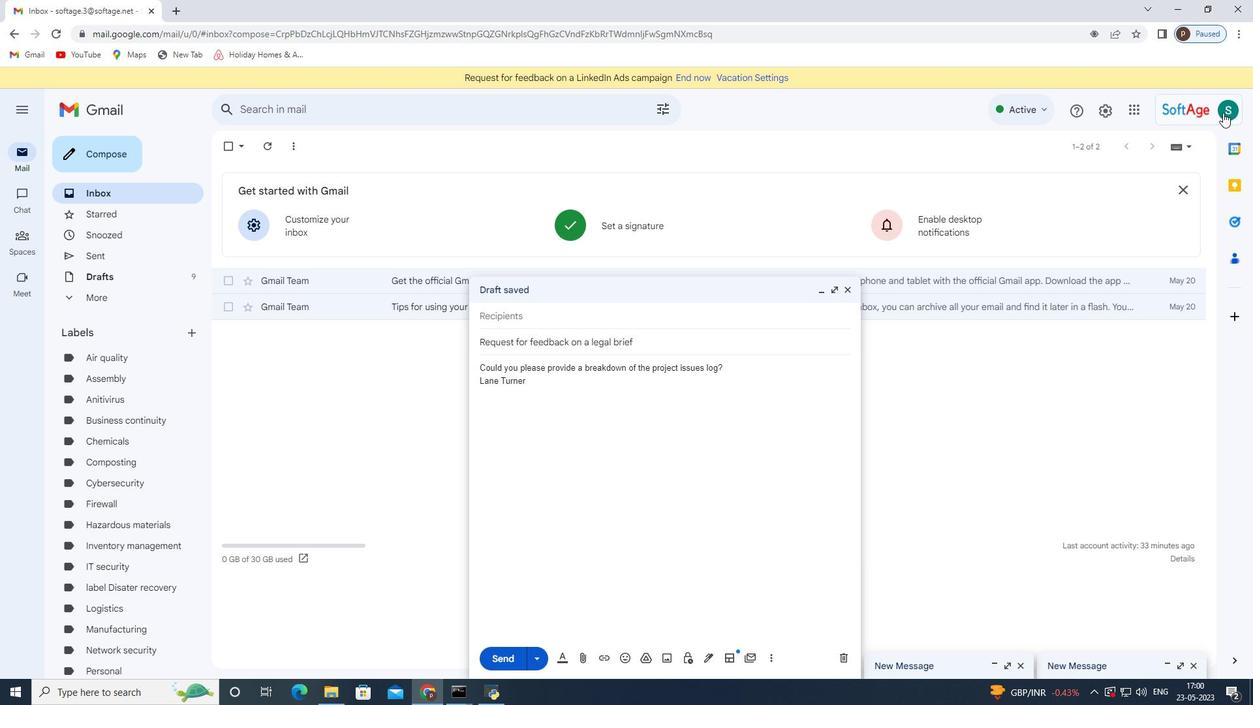 
Action: Mouse moved to (937, 143)
Screenshot: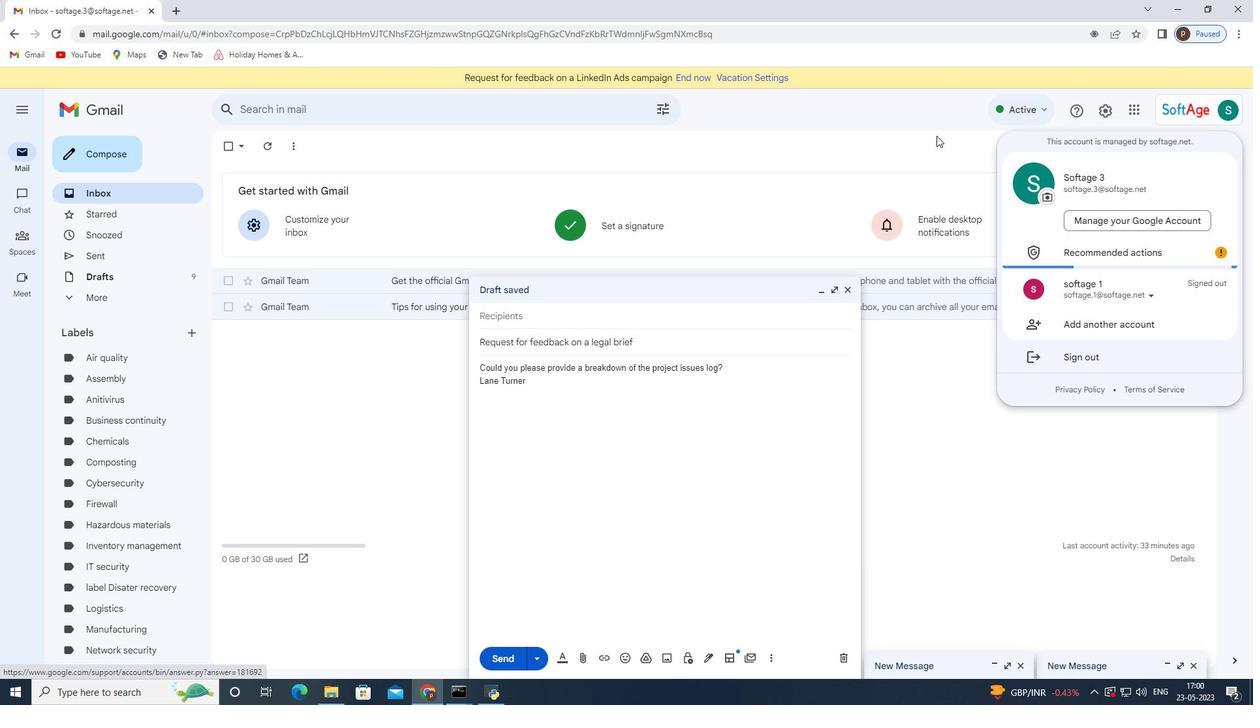 
Action: Mouse pressed left at (937, 143)
Screenshot: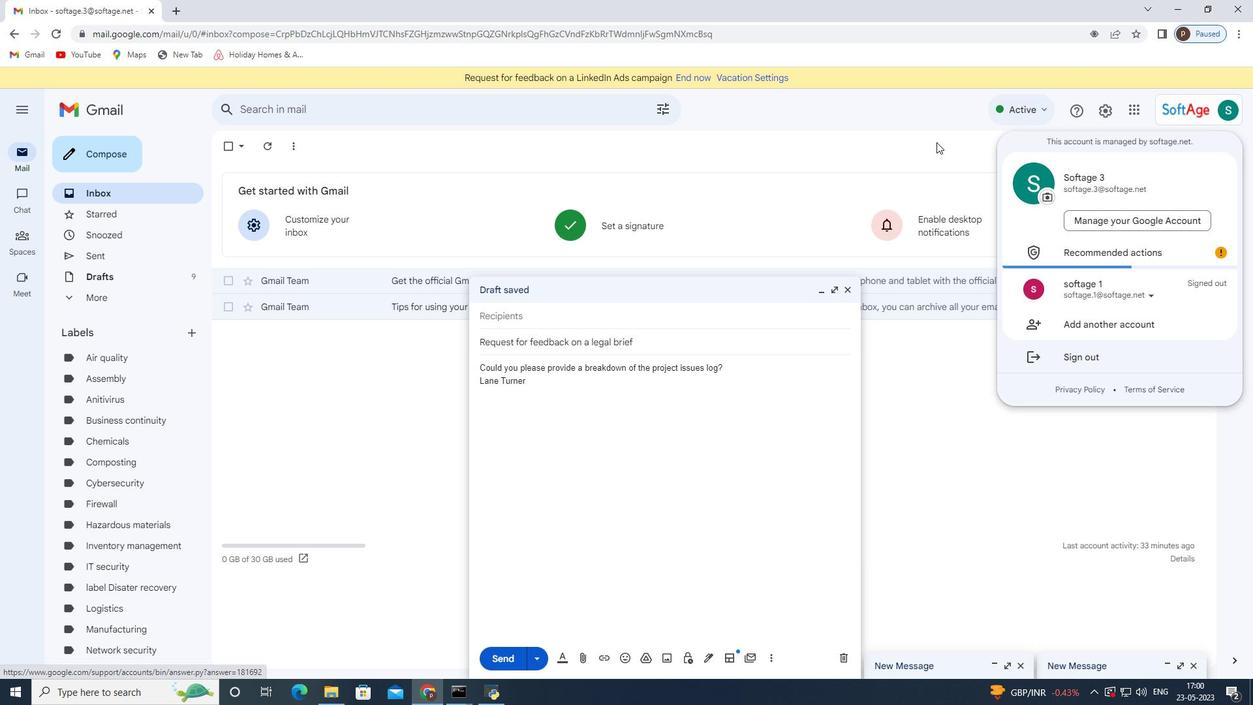 
Action: Mouse moved to (513, 318)
Screenshot: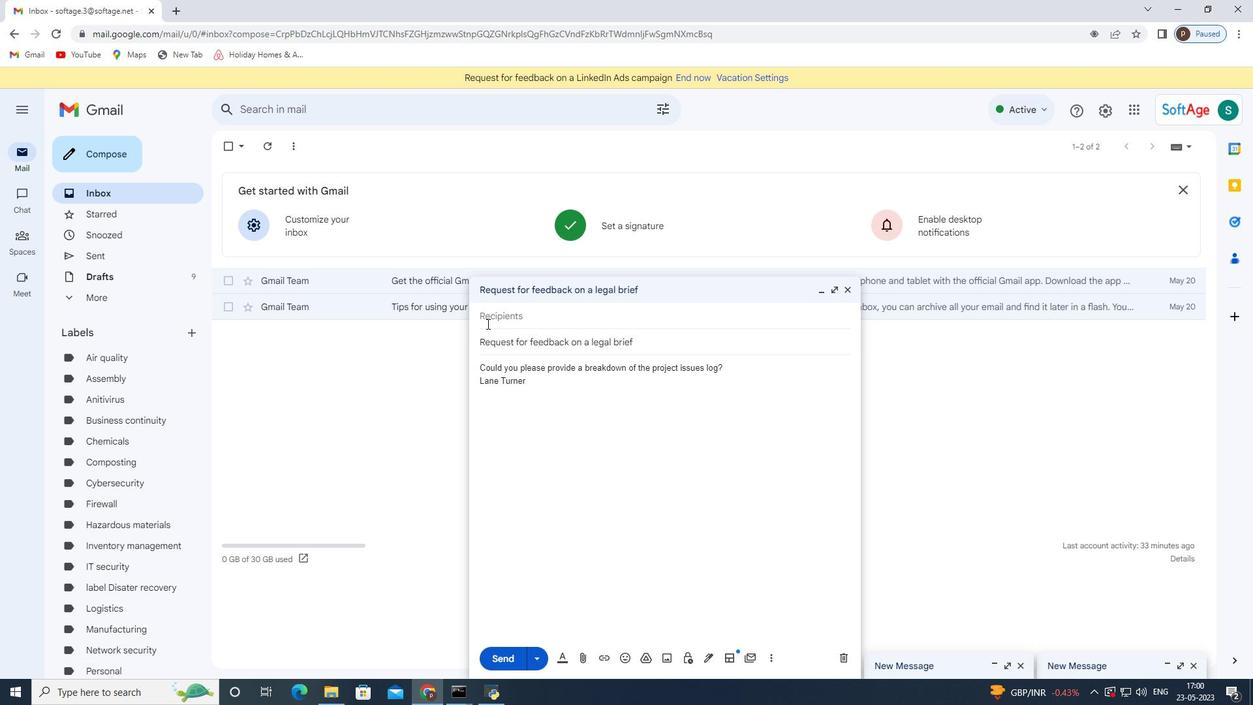 
Action: Mouse pressed left at (513, 318)
Screenshot: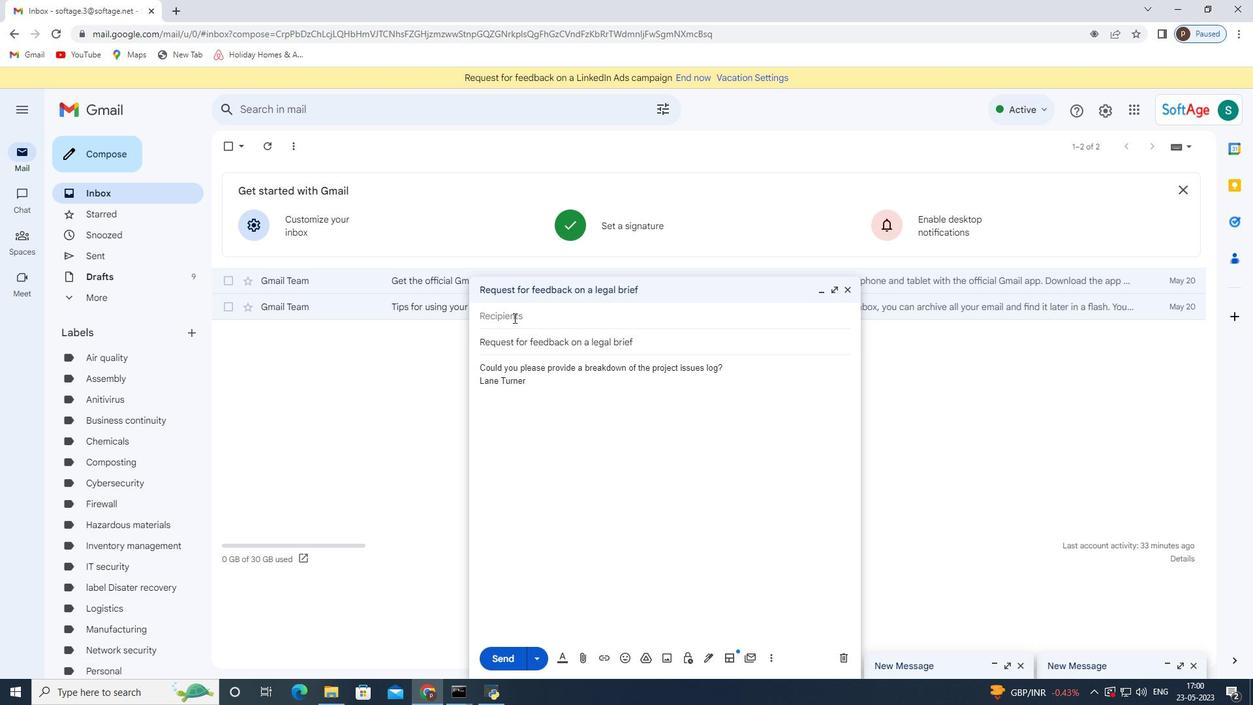 
Action: Key pressed softage.1<Key.shift>@softage.net
Screenshot: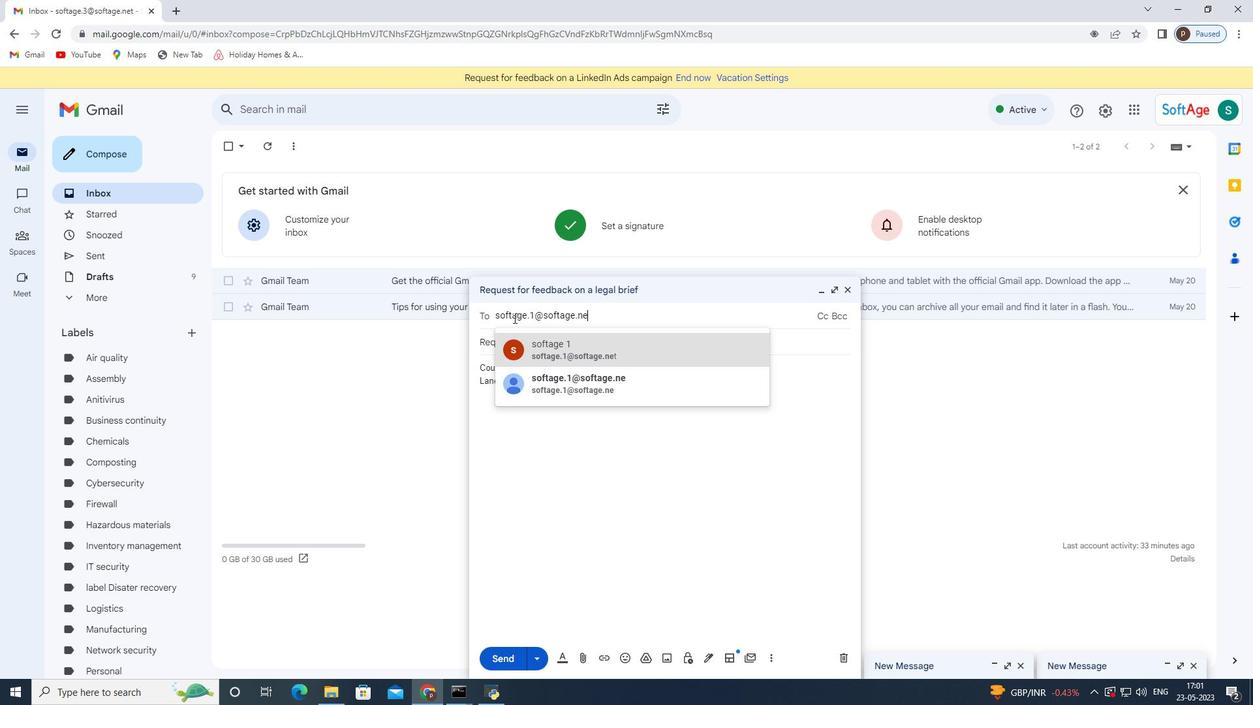 
Action: Mouse moved to (602, 337)
Screenshot: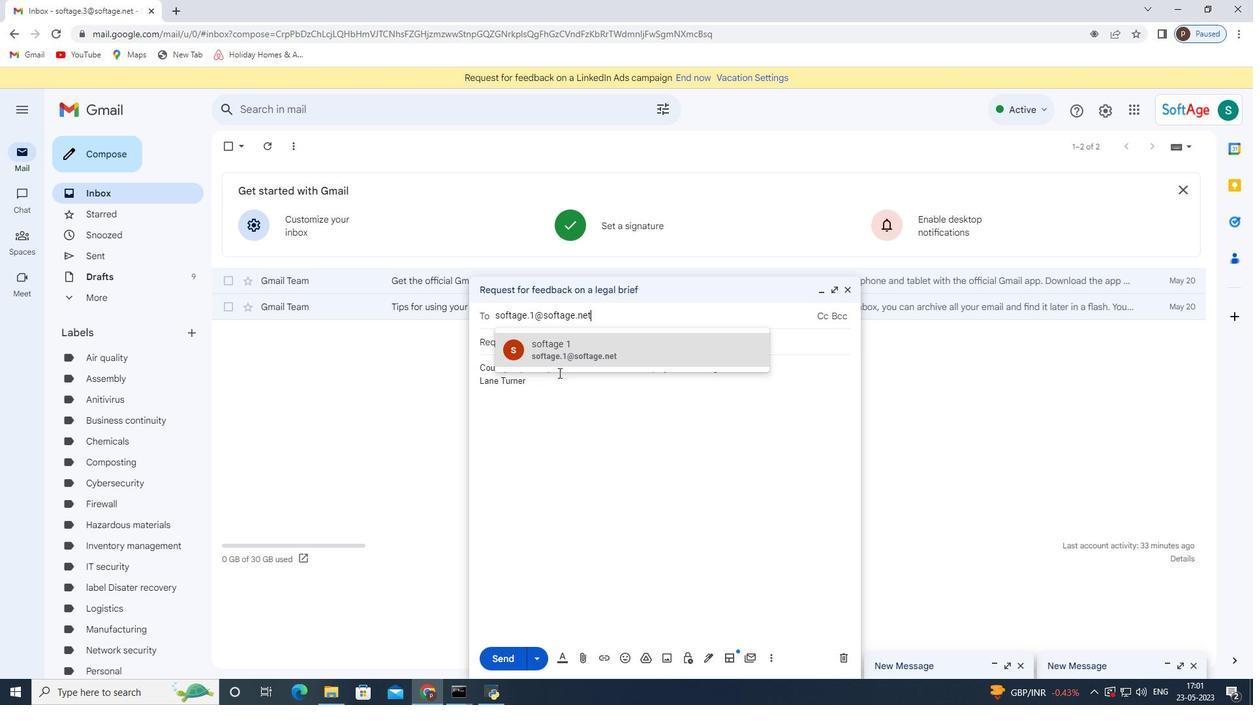 
Action: Mouse pressed left at (602, 337)
Screenshot: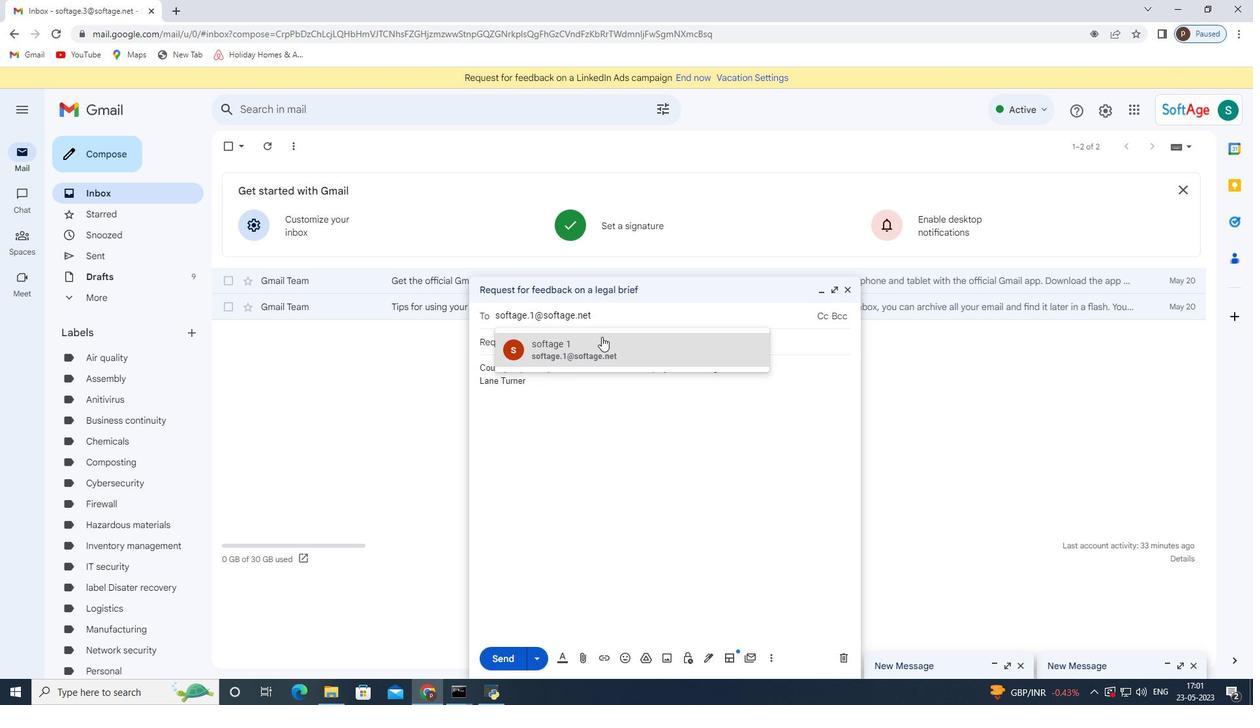 
Action: Mouse moved to (583, 658)
Screenshot: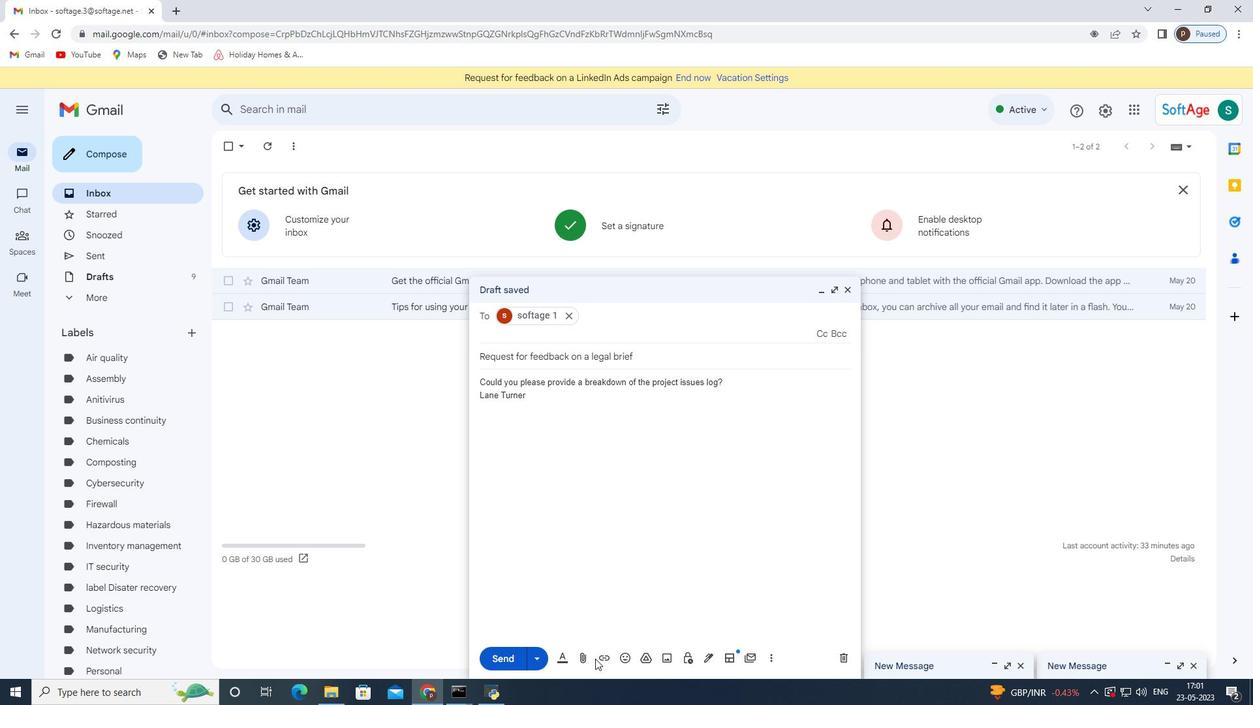 
Action: Mouse pressed left at (583, 658)
Screenshot: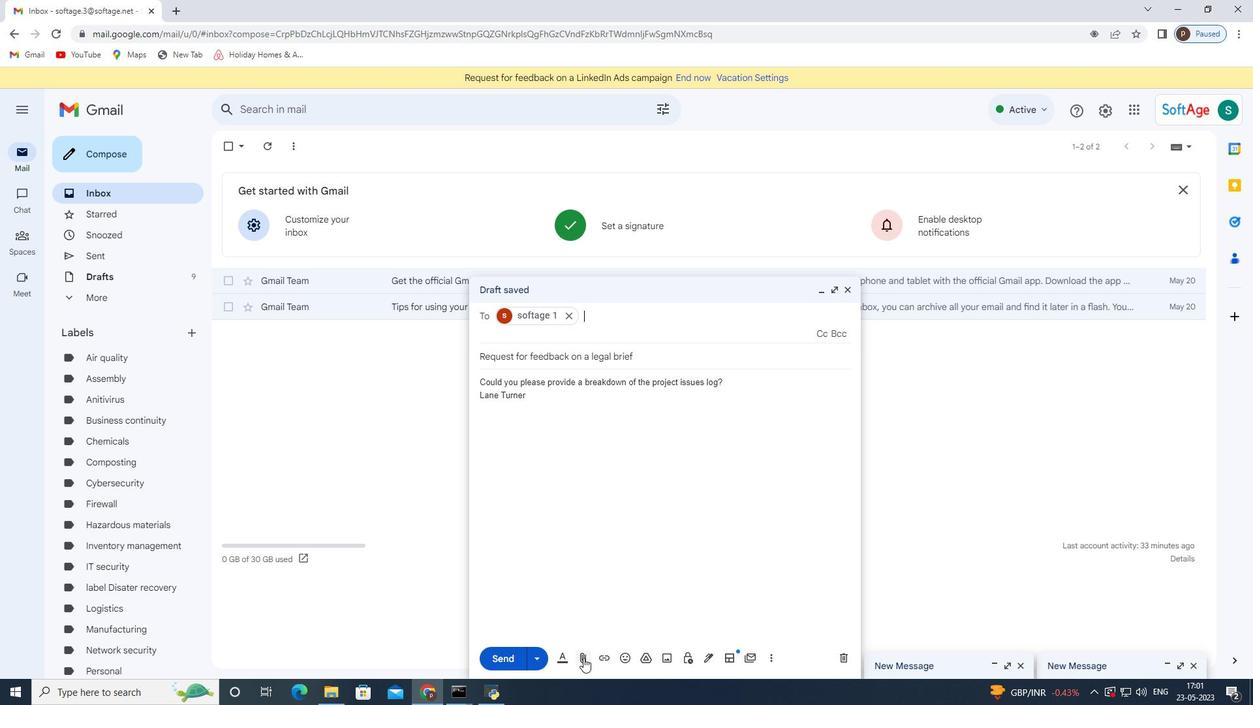 
Action: Mouse moved to (207, 115)
Screenshot: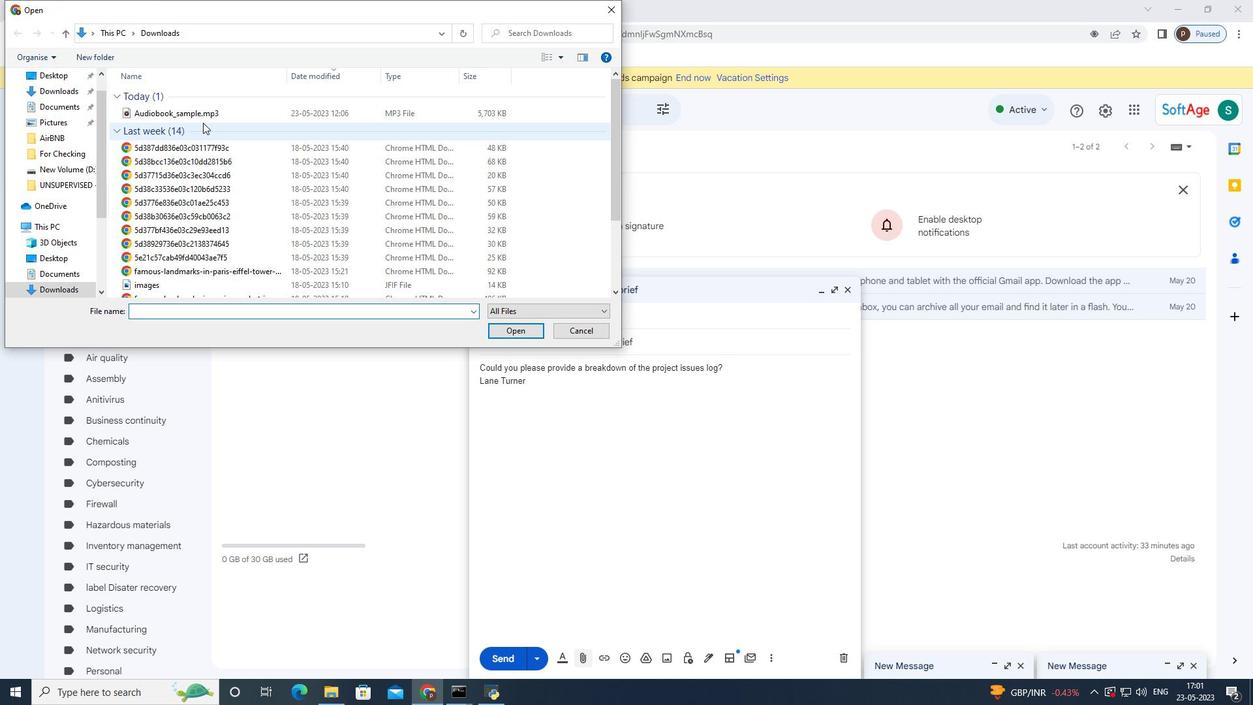 
Action: Mouse pressed left at (207, 115)
Screenshot: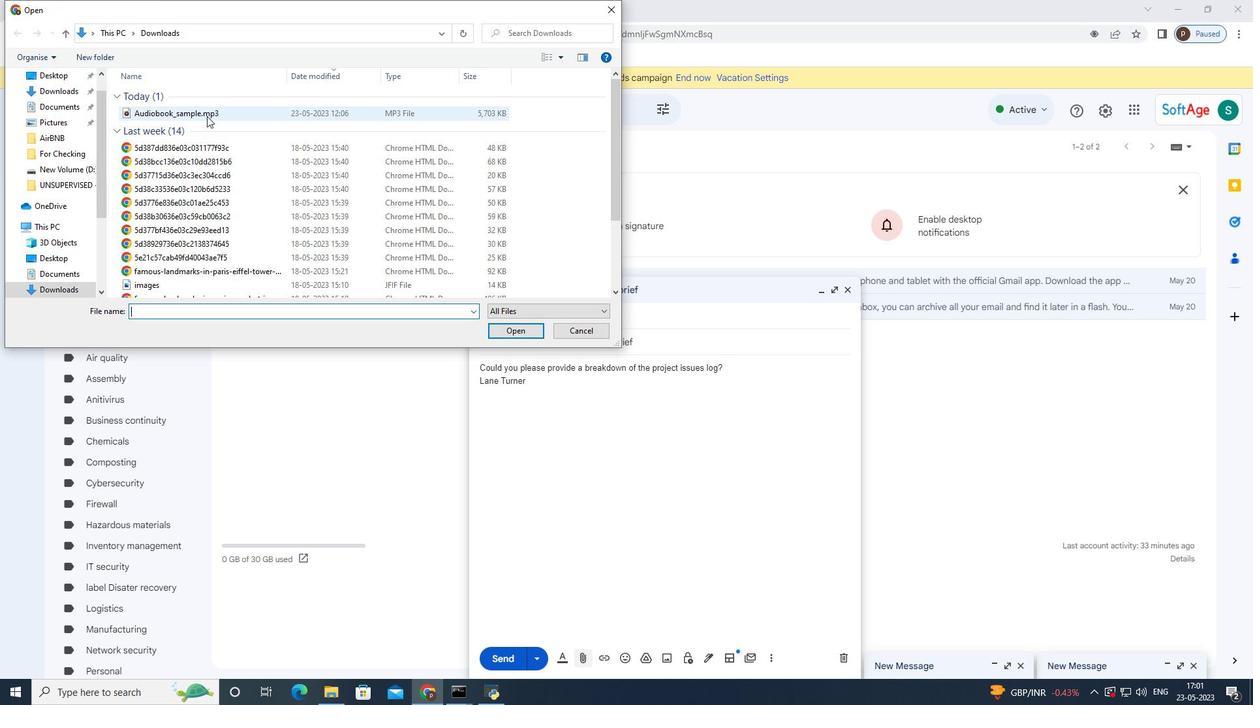 
Action: Mouse moved to (508, 330)
Screenshot: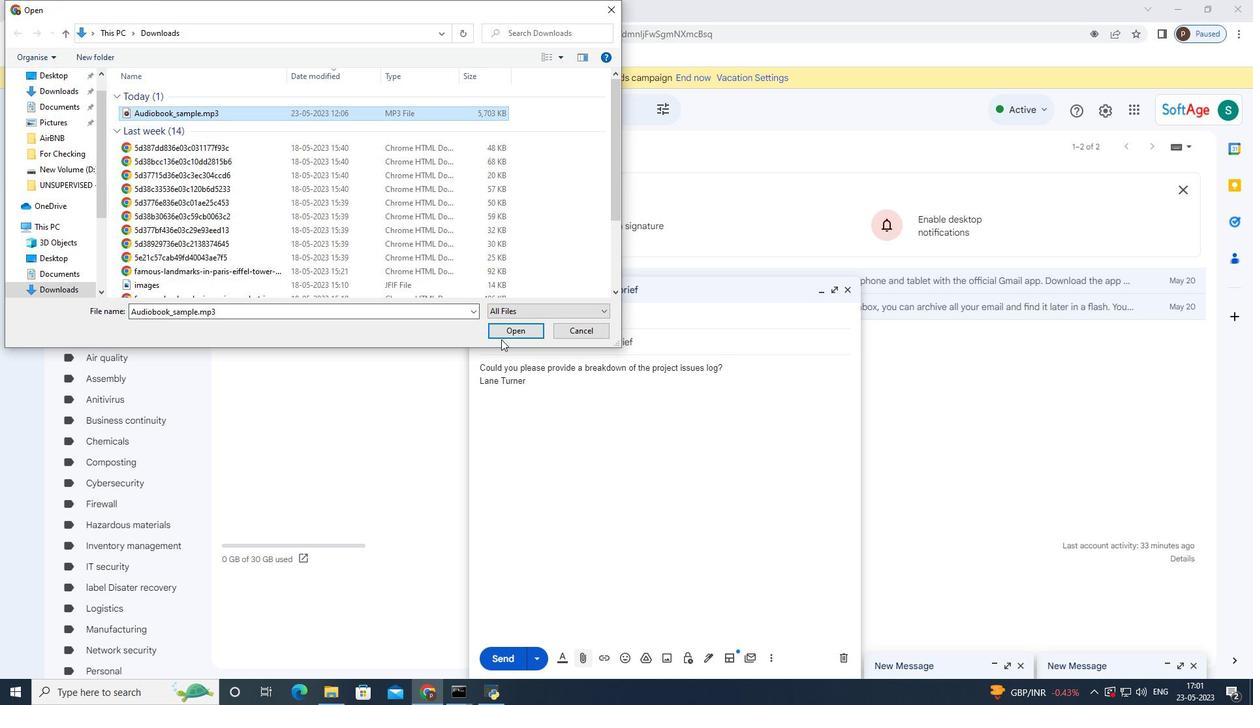 
Action: Mouse pressed left at (508, 330)
Screenshot: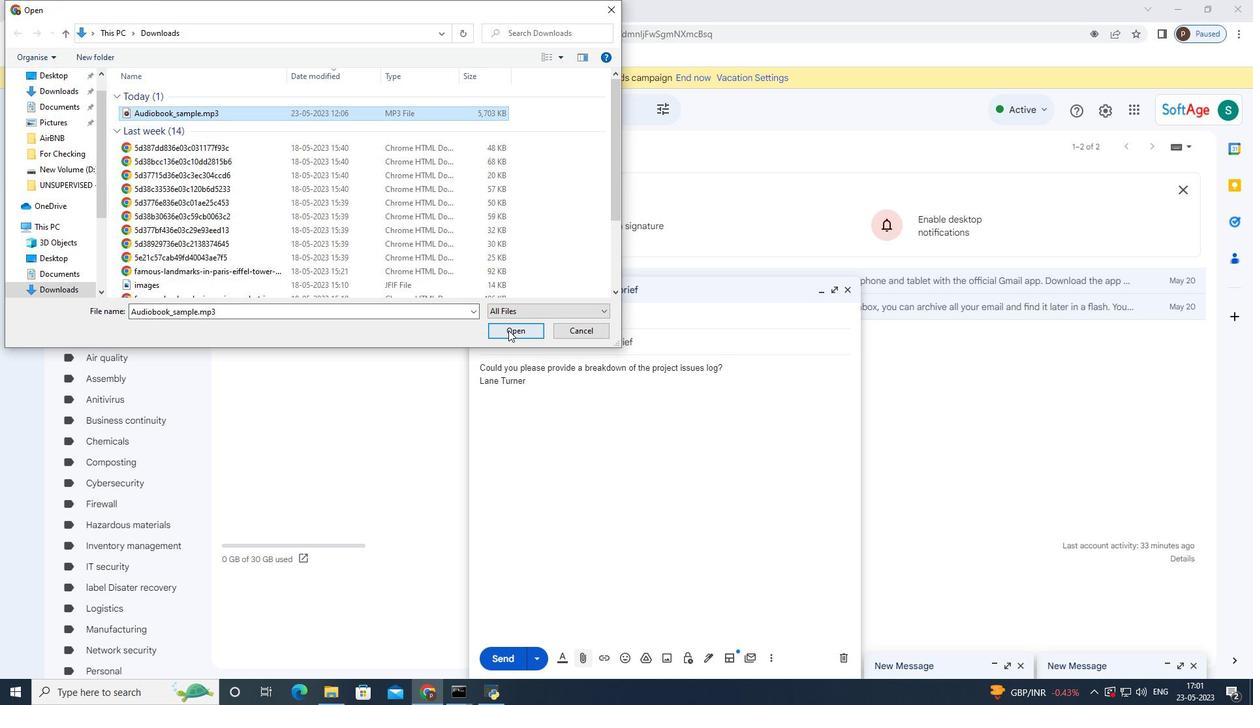 
Action: Mouse moved to (755, 369)
Screenshot: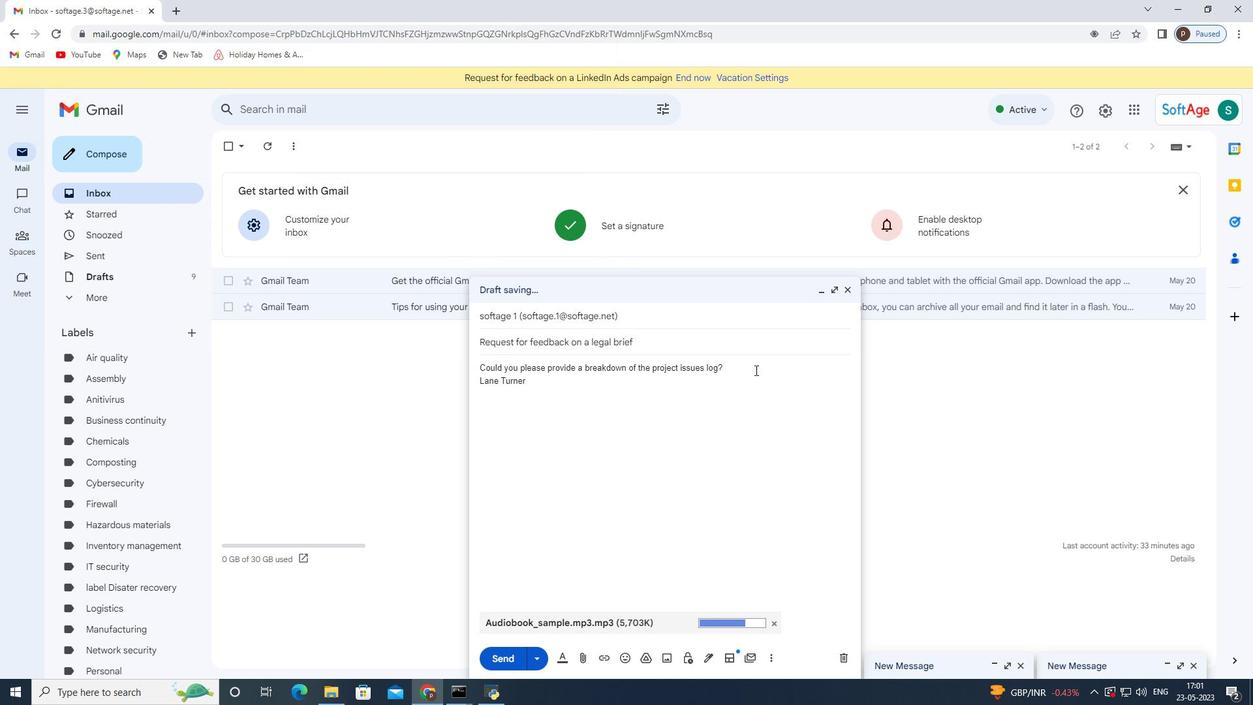 
Action: Mouse pressed left at (755, 369)
Screenshot: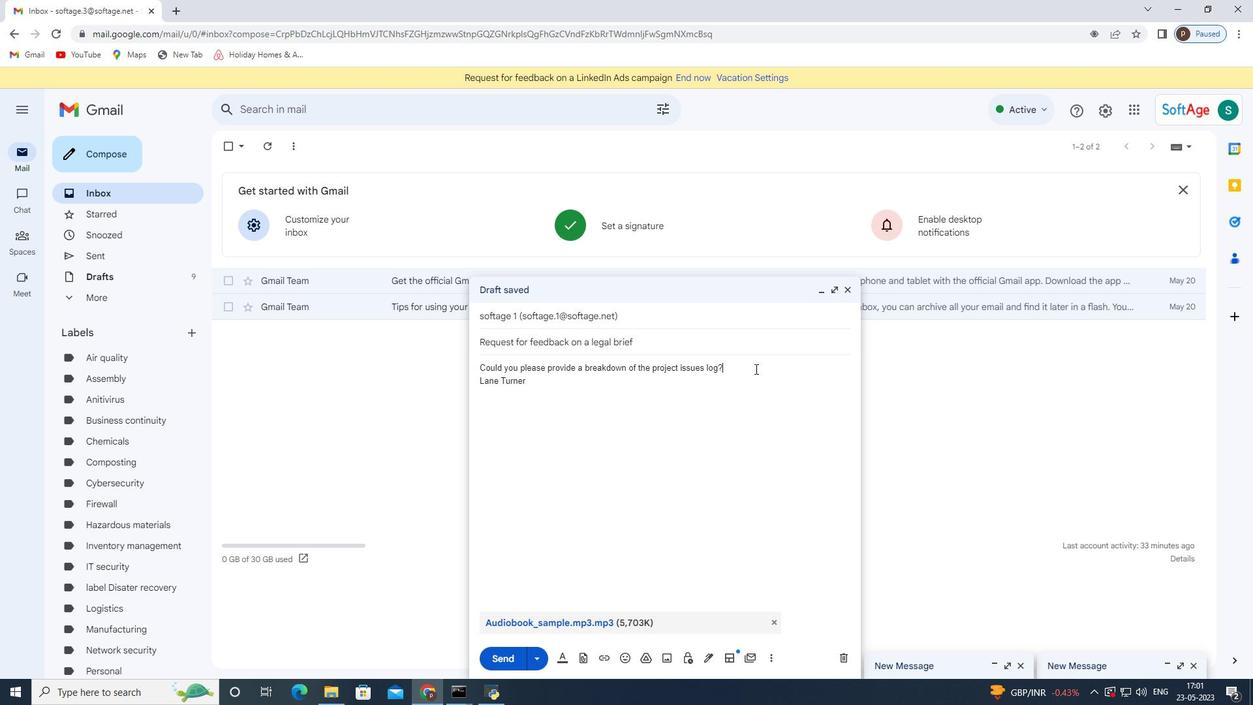 
Action: Key pressed <Key.backspace><Key.backspace><Key.backspace><Key.backspace><Key.backspace><Key.backspace><Key.backspace><Key.backspace><Key.backspace><Key.backspace><Key.backspace><Key.backspace><Key.backspace><Key.backspace><Key.backspace><Key.backspace><Key.backspace><Key.backspace><Key.backspace><Key.backspace><Key.backspace><Key.backspace><Key.backspace><Key.backspace><Key.backspace><Key.backspace><Key.backspace><Key.backspace><Key.backspace><Key.backspace><Key.backspace><Key.backspace><Key.backspace><Key.backspace><Key.backspace><Key.backspace><Key.backspace><Key.backspace><Key.backspace><Key.backspace><Key.backspace><Key.backspace><Key.backspace><Key.backspace><Key.backspace><Key.backspace><Key.backspace><Key.backspace><Key.backspace><Key.backspace><Key.backspace><Key.backspace><Key.backspace><Key.backspace><Key.backspace><Key.backspace><Key.backspace><Key.backspace><Key.backspace><Key.backspace><Key.backspace><Key.backspace><Key.backspace><Key.backspace><Key.backspace><Key.backspace><Key.backspace><Key.backspace><Key.backspace><Key.backspace><Key.backspace><Key.backspace><Key.backspace><Key.backspace><Key.backspace><Key.backspace><Key.backspace><Key.backspace><Key.backspace><Key.backspace><Key.backspace><Key.backspace><Key.backspace><Key.backspace><Key.backspace><Key.backspace><Key.backspace><Key.backspace><Key.backspace><Key.backspace><Key.backspace><Key.backspace><Key.backspace><Key.backspace><Key.backspace><Key.backspace><Key.backspace><Key.backspace><Key.backspace><Key.backspace><Key.backspace><Key.backspace><Key.backspace><Key.backspace><Key.backspace><Key.backspace><Key.backspace><Key.backspace><Key.backspace>ctrl+Z<'\x1a'><'\x1a'><Key.enter><Key.enter><Key.shift>Thank<Key.space>you
Screenshot: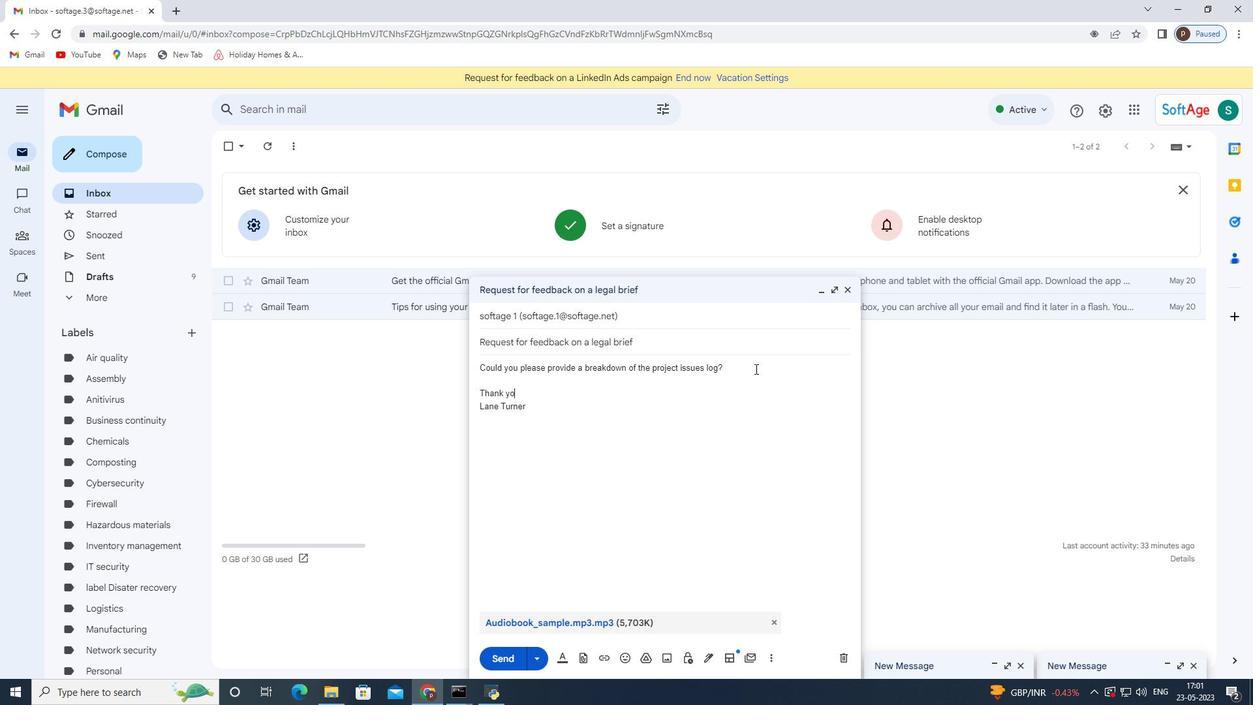 
Action: Mouse moved to (512, 654)
Screenshot: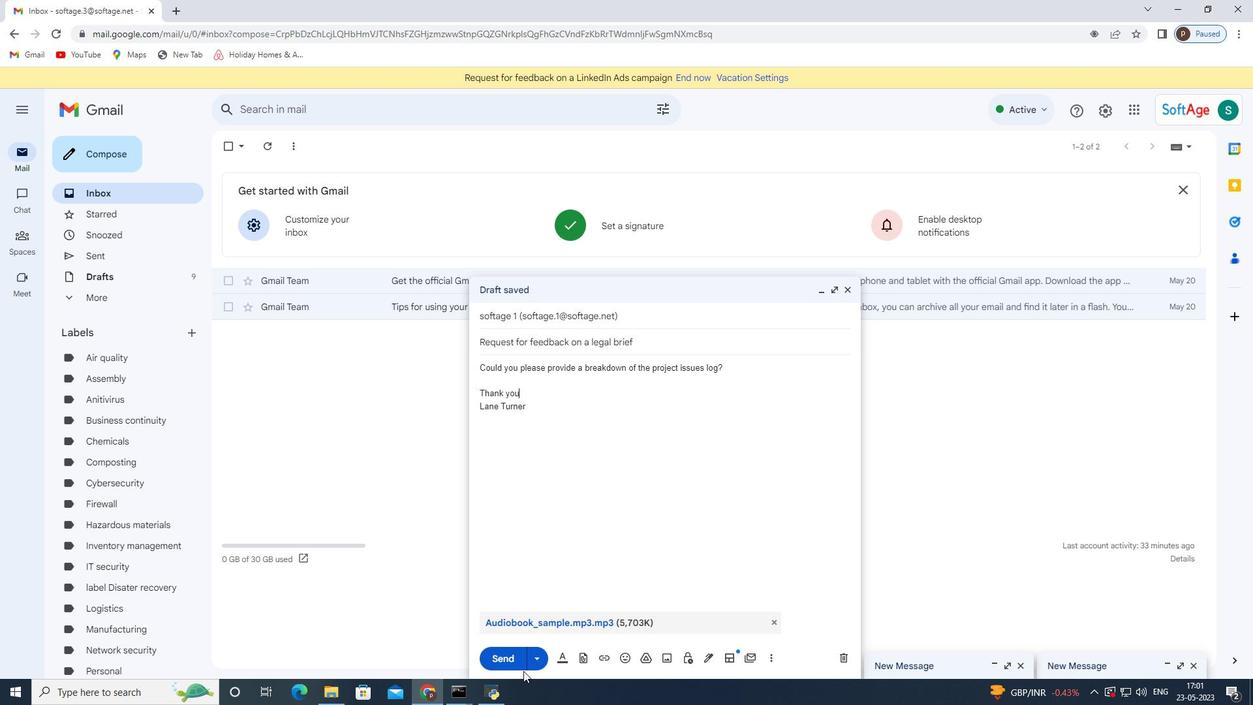 
Action: Mouse pressed left at (512, 654)
Screenshot: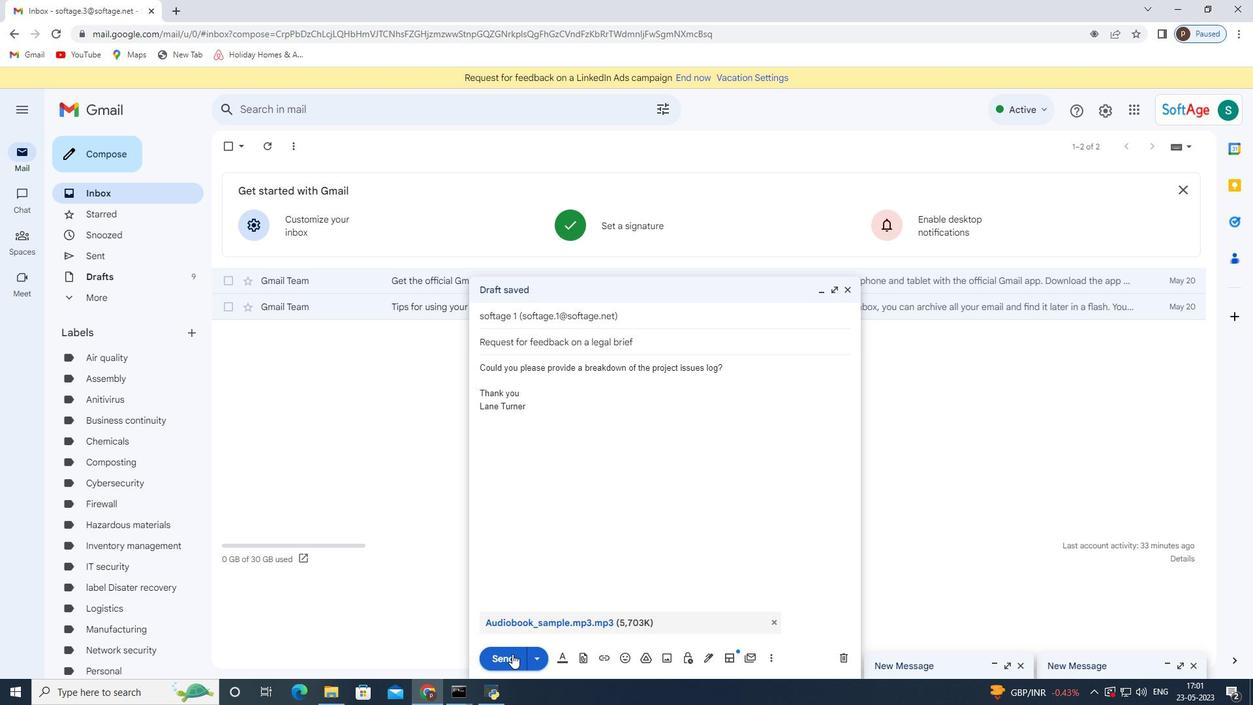 
Action: Mouse moved to (139, 252)
Screenshot: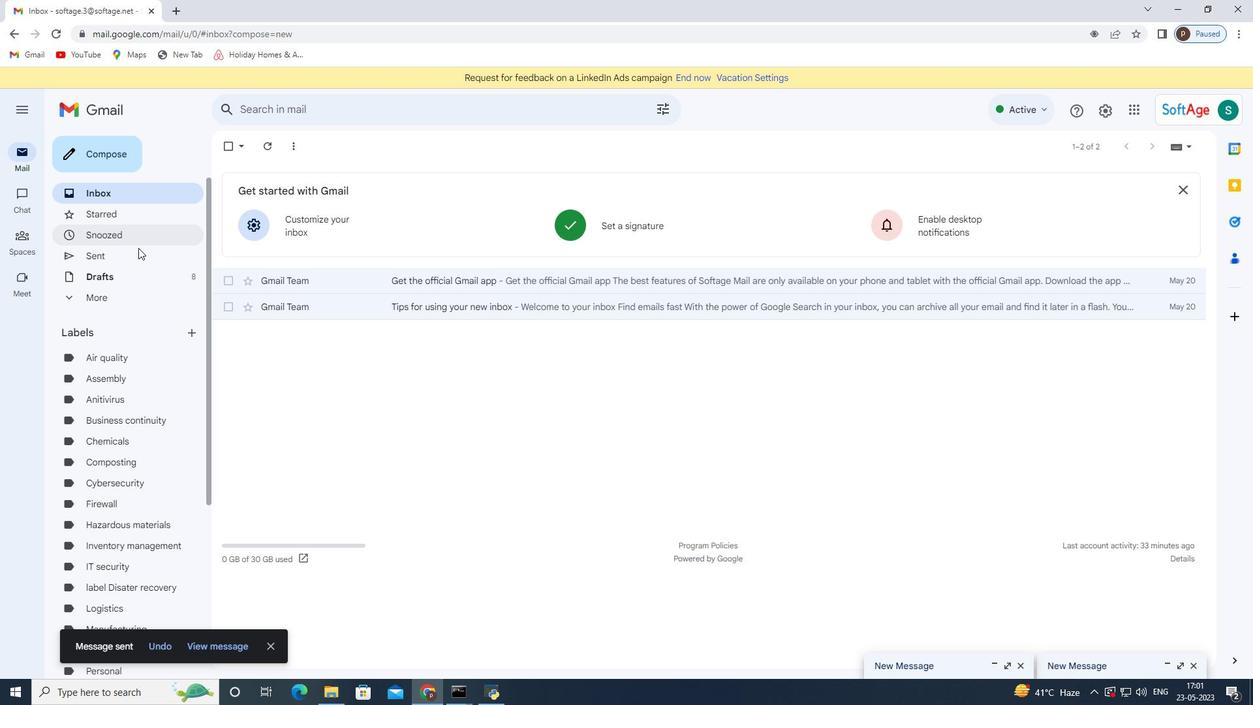 
Action: Mouse pressed left at (139, 252)
Screenshot: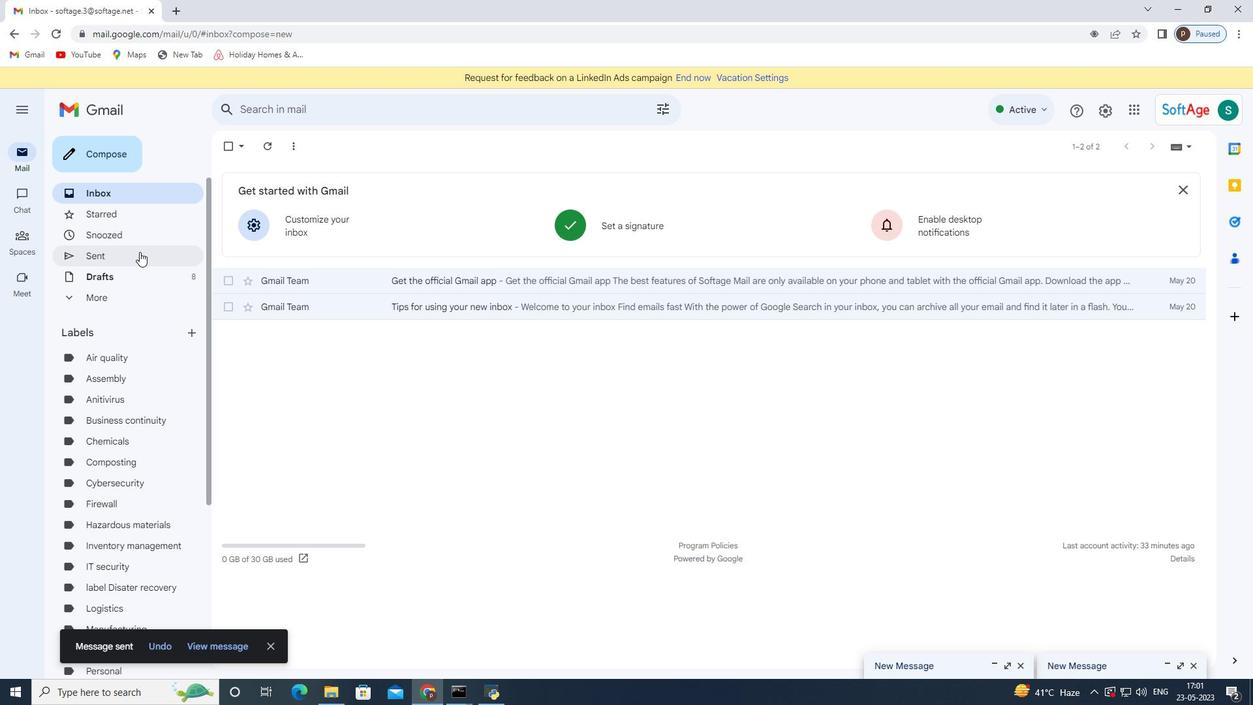 
Action: Mouse moved to (542, 230)
Screenshot: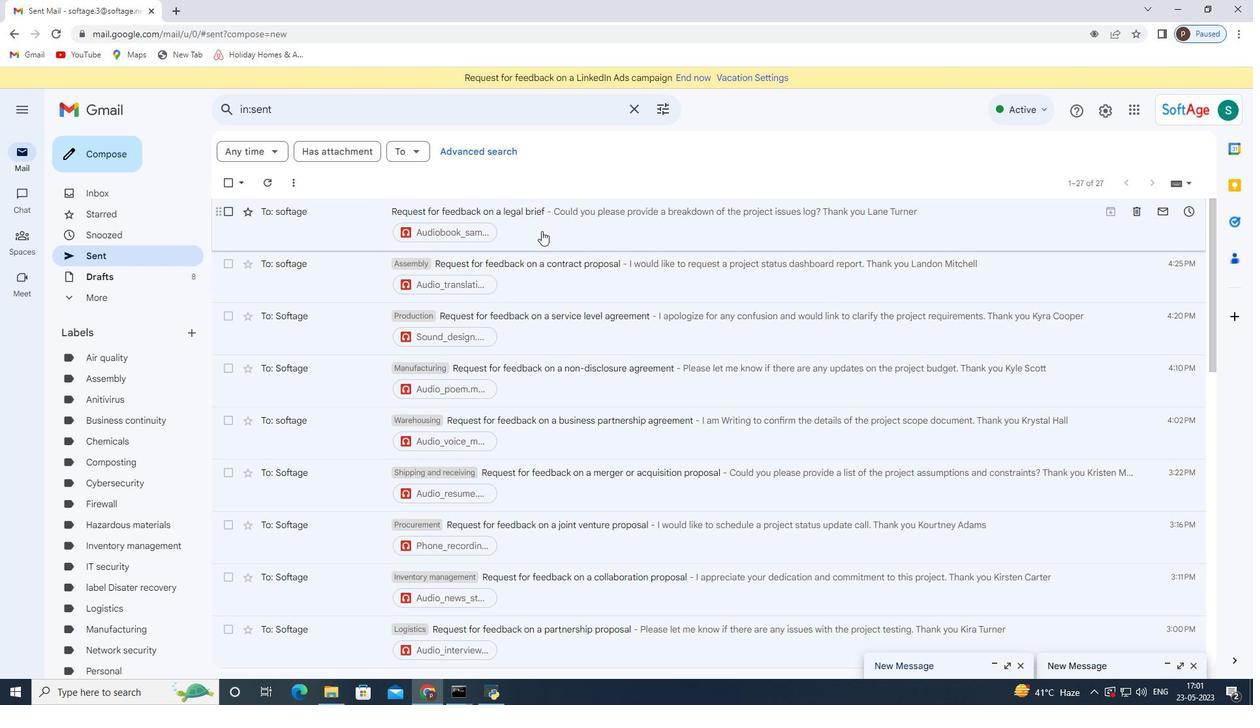 
Action: Mouse pressed right at (542, 230)
Screenshot: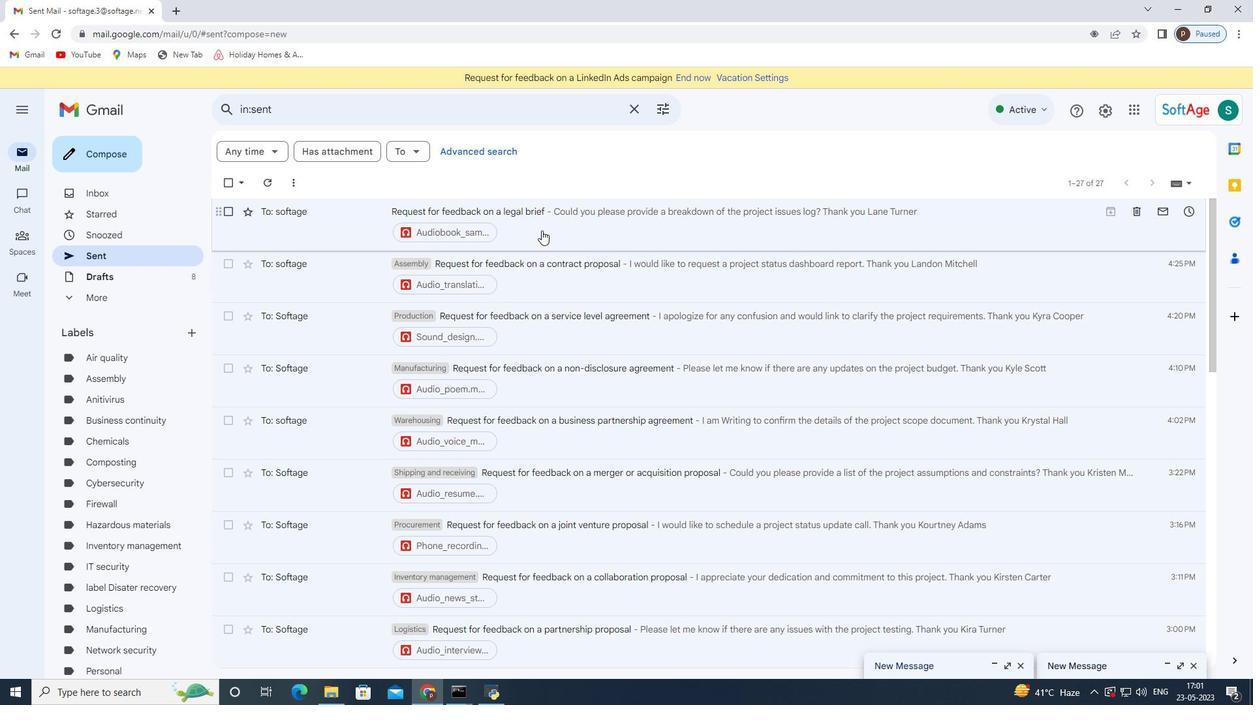 
Action: Mouse moved to (603, 448)
Screenshot: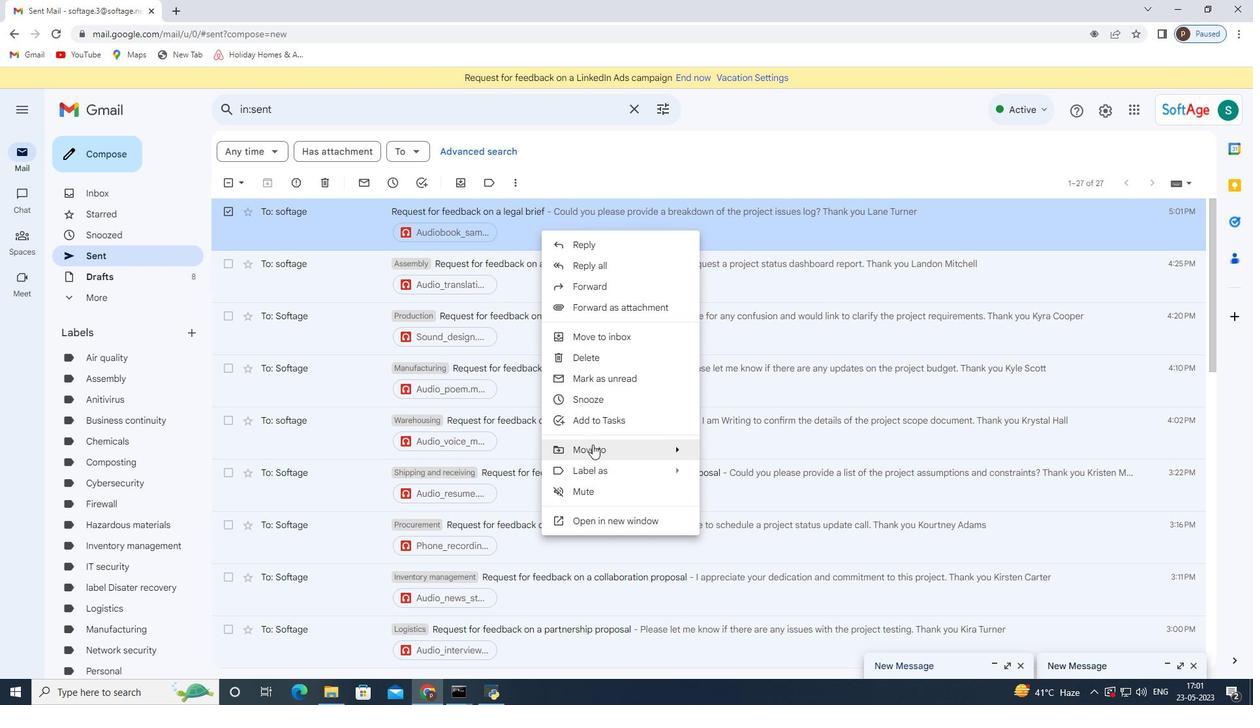 
Action: Mouse pressed left at (603, 448)
Screenshot: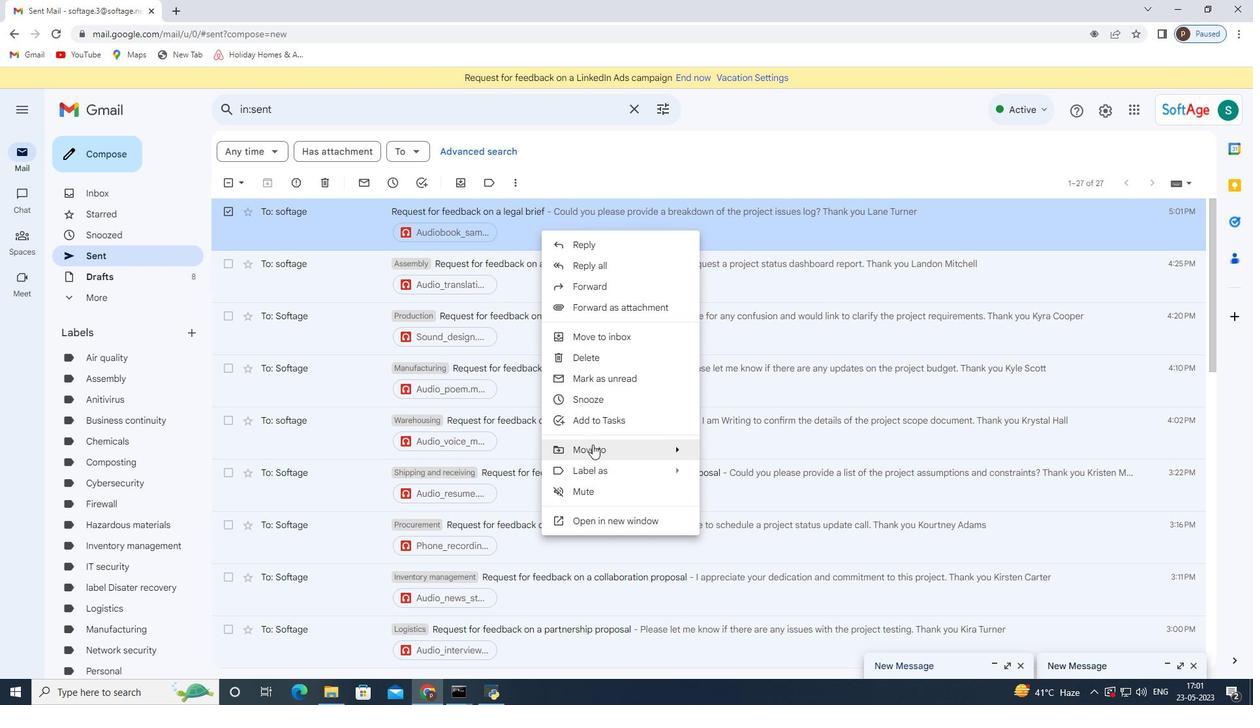 
Action: Mouse moved to (758, 429)
Screenshot: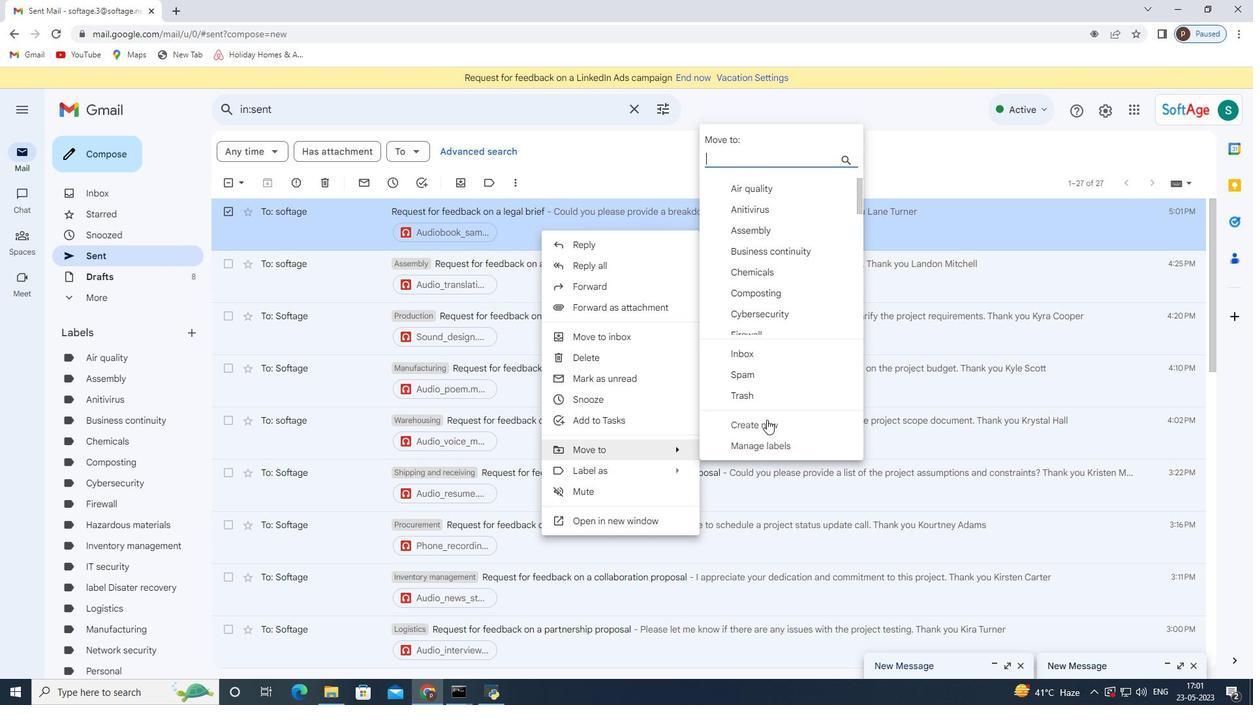 
Action: Mouse pressed left at (758, 429)
Screenshot: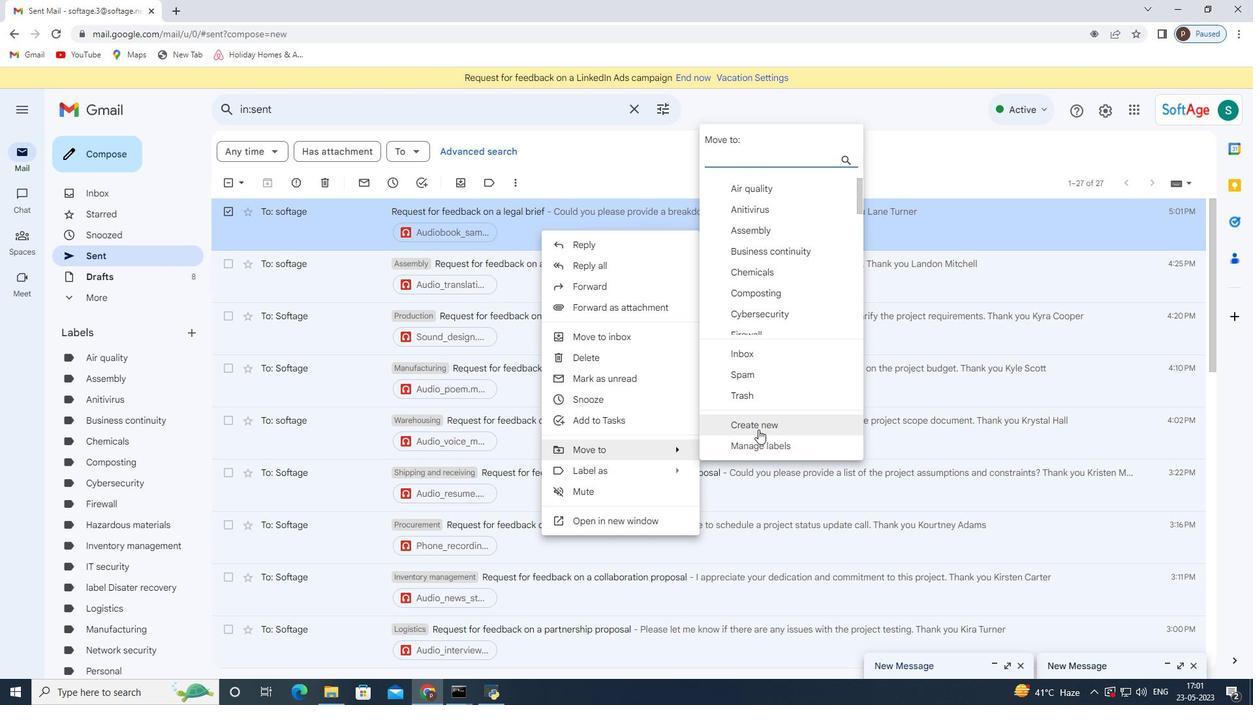 
Action: Mouse moved to (500, 355)
Screenshot: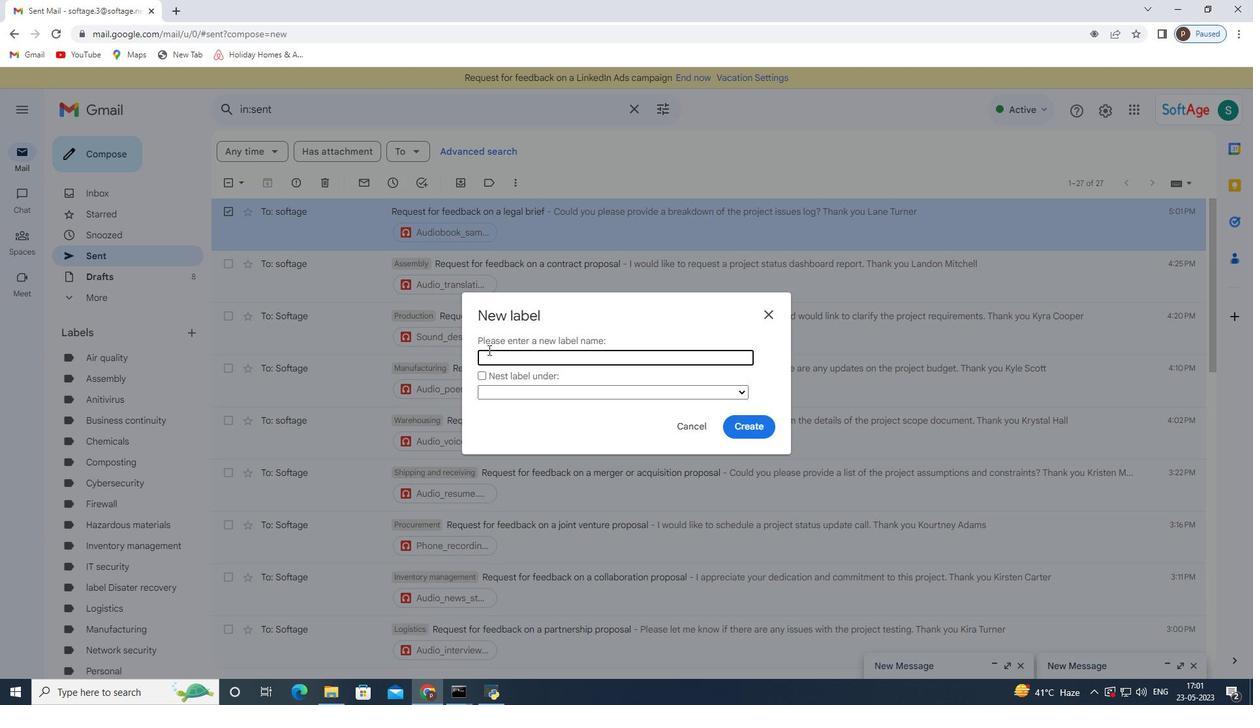 
Action: Mouse pressed left at (500, 355)
Screenshot: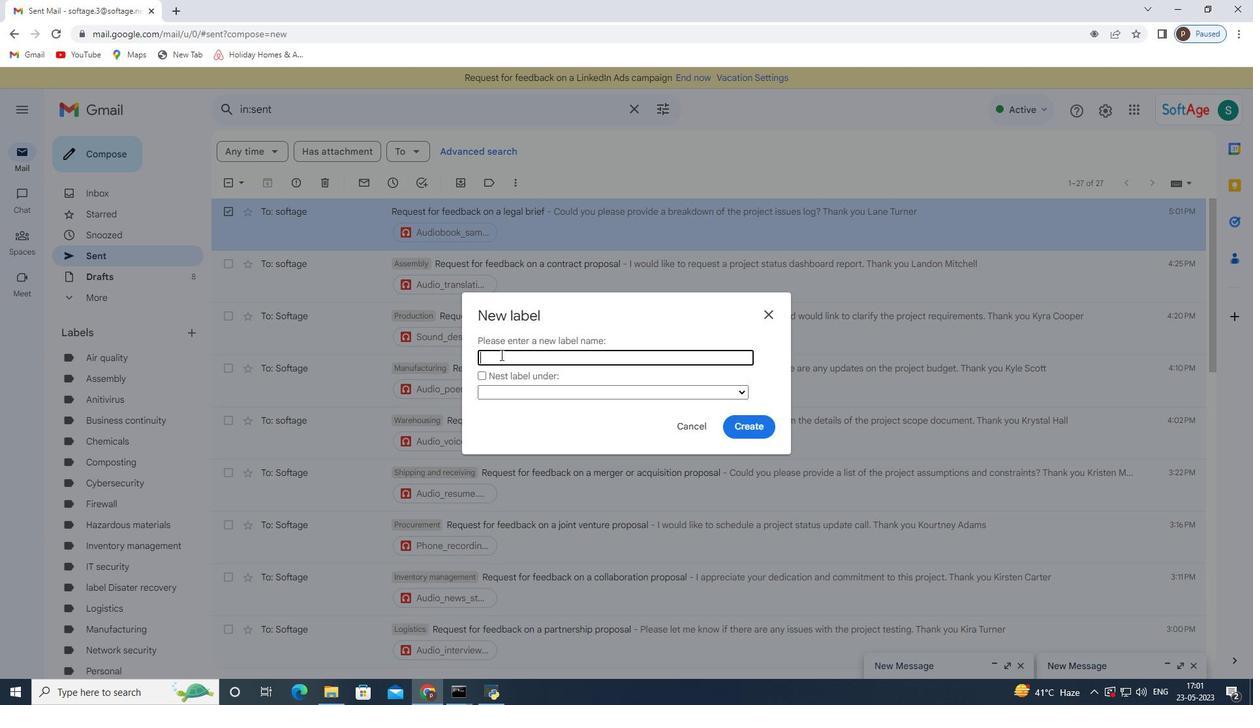 
Action: Key pressed <Key.shift>Maintenance
Screenshot: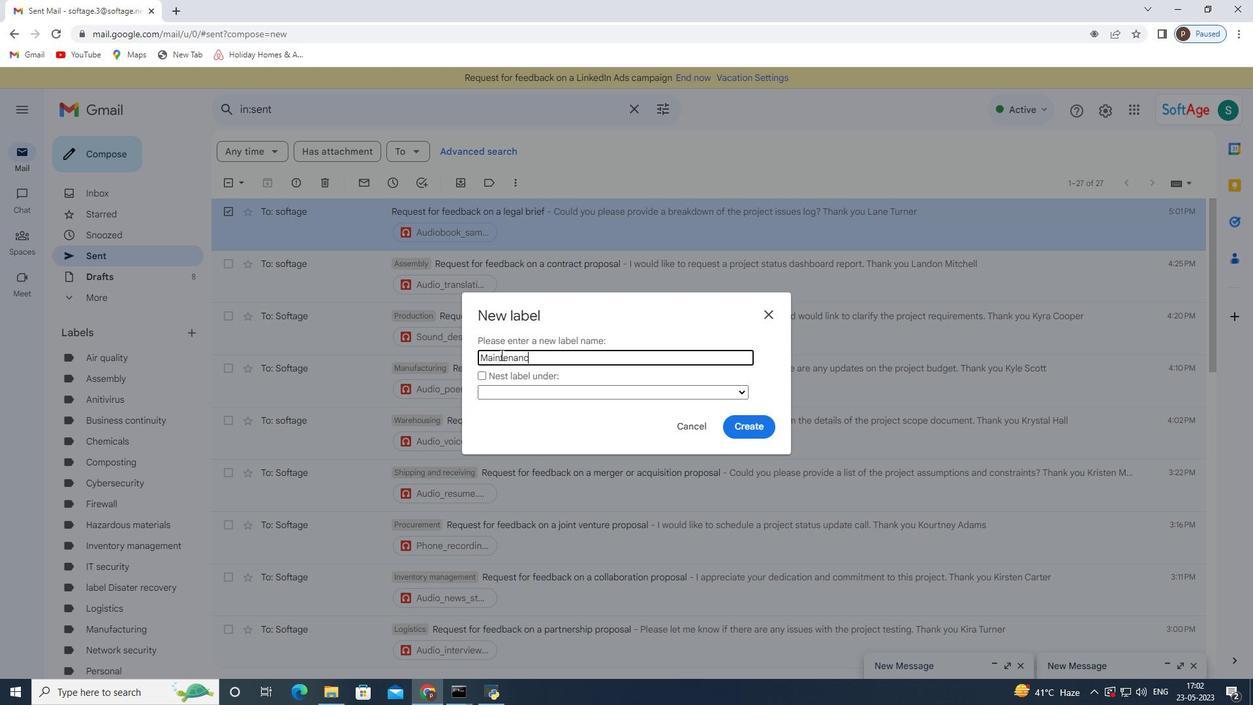 
Action: Mouse moved to (741, 425)
Screenshot: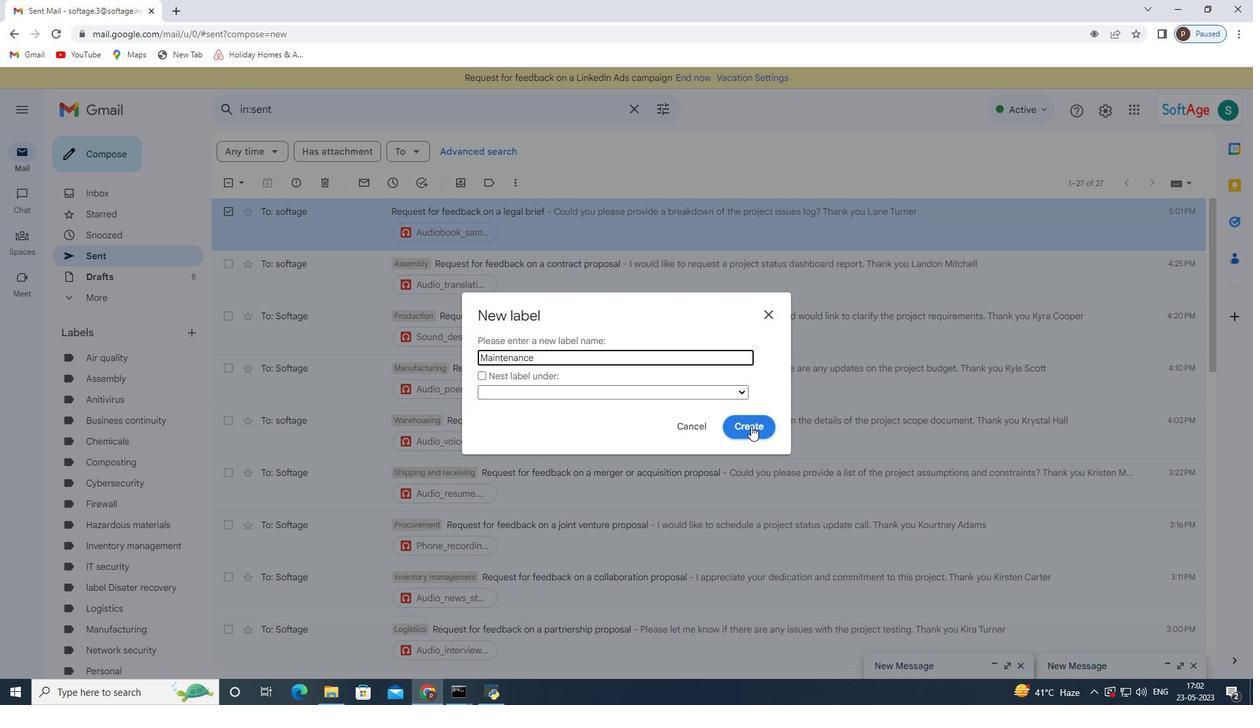 
Action: Mouse pressed left at (741, 425)
Screenshot: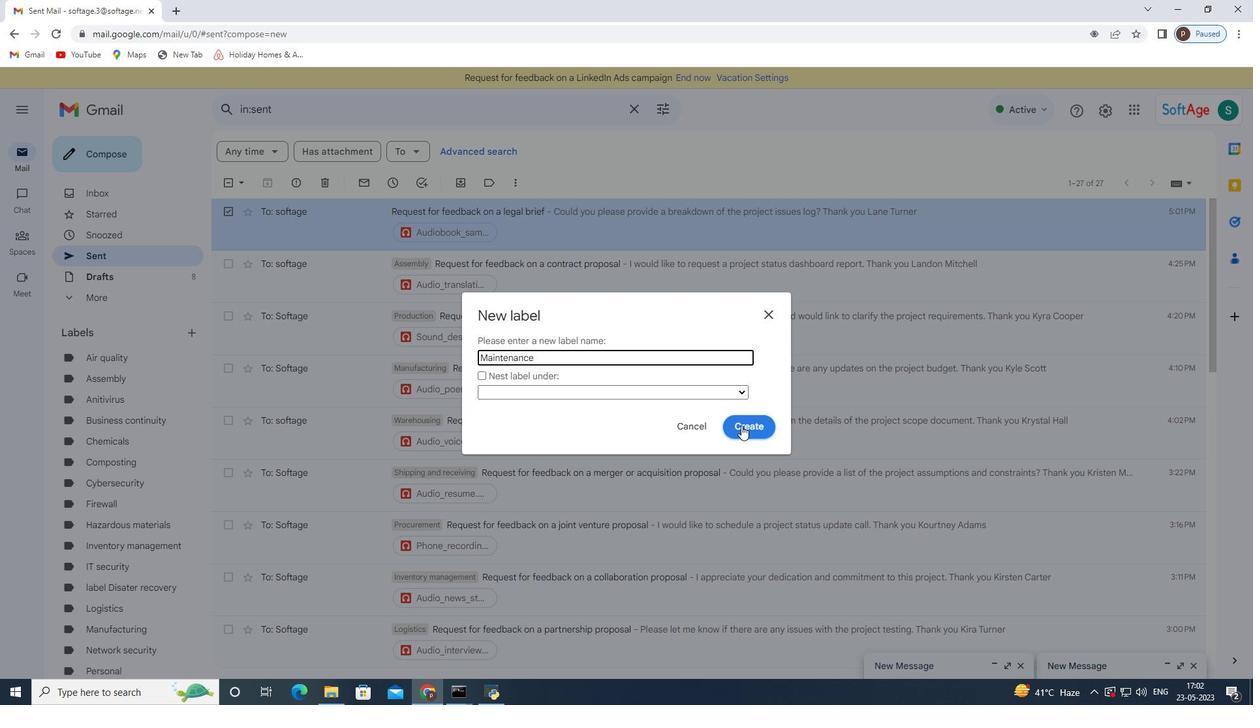 
